 Task: Create a sub task Gather and Analyse Requirements for the task  Develop a new online voting system for elections in the project AgileEngine , assign it to team member softage.1@softage.net and update the status of the sub task to  Completed , set the priority of the sub task to High
Action: Mouse moved to (631, 319)
Screenshot: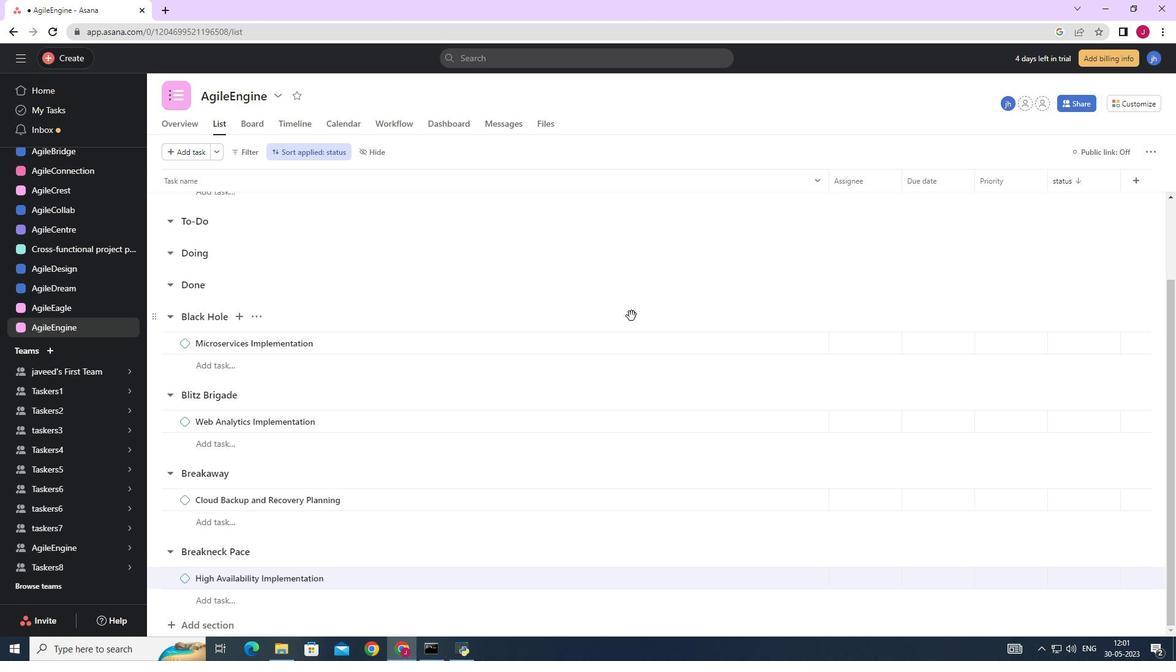 
Action: Mouse scrolled (631, 318) with delta (0, 0)
Screenshot: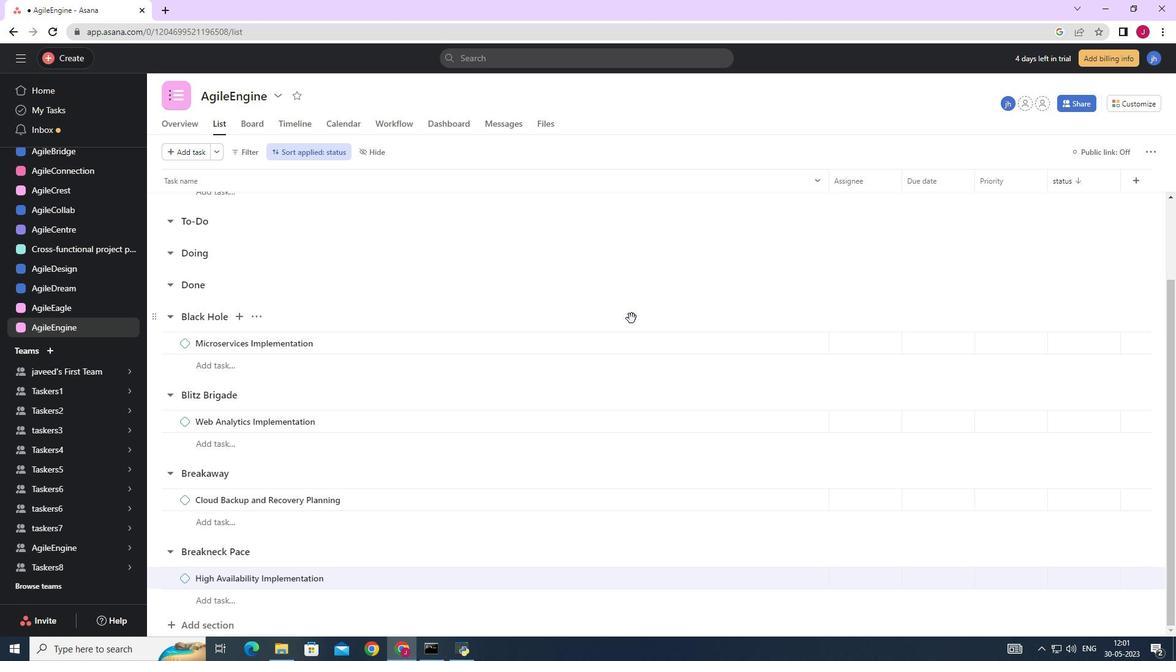
Action: Mouse moved to (631, 319)
Screenshot: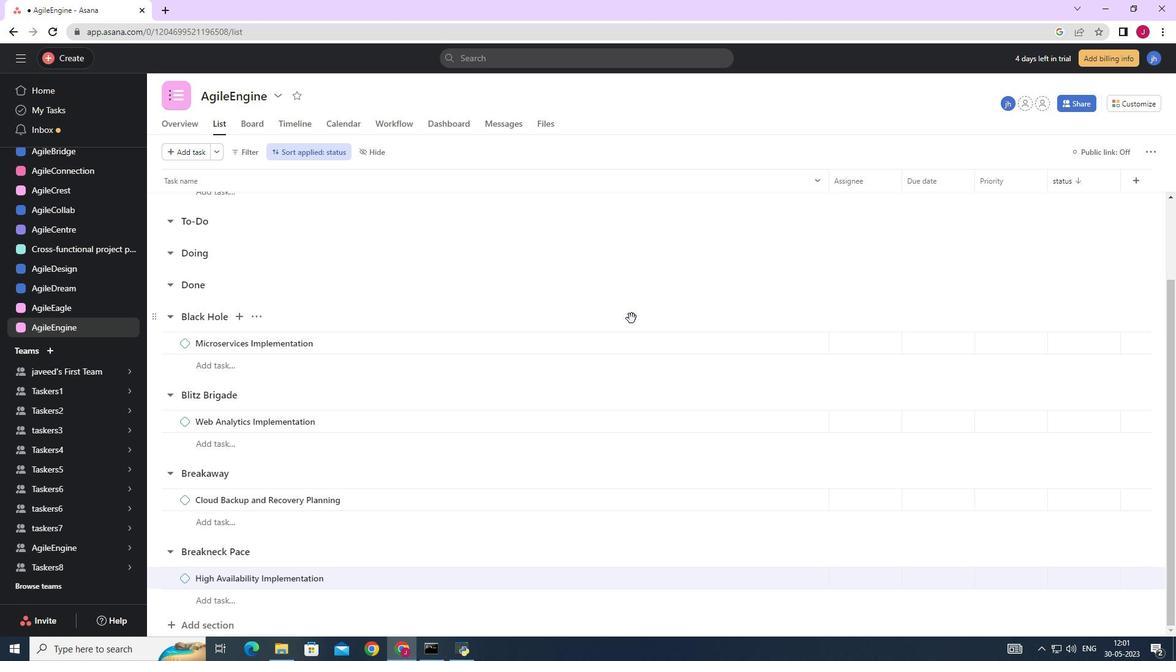 
Action: Mouse scrolled (631, 319) with delta (0, 0)
Screenshot: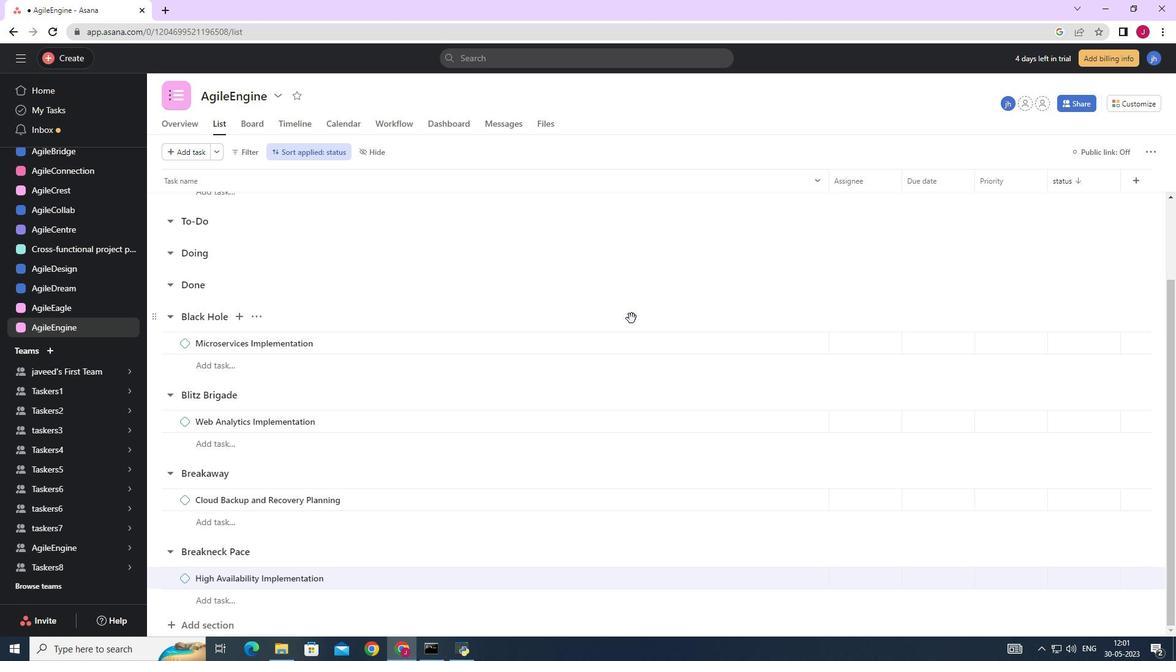 
Action: Mouse moved to (631, 320)
Screenshot: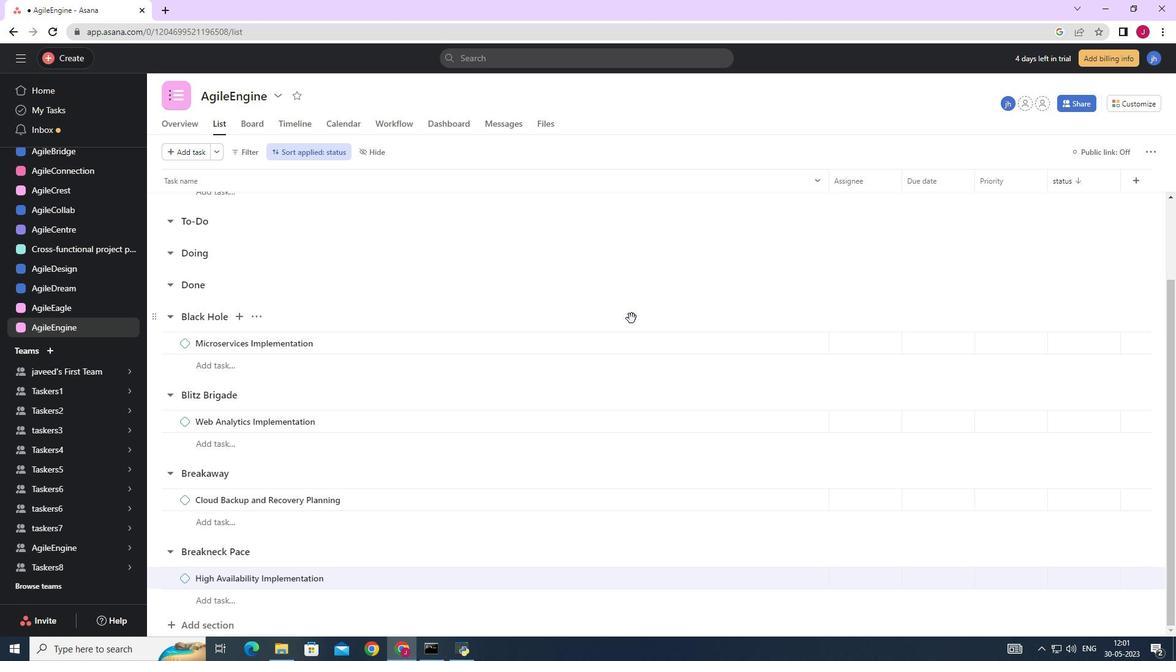 
Action: Mouse scrolled (631, 319) with delta (0, 0)
Screenshot: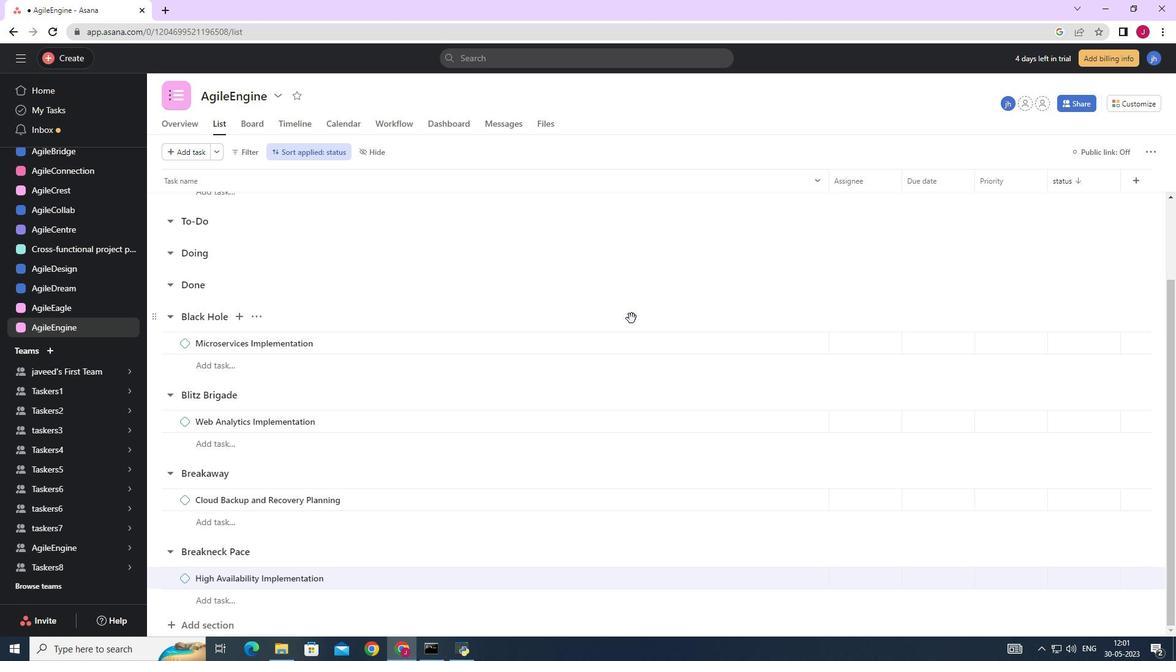 
Action: Mouse moved to (596, 330)
Screenshot: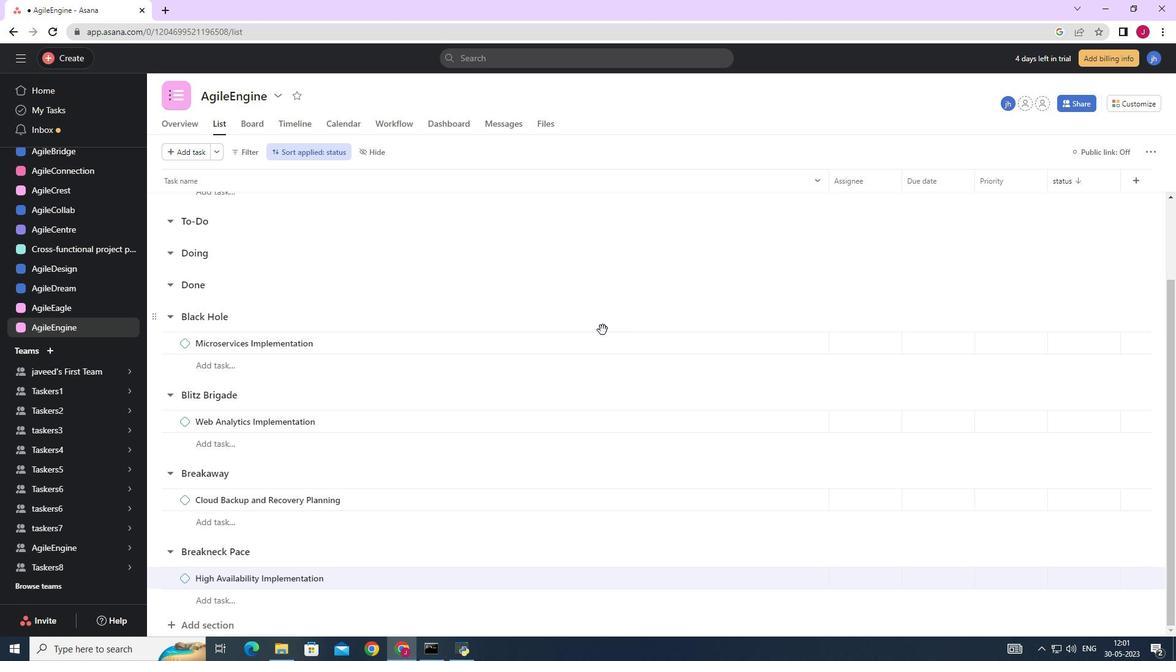 
Action: Mouse scrolled (596, 330) with delta (0, 0)
Screenshot: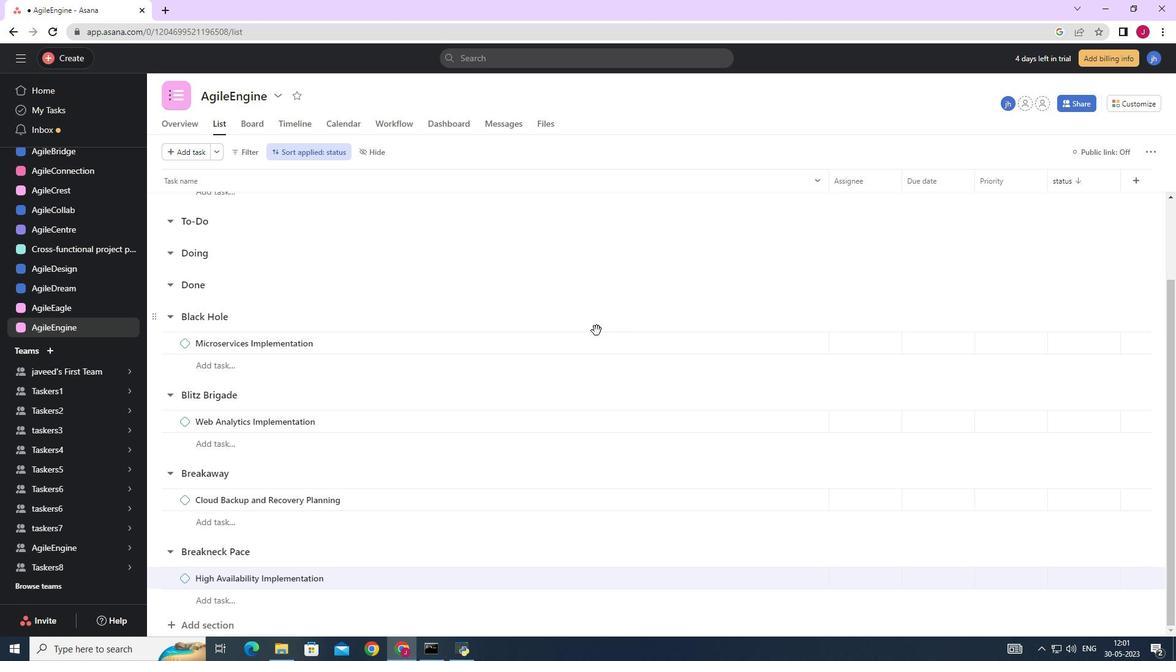 
Action: Mouse scrolled (596, 330) with delta (0, 0)
Screenshot: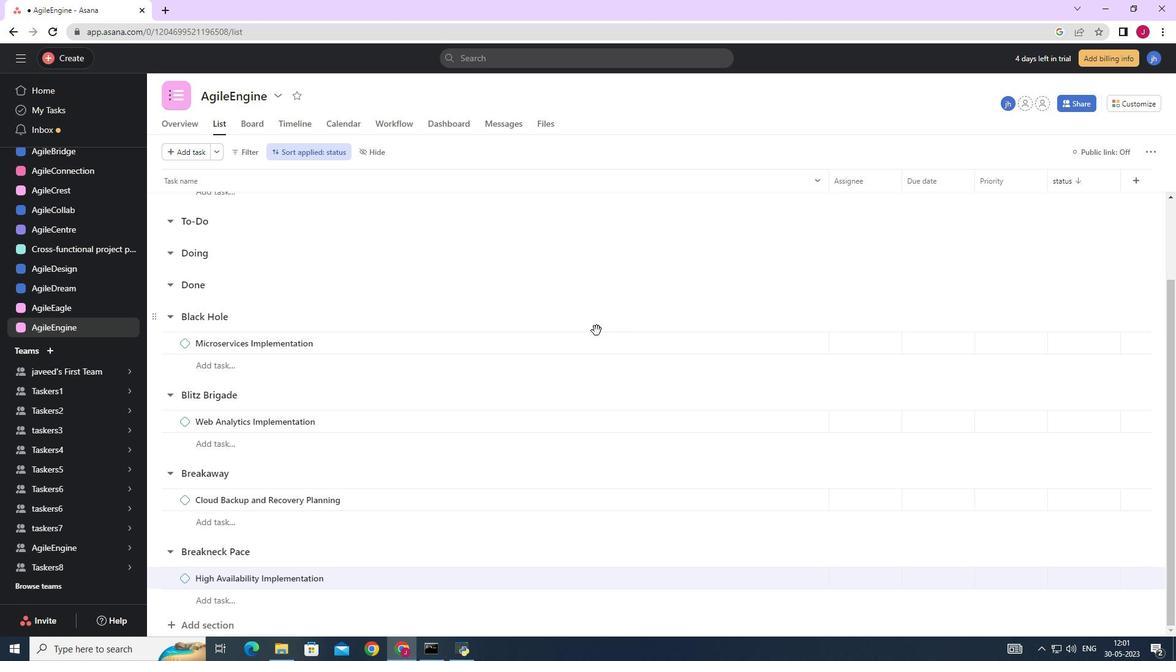 
Action: Mouse scrolled (596, 330) with delta (0, 0)
Screenshot: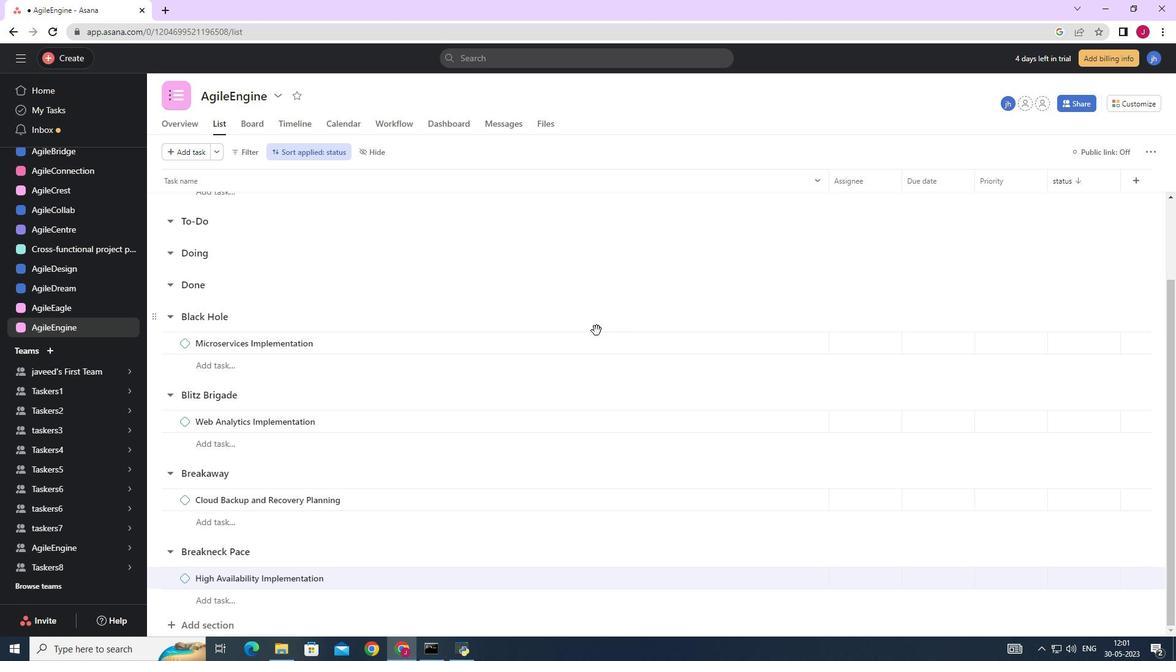 
Action: Mouse scrolled (596, 330) with delta (0, 0)
Screenshot: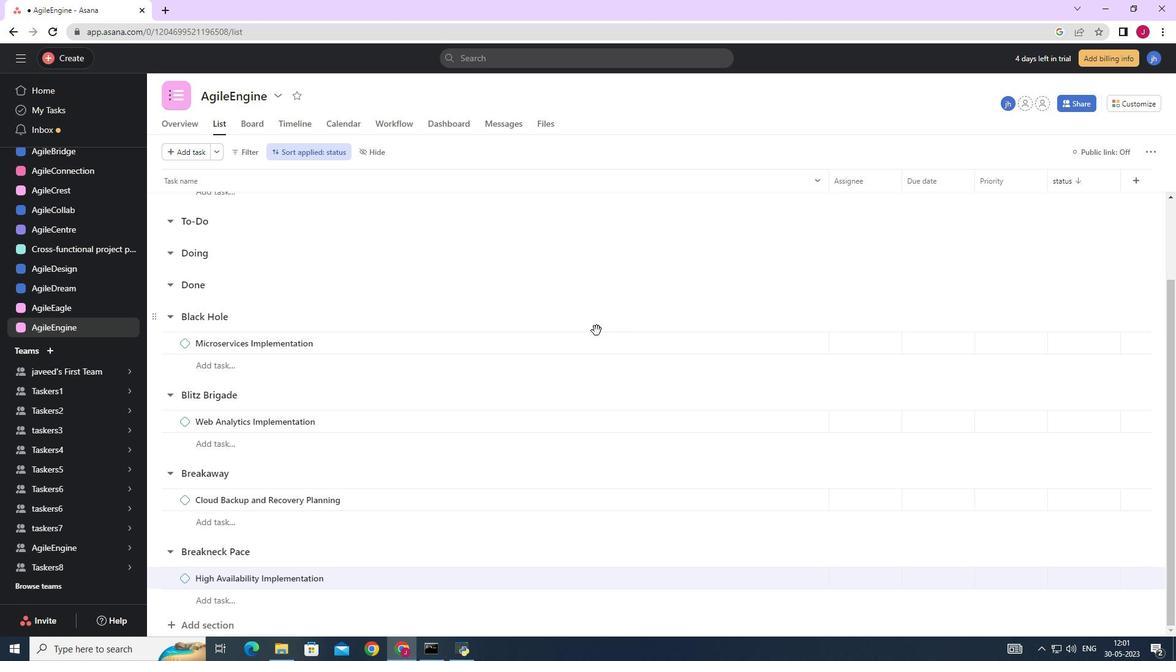 
Action: Mouse moved to (383, 362)
Screenshot: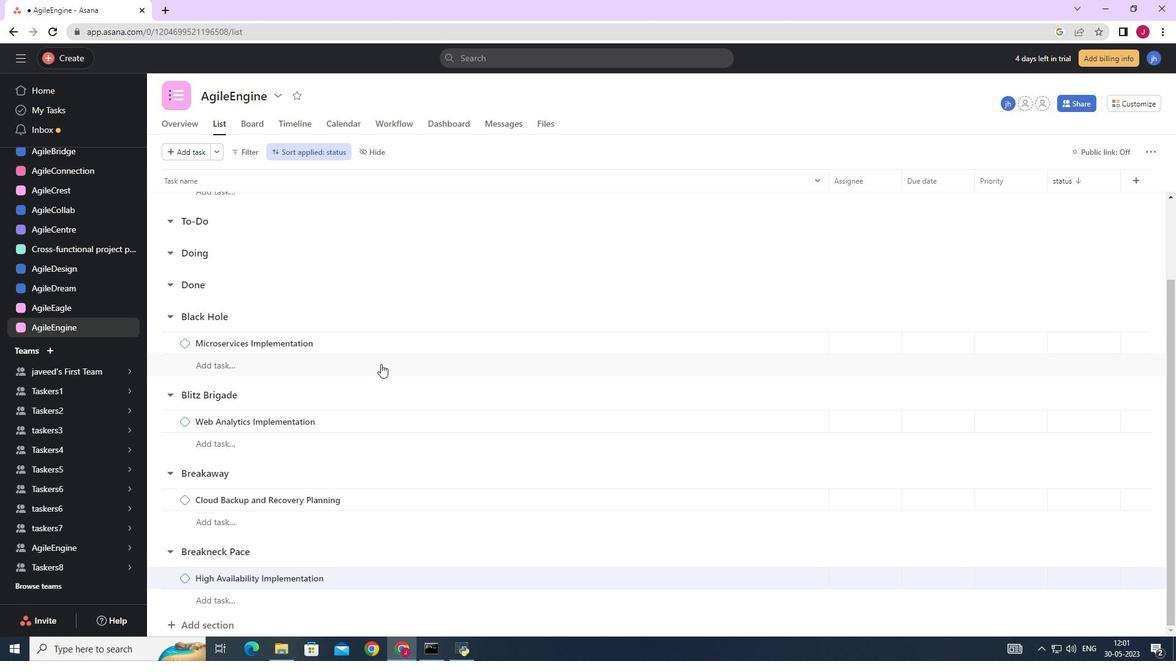 
Action: Mouse scrolled (383, 363) with delta (0, 0)
Screenshot: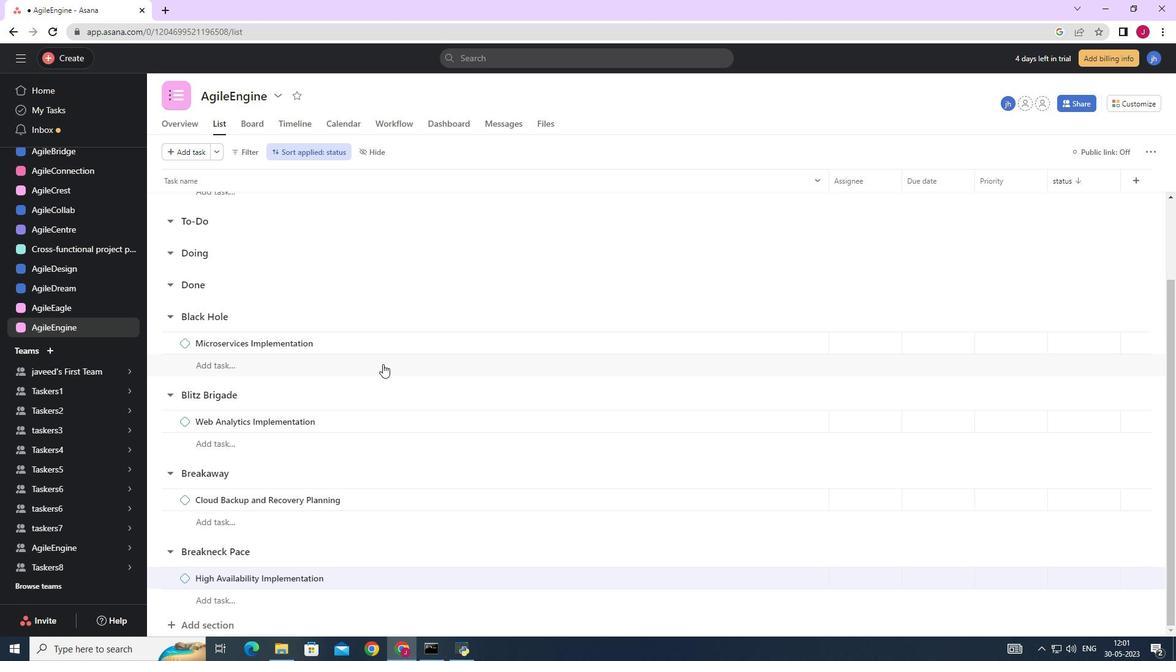 
Action: Mouse scrolled (383, 363) with delta (0, 0)
Screenshot: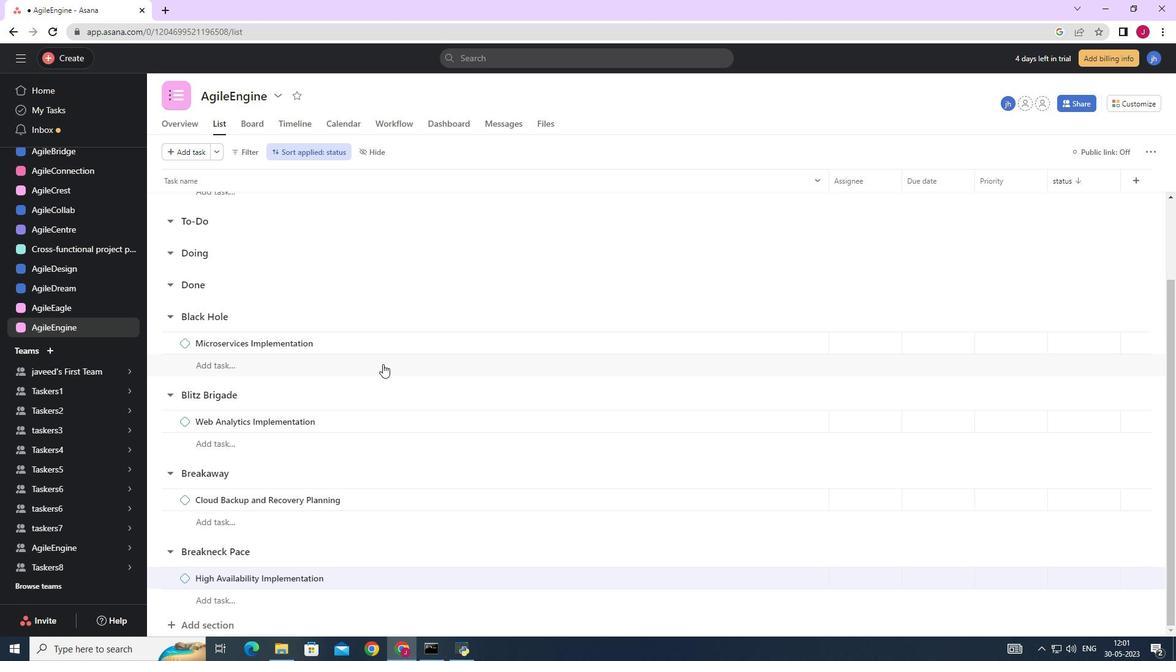 
Action: Mouse moved to (384, 362)
Screenshot: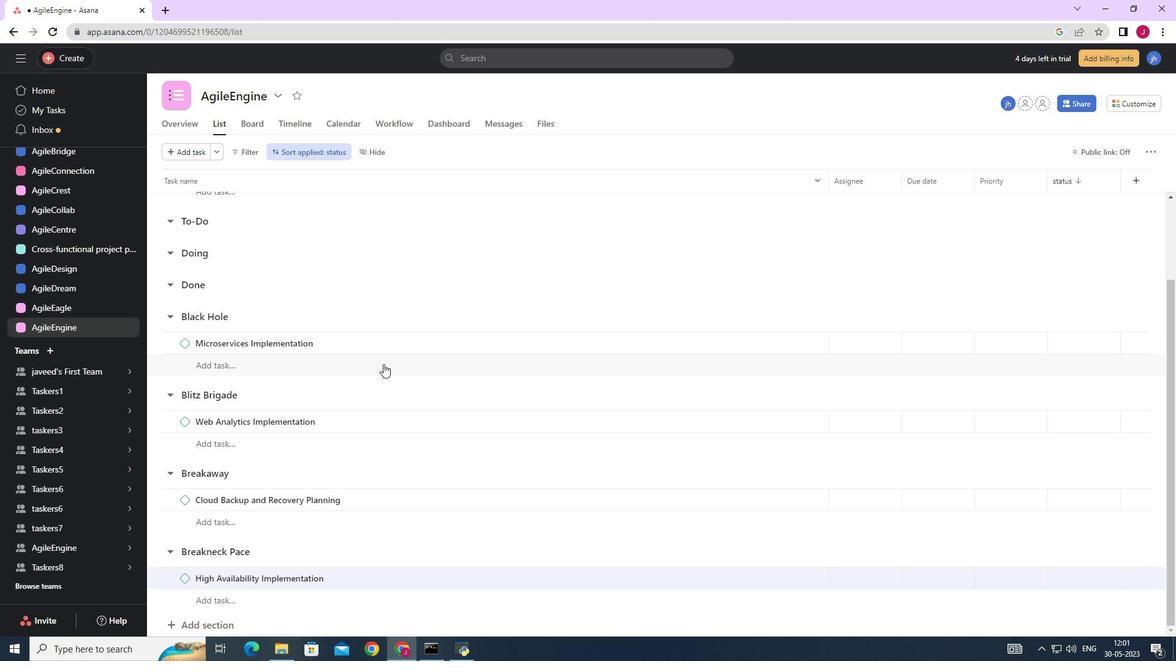 
Action: Mouse scrolled (384, 362) with delta (0, 0)
Screenshot: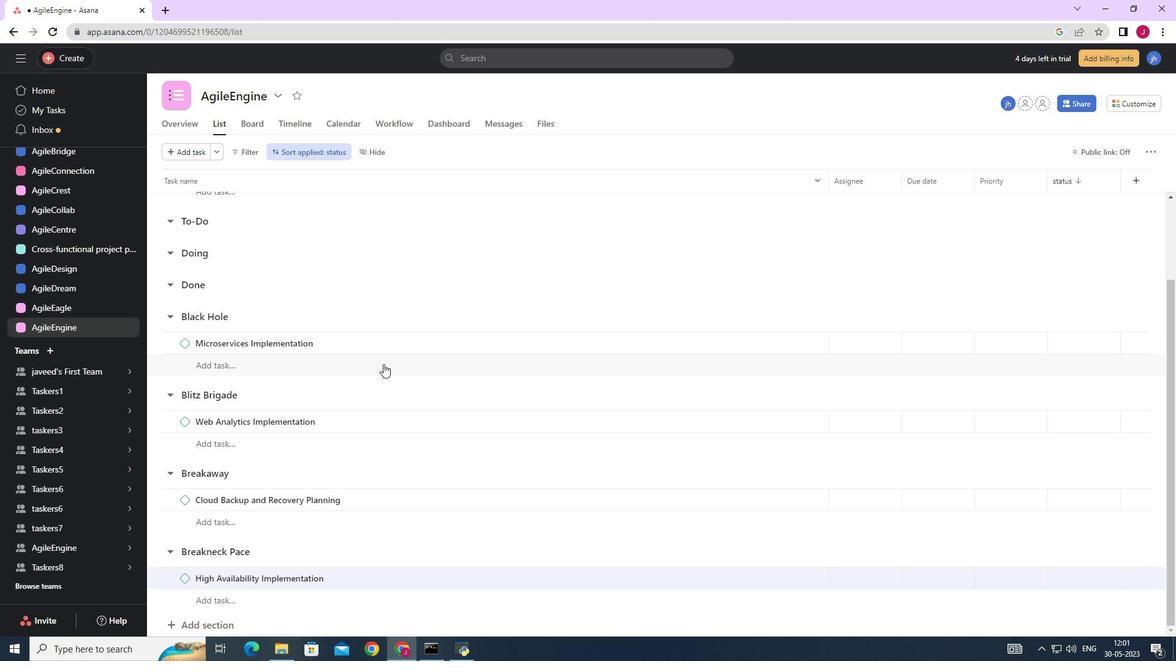 
Action: Mouse moved to (384, 361)
Screenshot: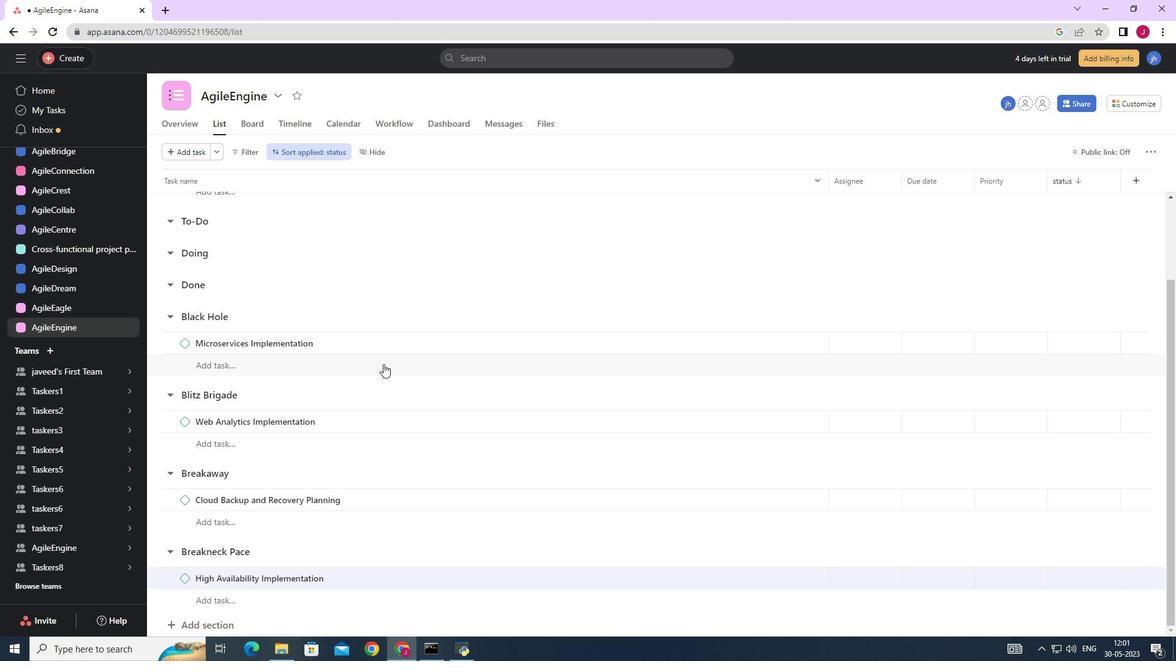 
Action: Mouse scrolled (384, 362) with delta (0, 0)
Screenshot: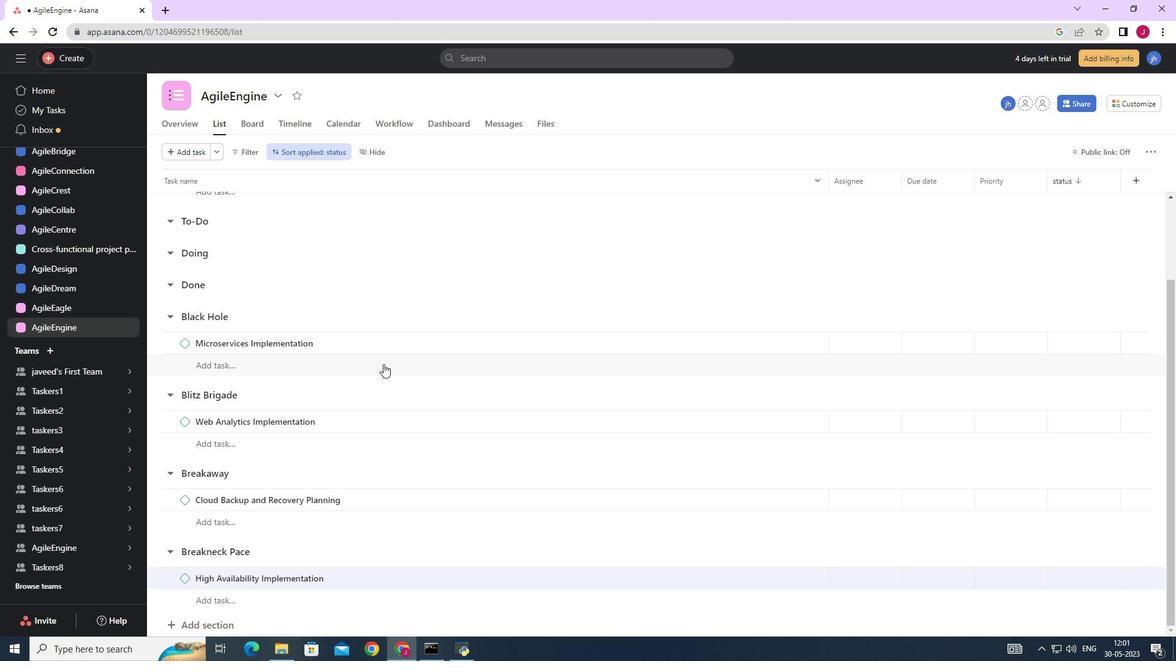 
Action: Mouse moved to (386, 359)
Screenshot: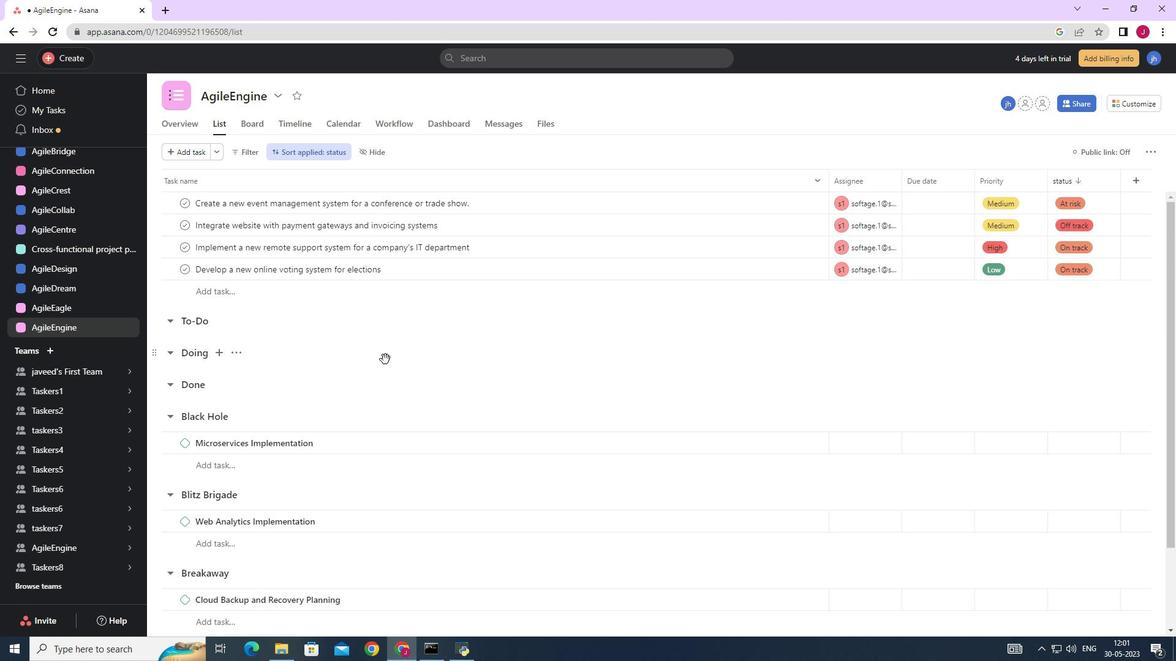 
Action: Mouse scrolled (386, 360) with delta (0, 0)
Screenshot: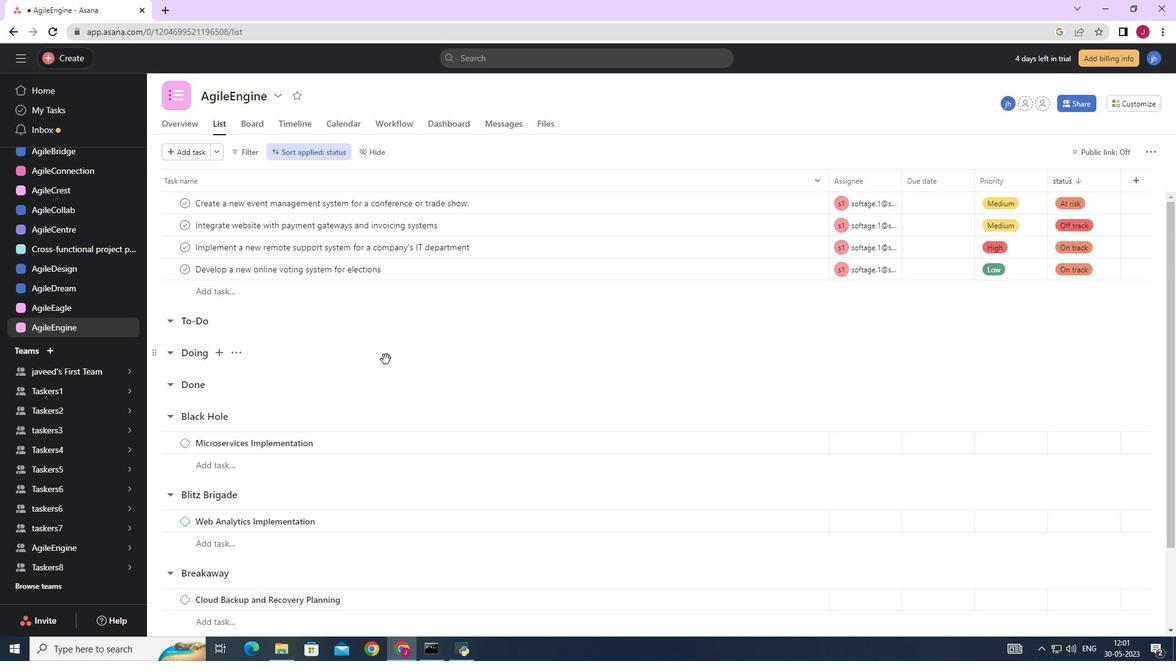 
Action: Mouse moved to (386, 359)
Screenshot: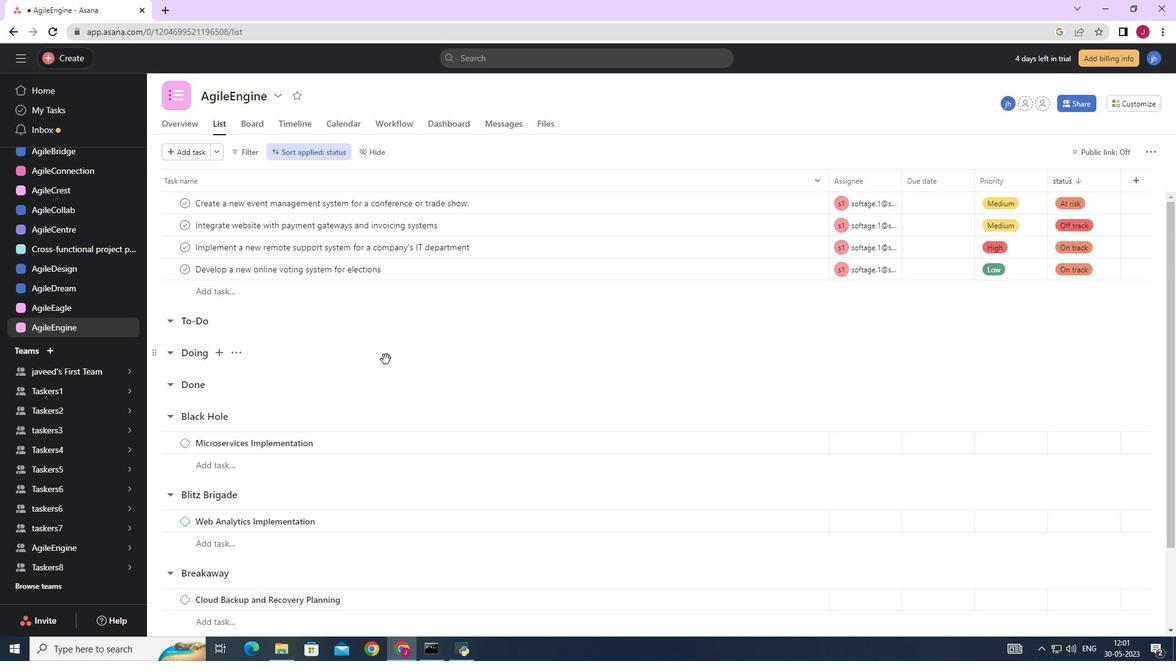 
Action: Mouse scrolled (386, 359) with delta (0, 0)
Screenshot: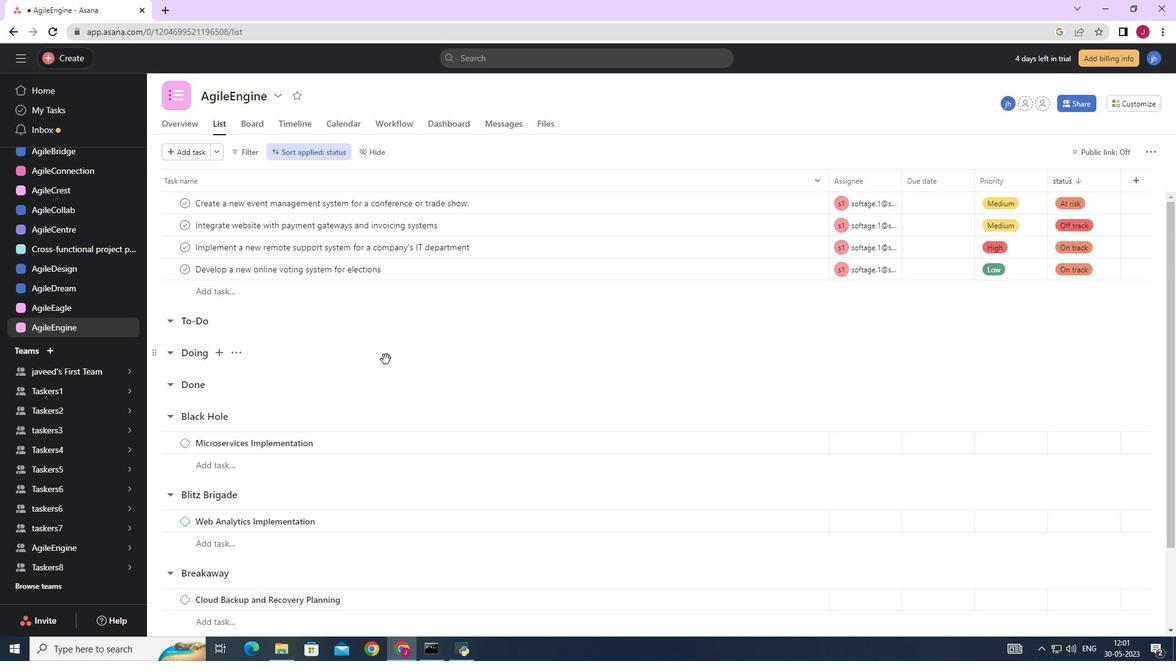 
Action: Mouse moved to (740, 267)
Screenshot: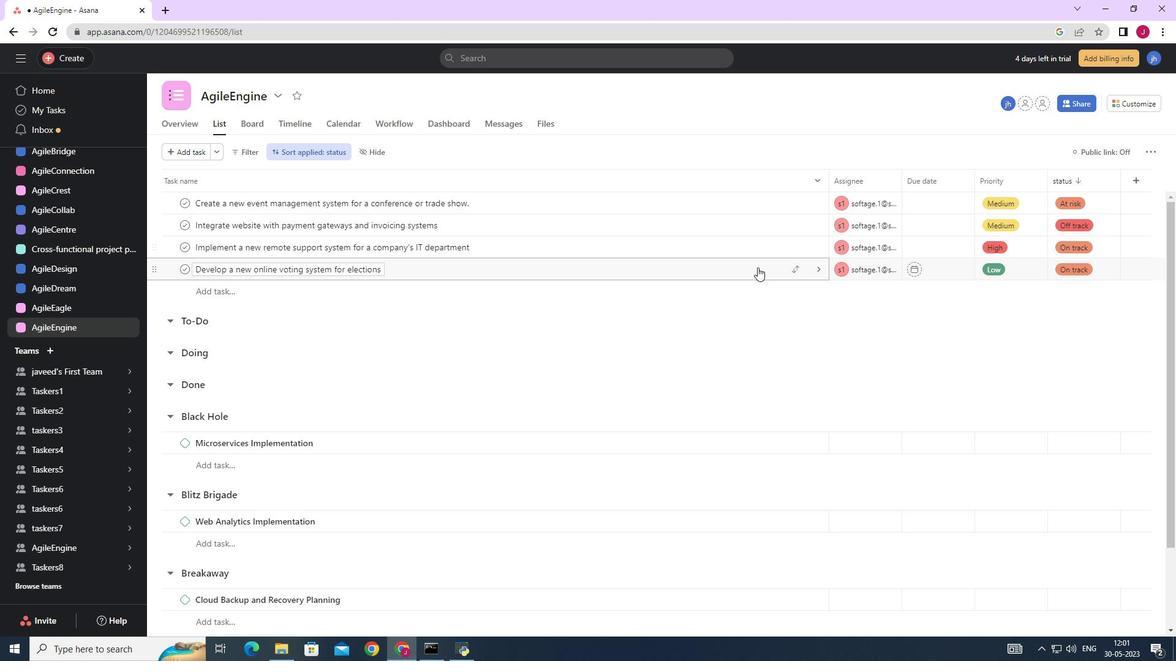 
Action: Mouse pressed left at (740, 267)
Screenshot: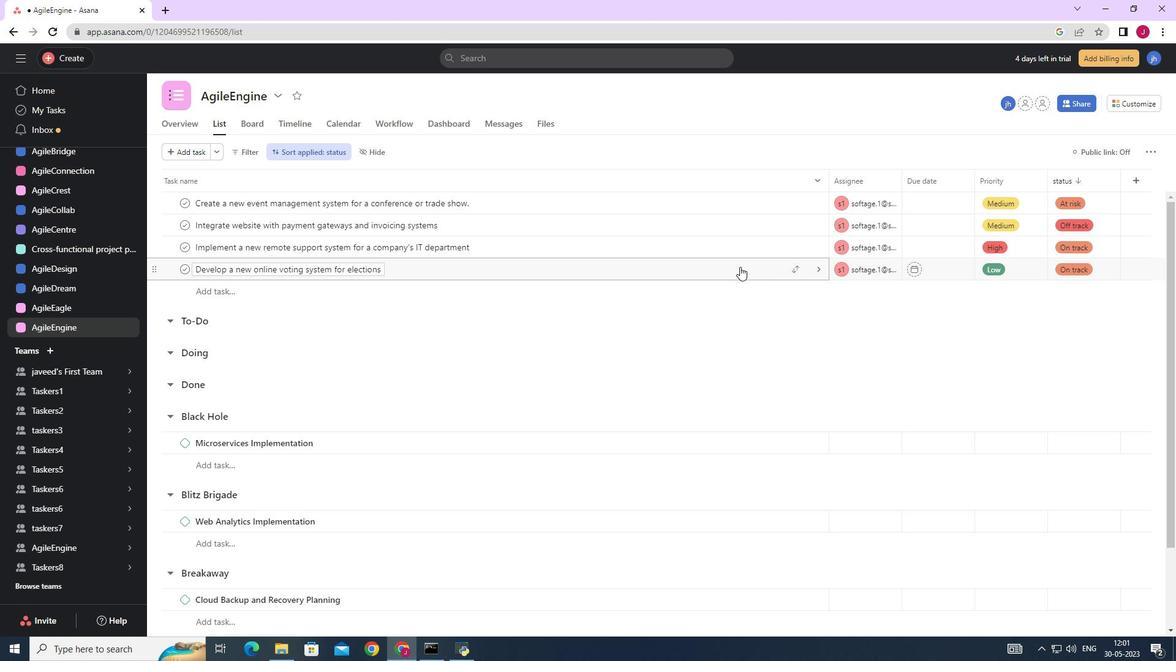 
Action: Mouse moved to (870, 400)
Screenshot: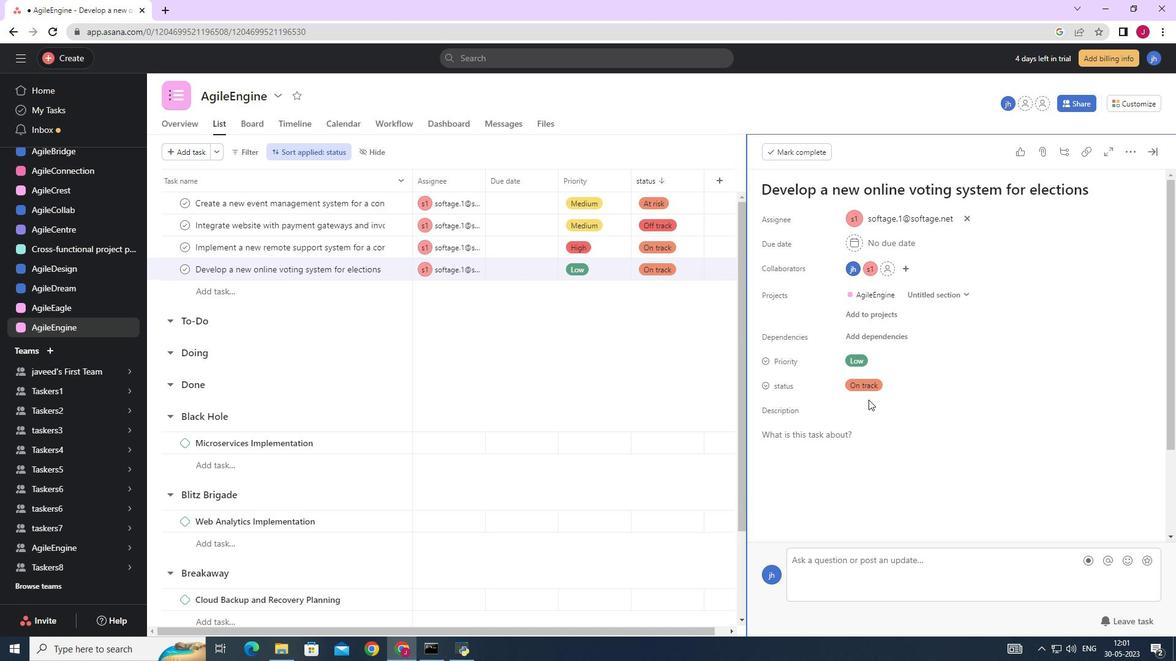 
Action: Mouse scrolled (870, 400) with delta (0, 0)
Screenshot: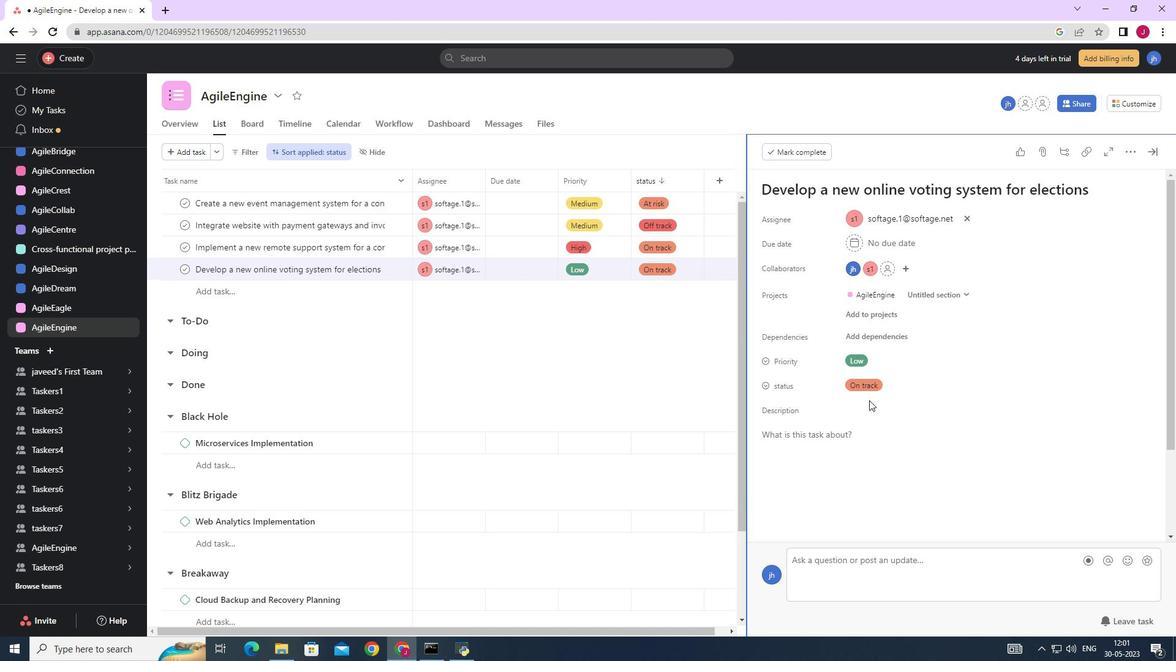 
Action: Mouse scrolled (870, 400) with delta (0, 0)
Screenshot: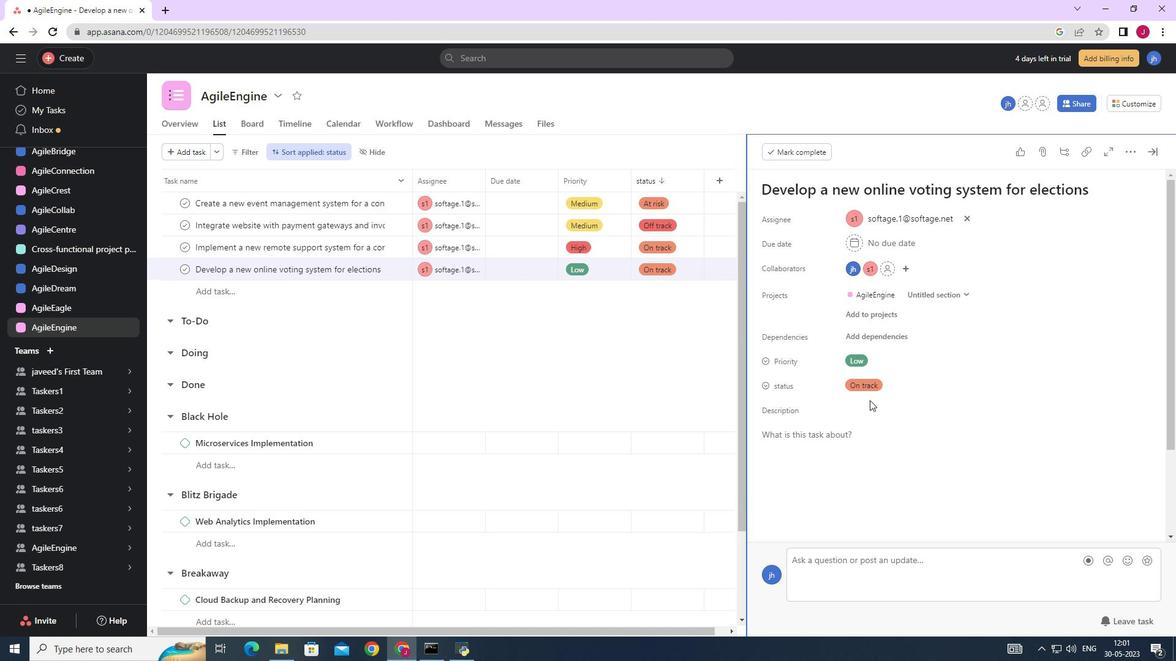 
Action: Mouse scrolled (870, 400) with delta (0, 0)
Screenshot: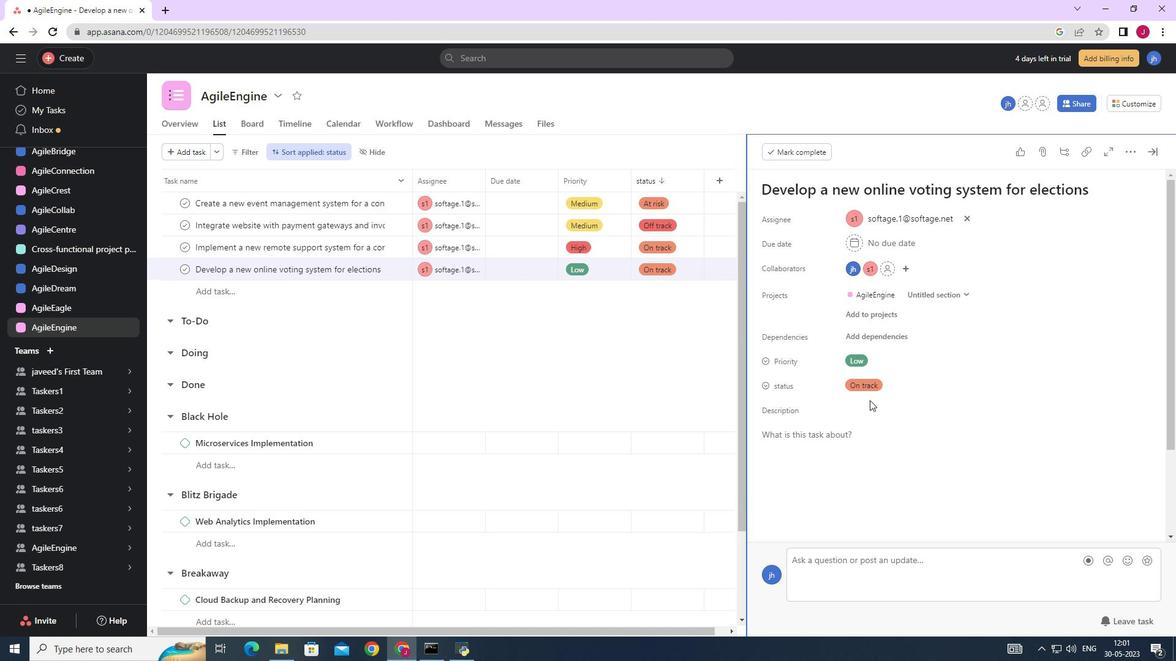 
Action: Mouse moved to (874, 397)
Screenshot: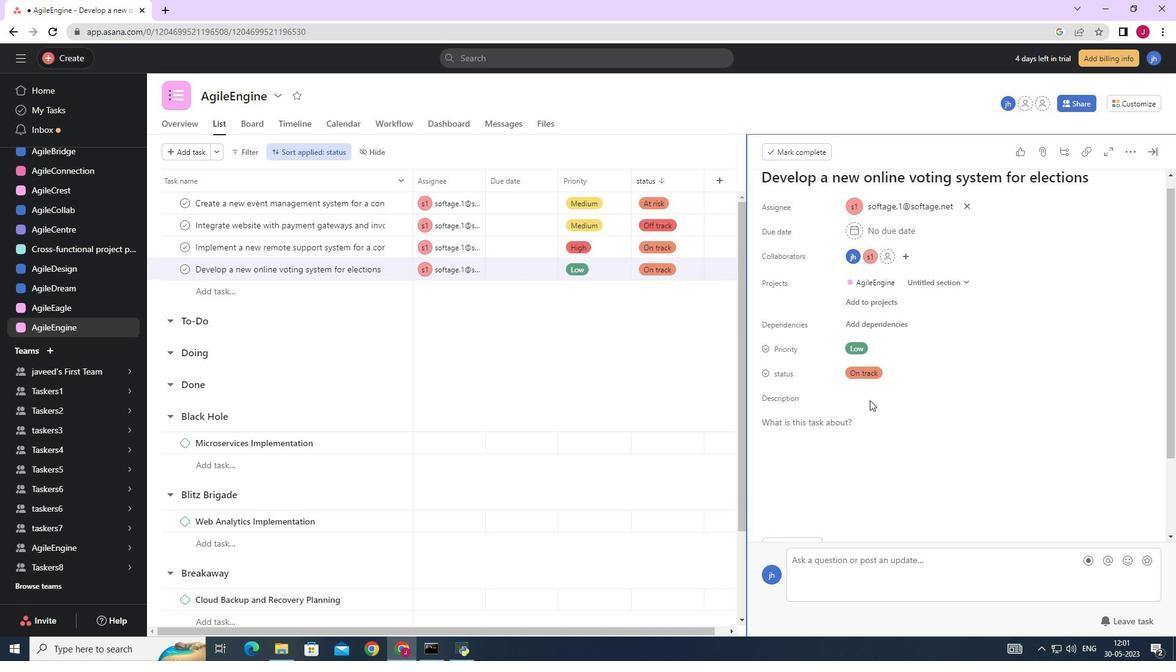 
Action: Mouse scrolled (874, 397) with delta (0, 0)
Screenshot: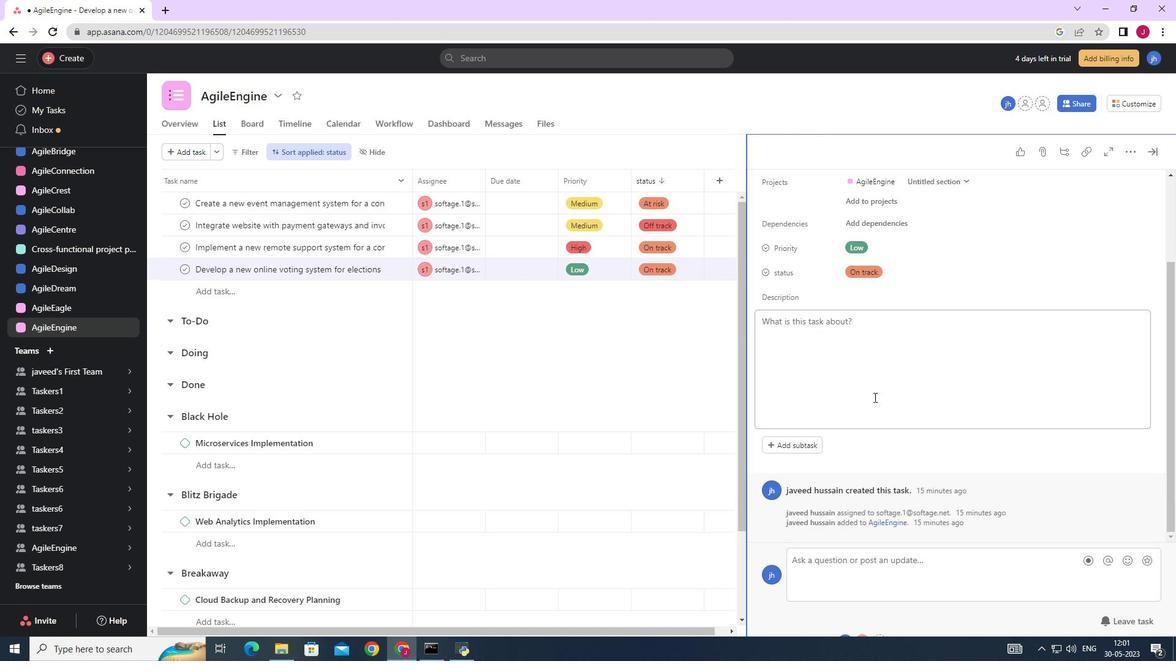 
Action: Mouse scrolled (874, 397) with delta (0, 0)
Screenshot: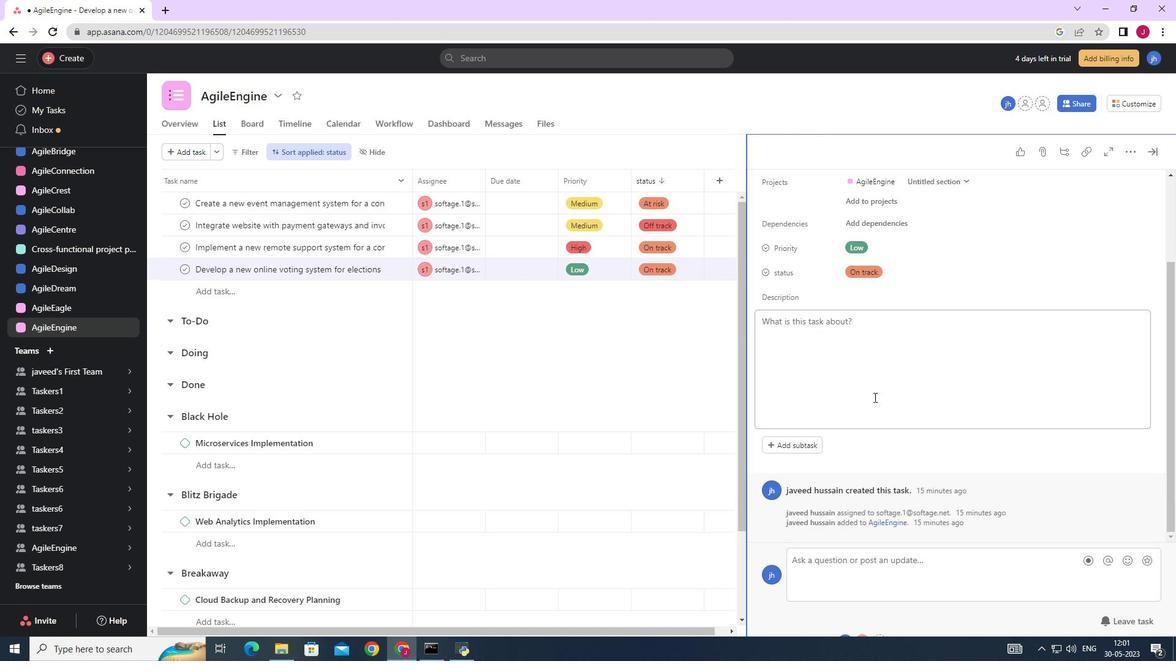 
Action: Mouse scrolled (874, 397) with delta (0, 0)
Screenshot: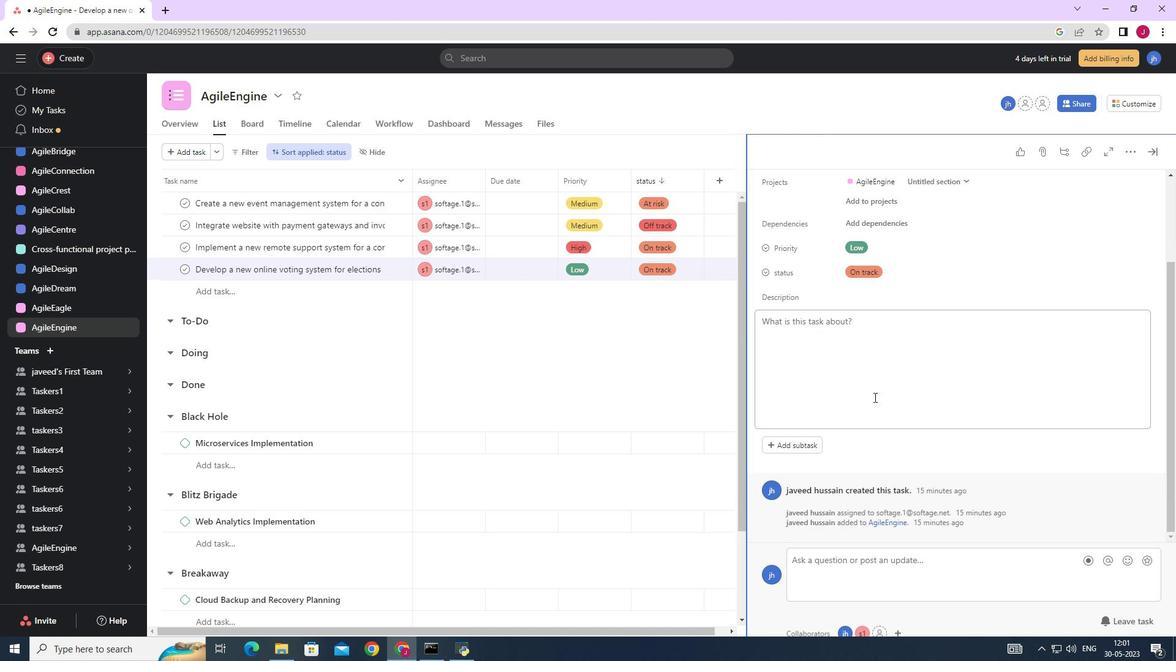 
Action: Mouse scrolled (874, 397) with delta (0, 0)
Screenshot: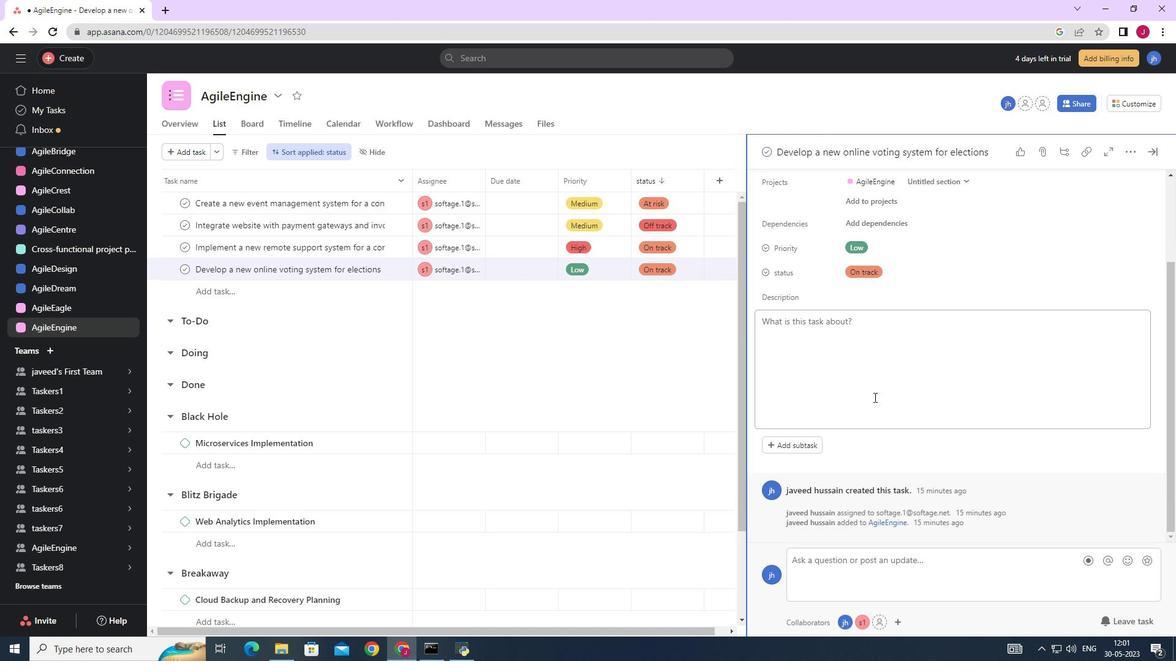 
Action: Mouse moved to (806, 446)
Screenshot: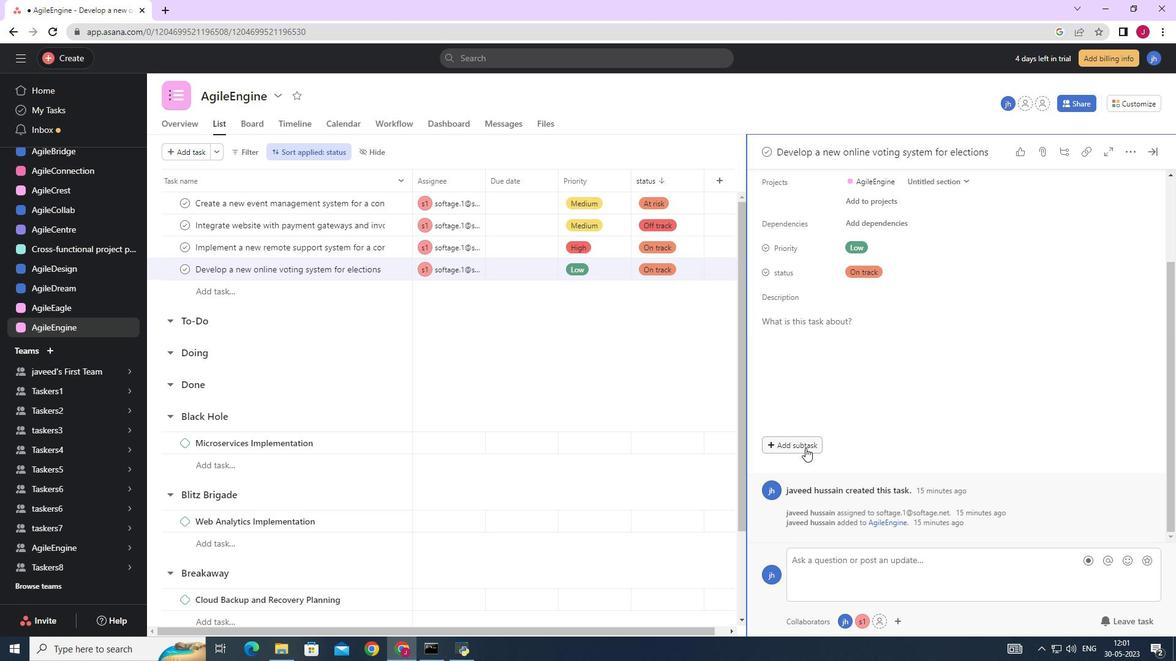 
Action: Mouse pressed left at (806, 446)
Screenshot: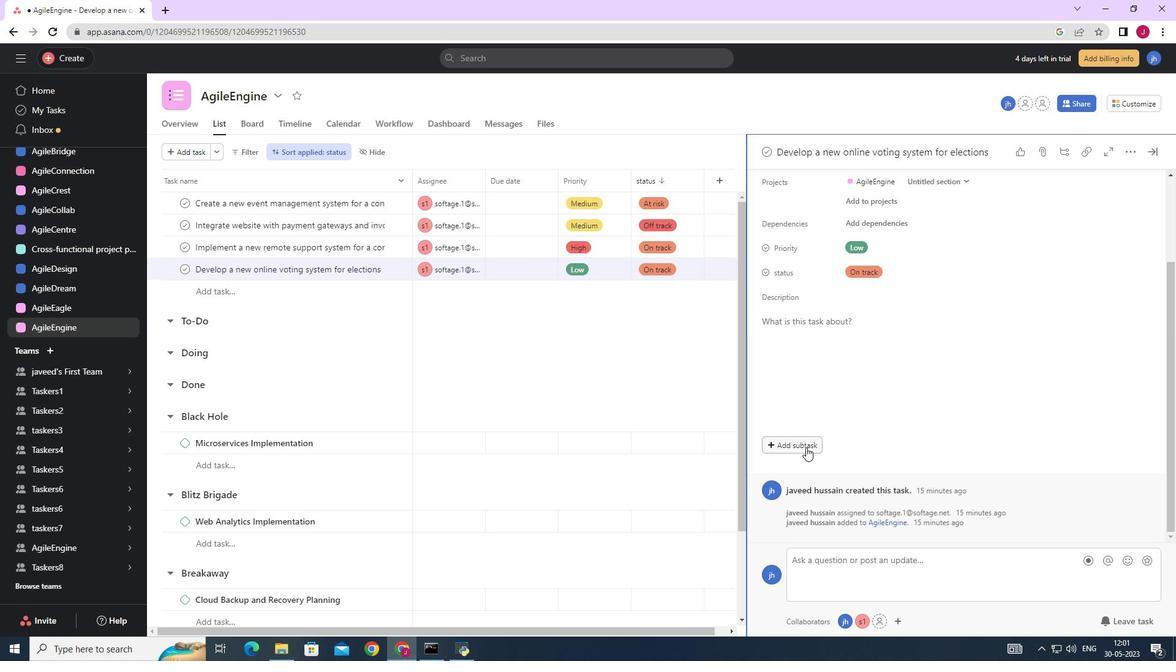 
Action: Mouse moved to (796, 421)
Screenshot: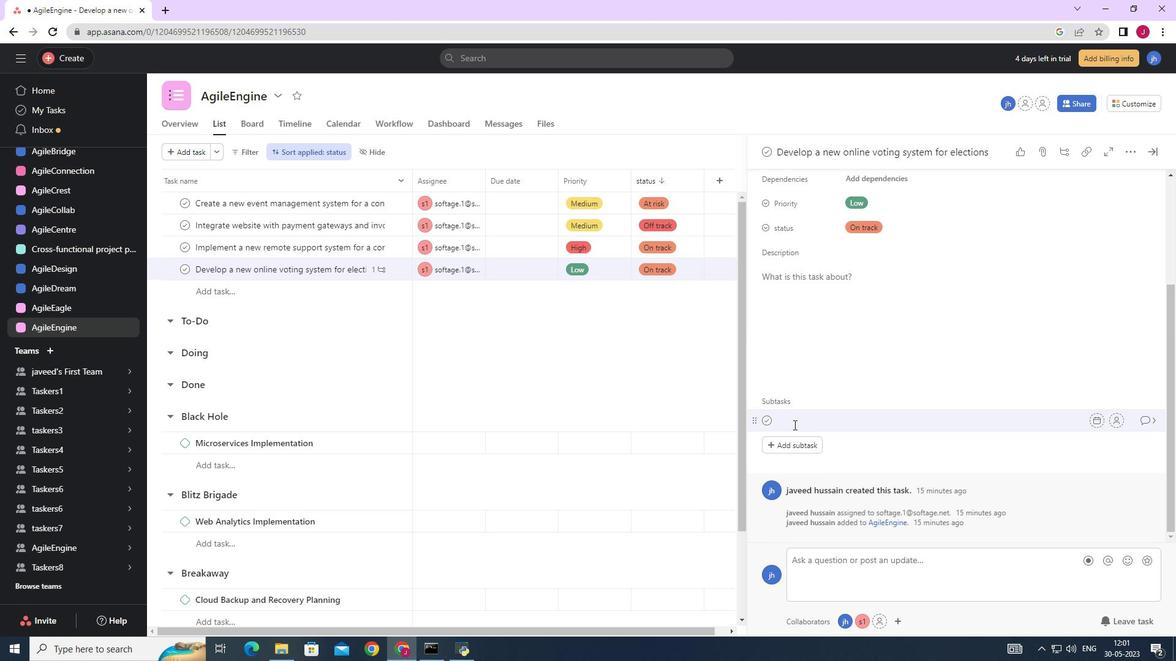 
Action: Key pressed <Key.caps_lock>G<Key.caps_lock>ather<Key.space>and<Key.space><Key.caps_lock>A<Key.caps_lock>nalyse<Key.space><Key.caps_lock>R<Key.caps_lock>equirements<Key.space>
Screenshot: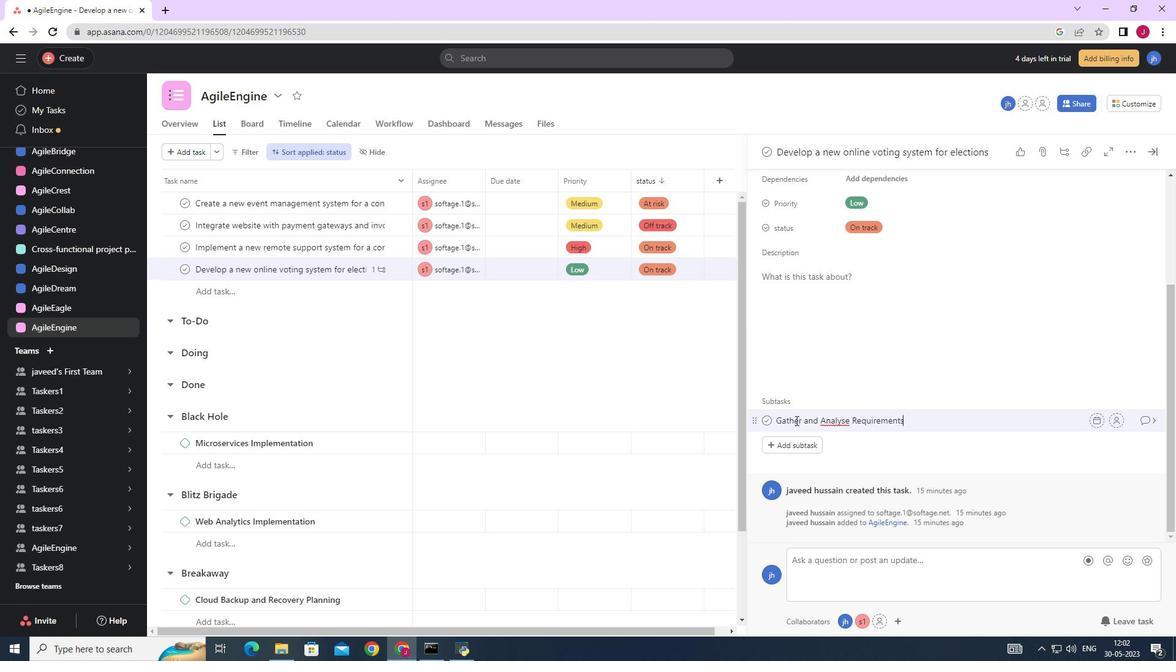
Action: Mouse moved to (1118, 421)
Screenshot: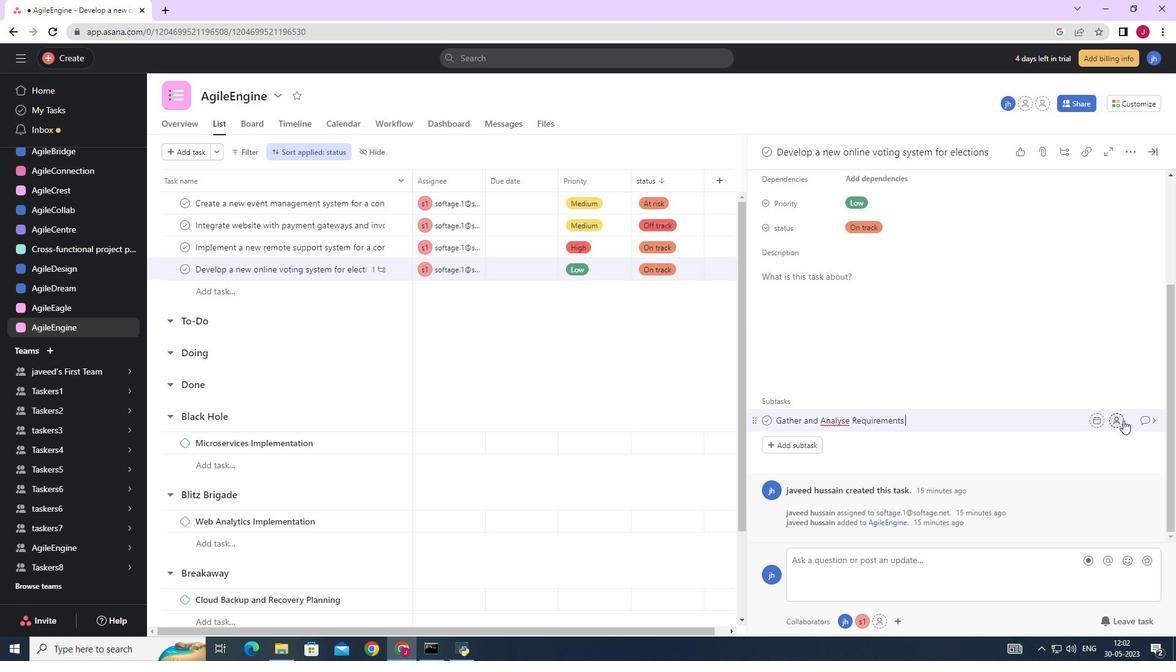 
Action: Mouse pressed left at (1118, 421)
Screenshot: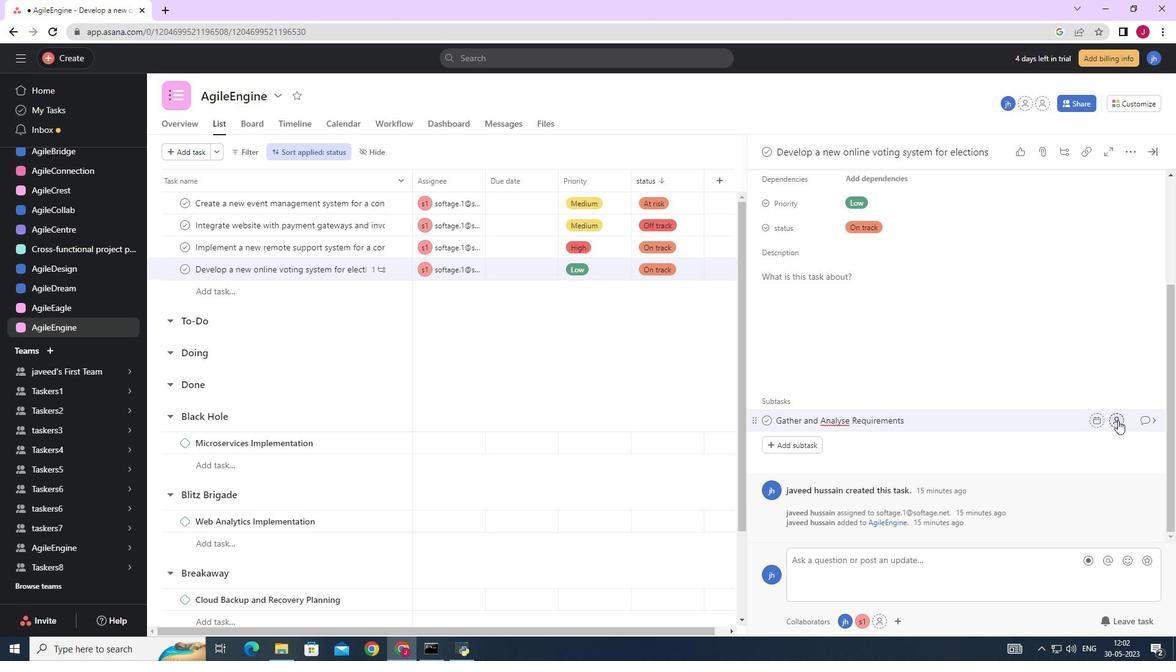 
Action: Mouse moved to (983, 456)
Screenshot: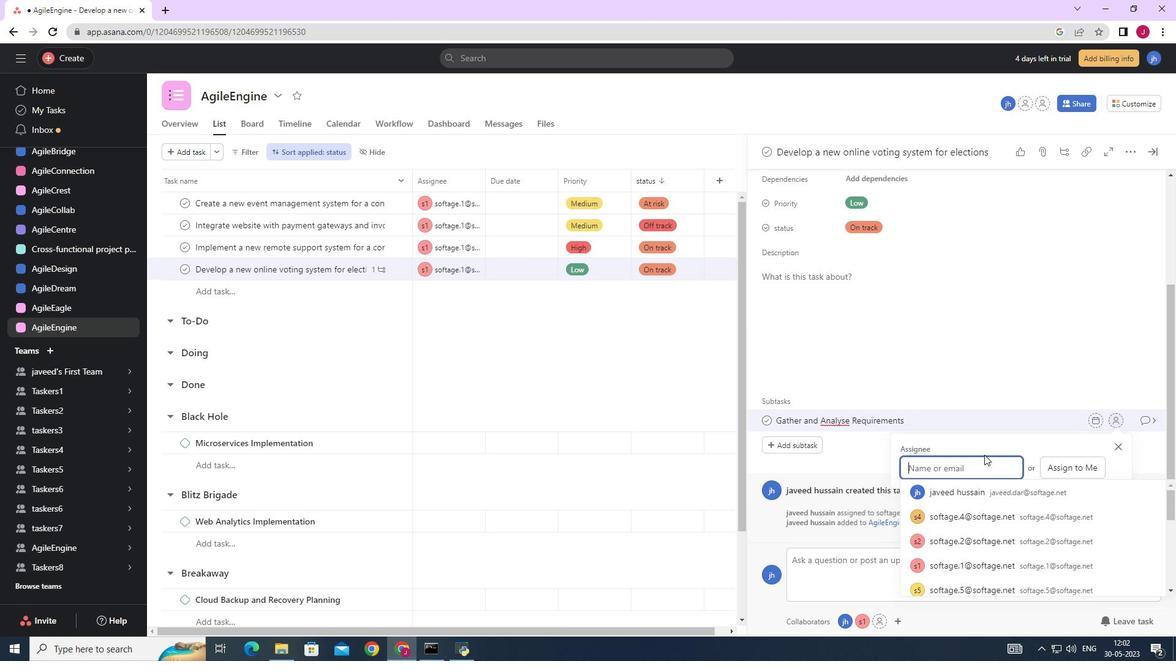 
Action: Key pressed softage.<Key.backspace><Key.backspace><Key.backspace>ge.1
Screenshot: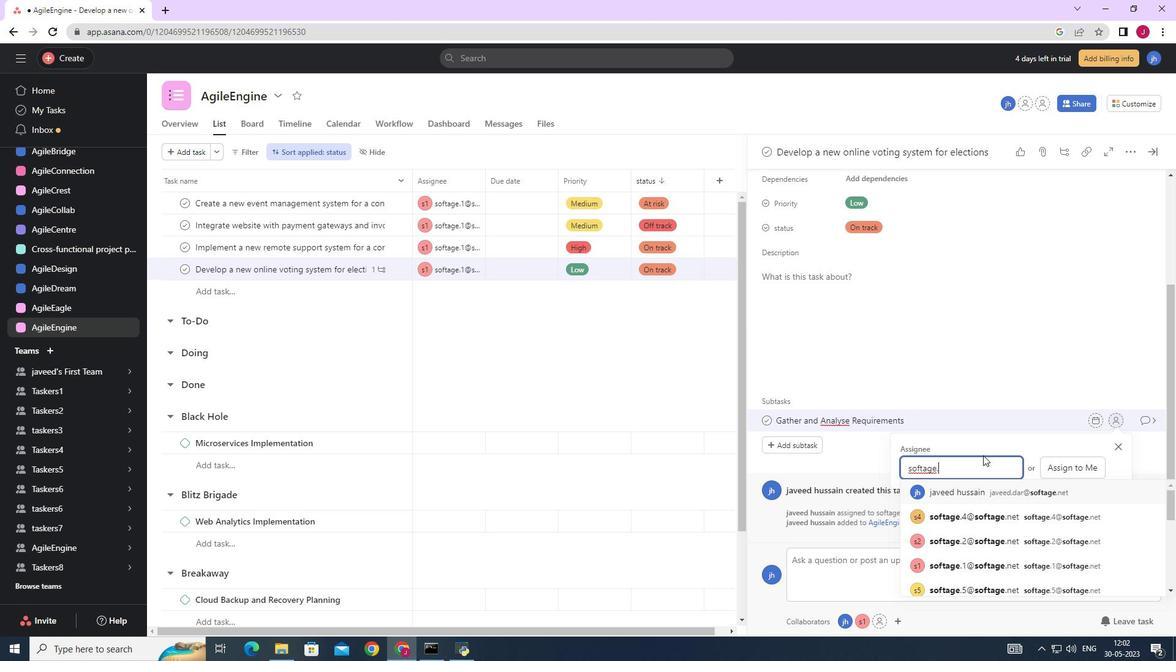 
Action: Mouse moved to (989, 490)
Screenshot: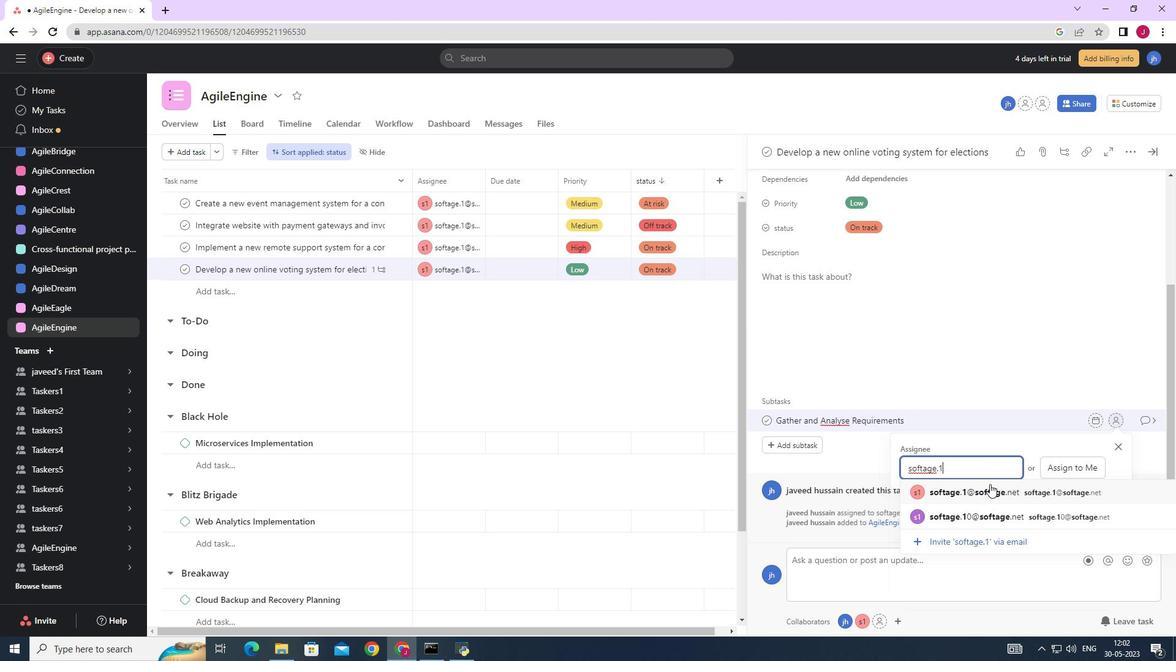 
Action: Mouse pressed left at (989, 490)
Screenshot: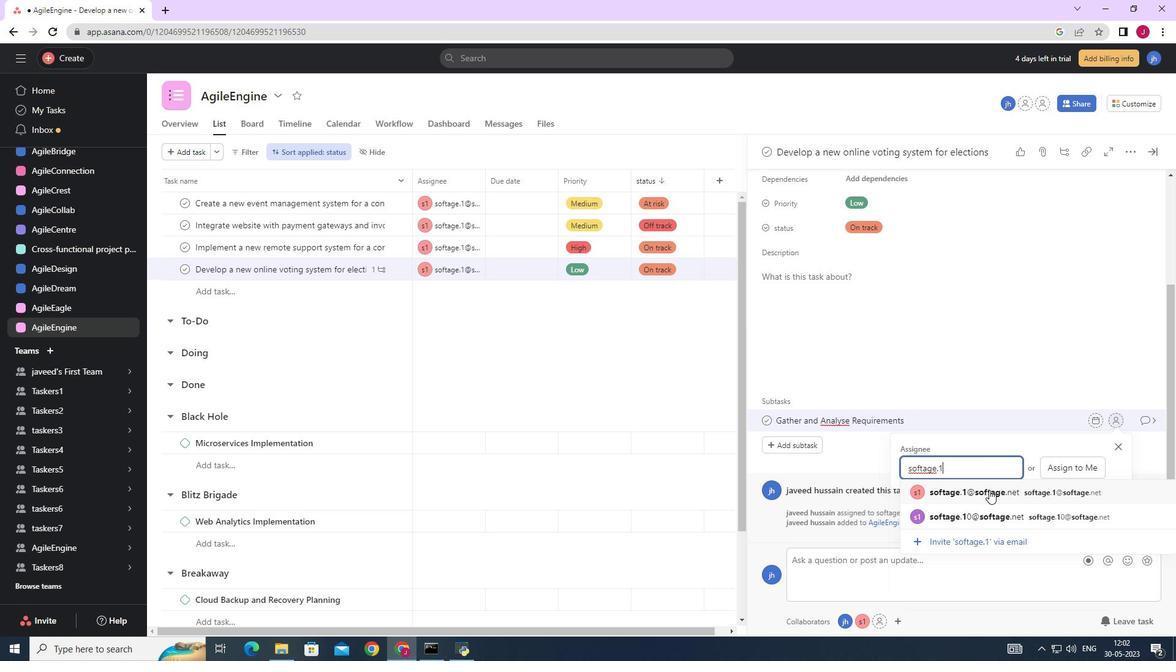 
Action: Mouse moved to (1151, 416)
Screenshot: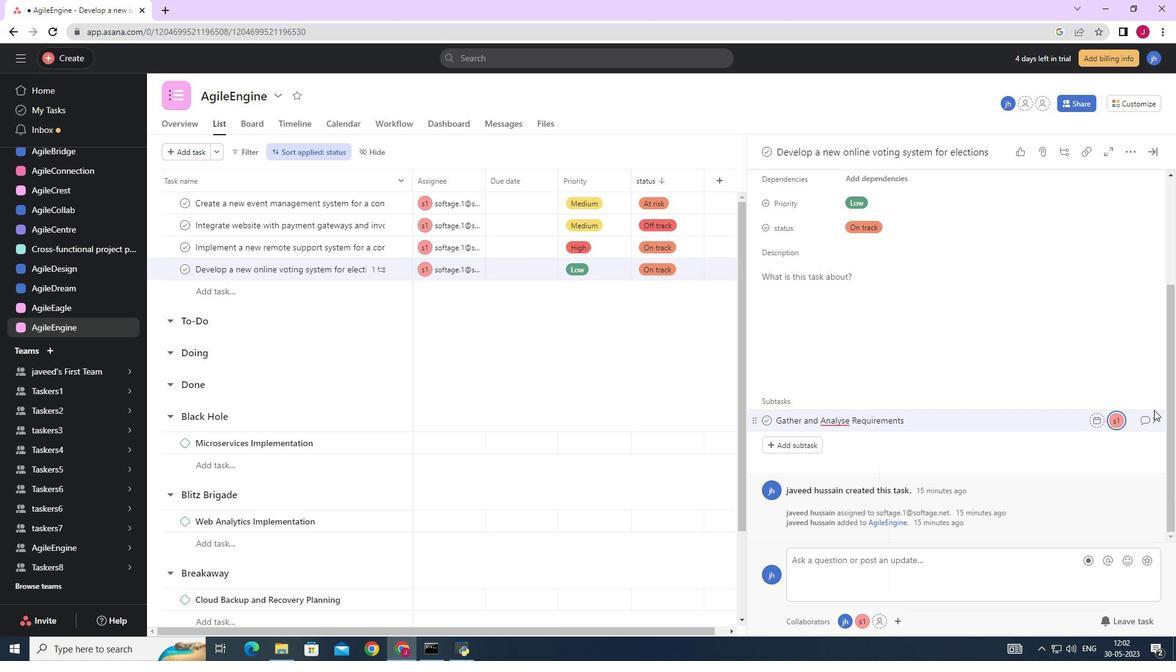 
Action: Mouse pressed left at (1151, 416)
Screenshot: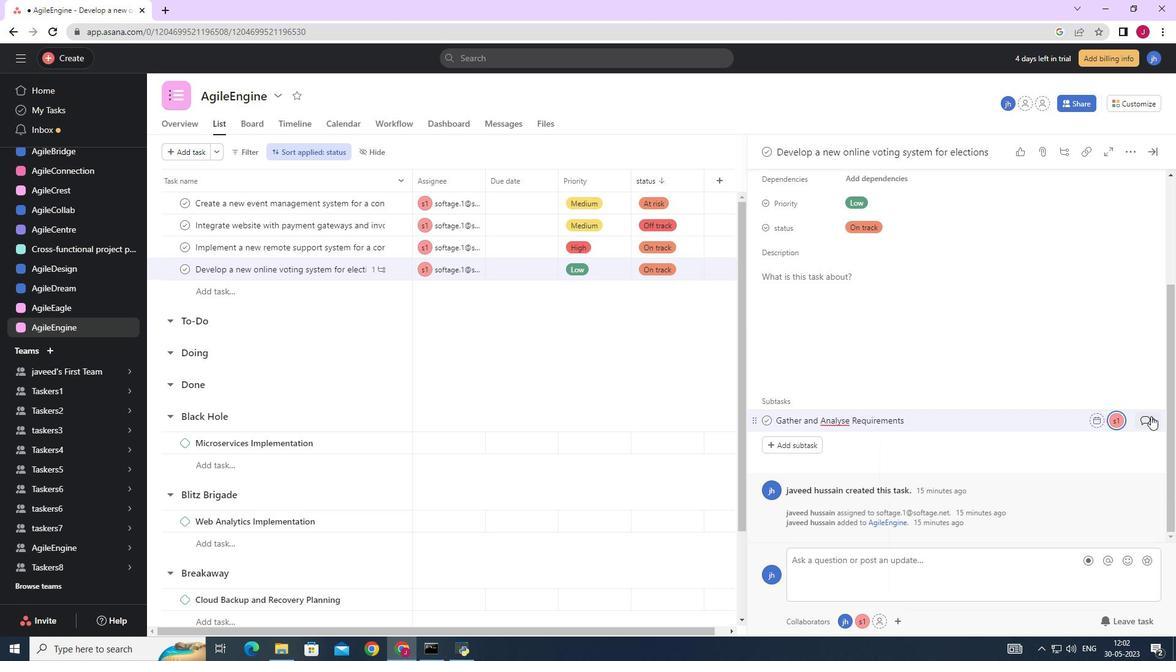 
Action: Mouse moved to (802, 468)
Screenshot: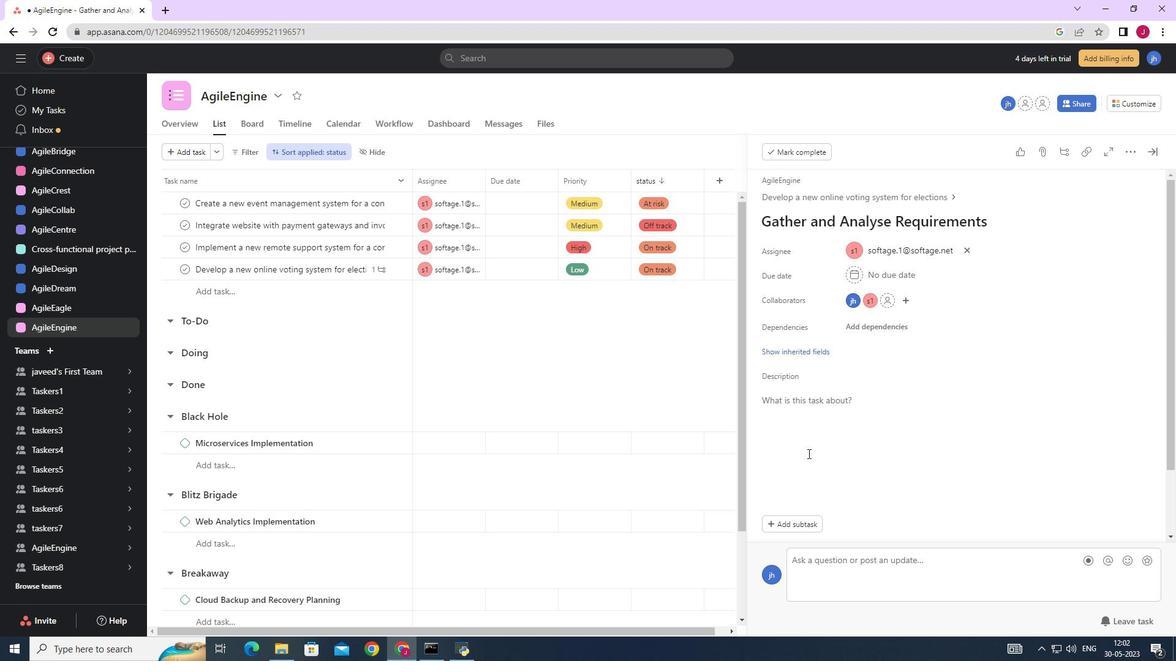 
Action: Mouse scrolled (802, 468) with delta (0, 0)
Screenshot: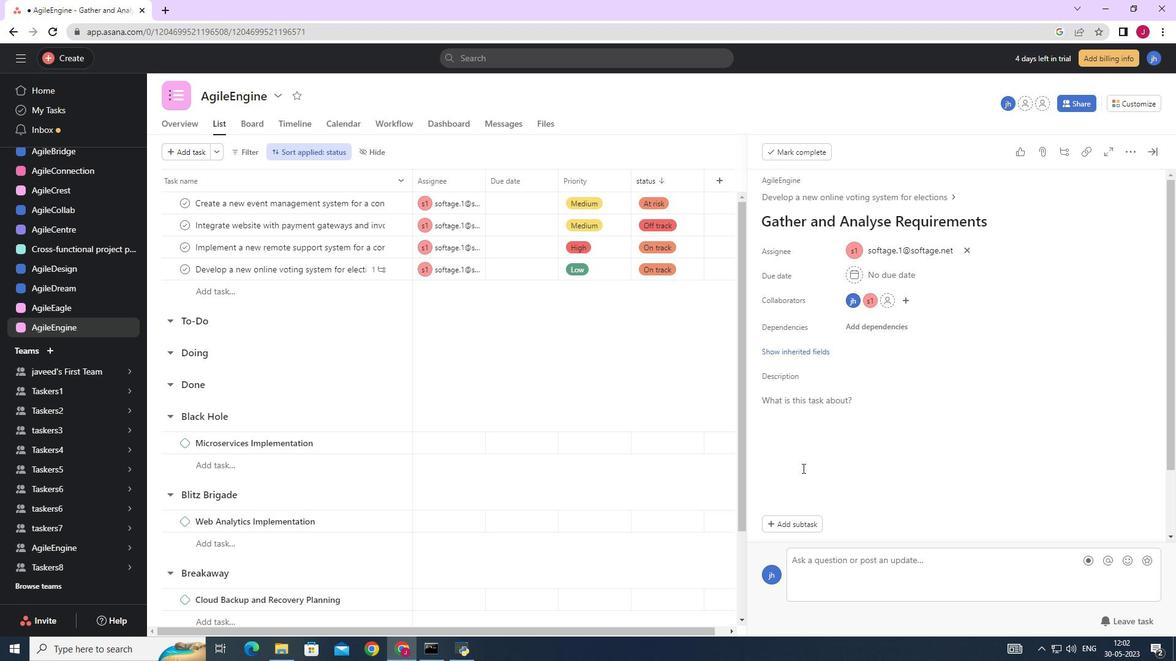 
Action: Mouse scrolled (802, 468) with delta (0, 0)
Screenshot: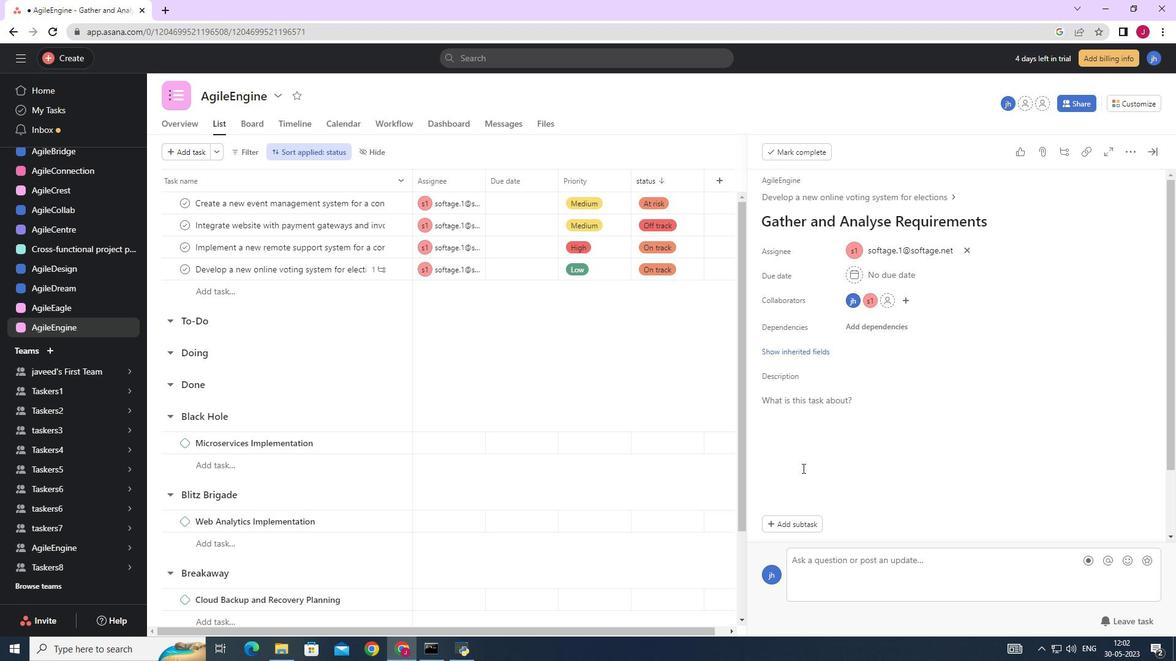
Action: Mouse scrolled (802, 468) with delta (0, 0)
Screenshot: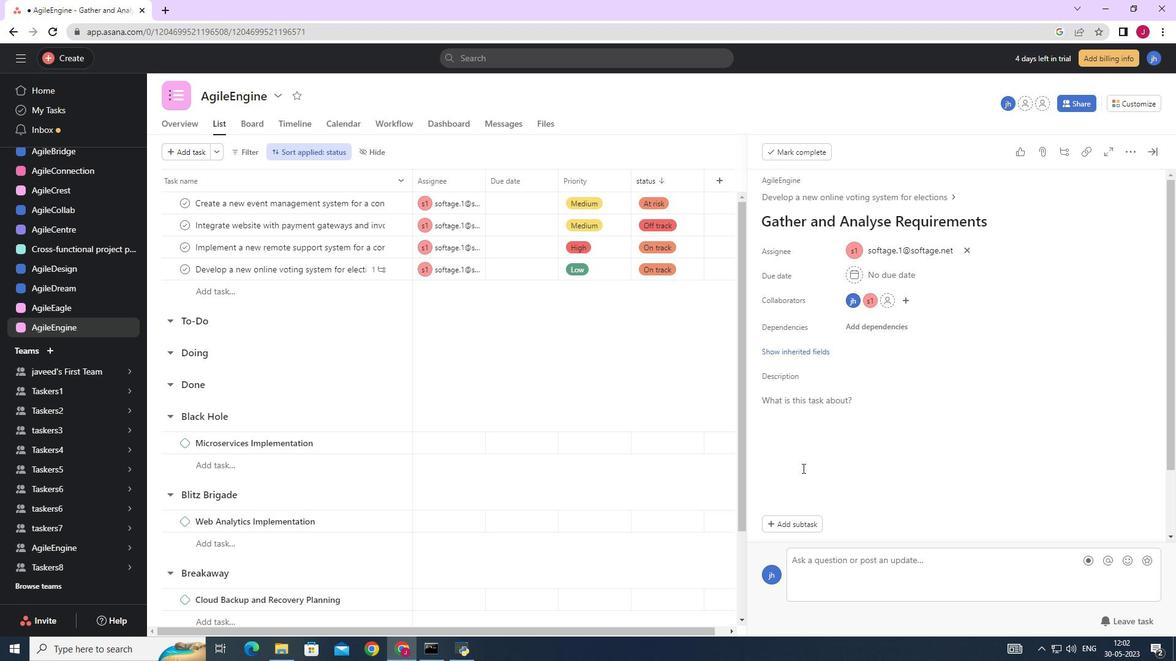 
Action: Mouse scrolled (802, 468) with delta (0, 0)
Screenshot: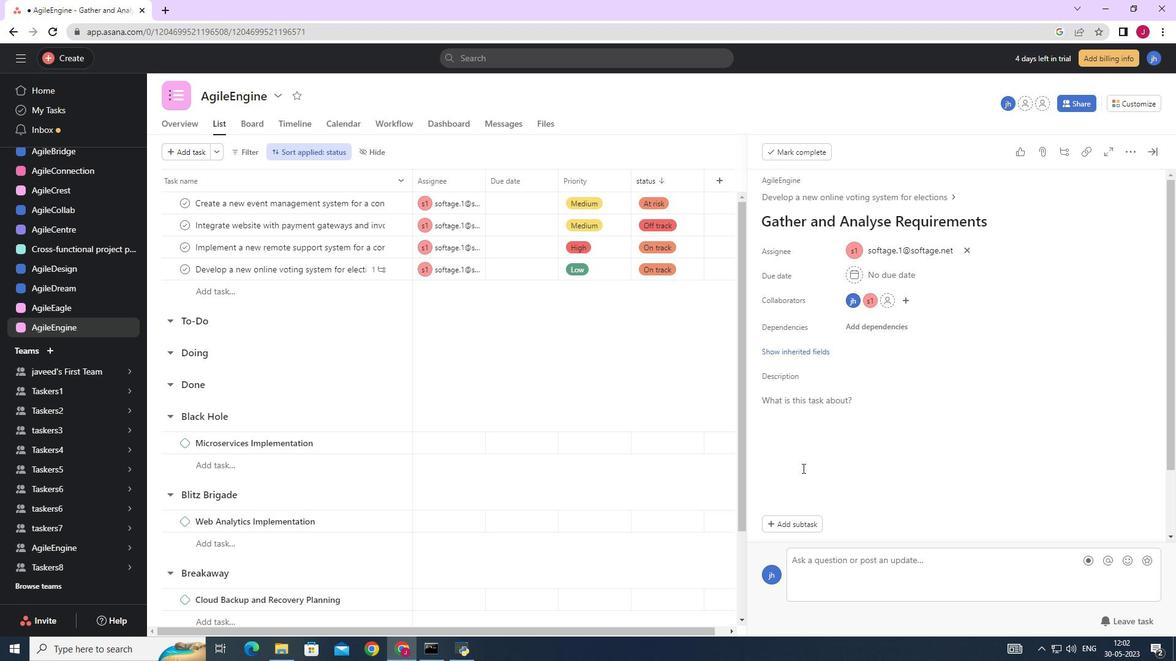 
Action: Mouse scrolled (802, 468) with delta (0, 0)
Screenshot: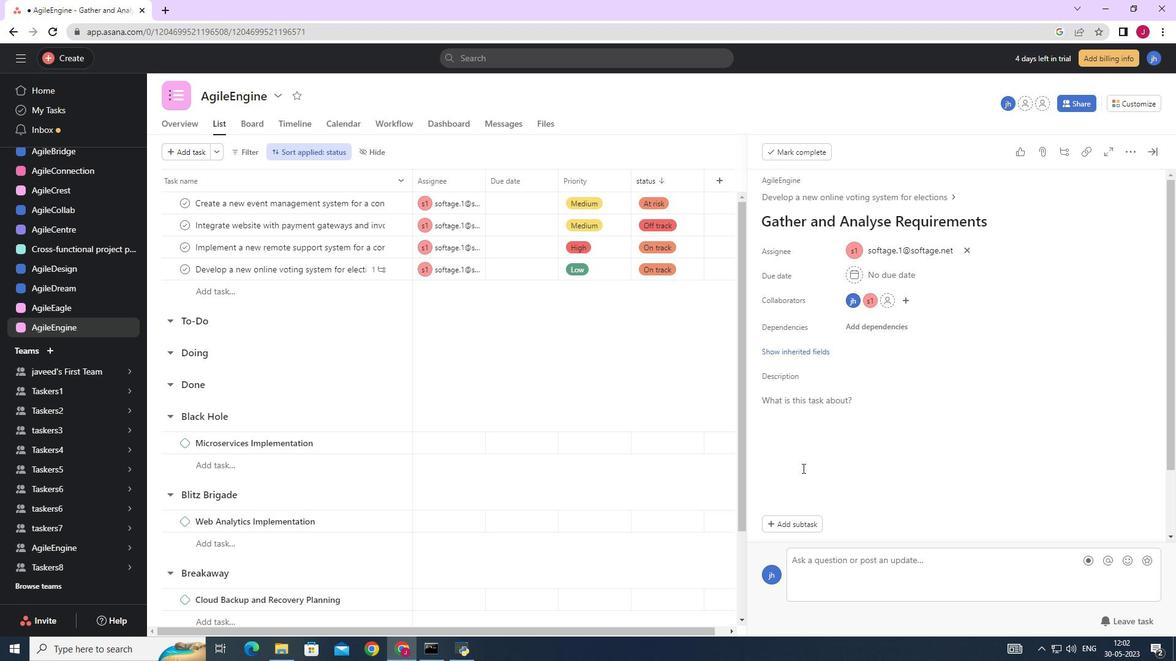 
Action: Mouse moved to (815, 444)
Screenshot: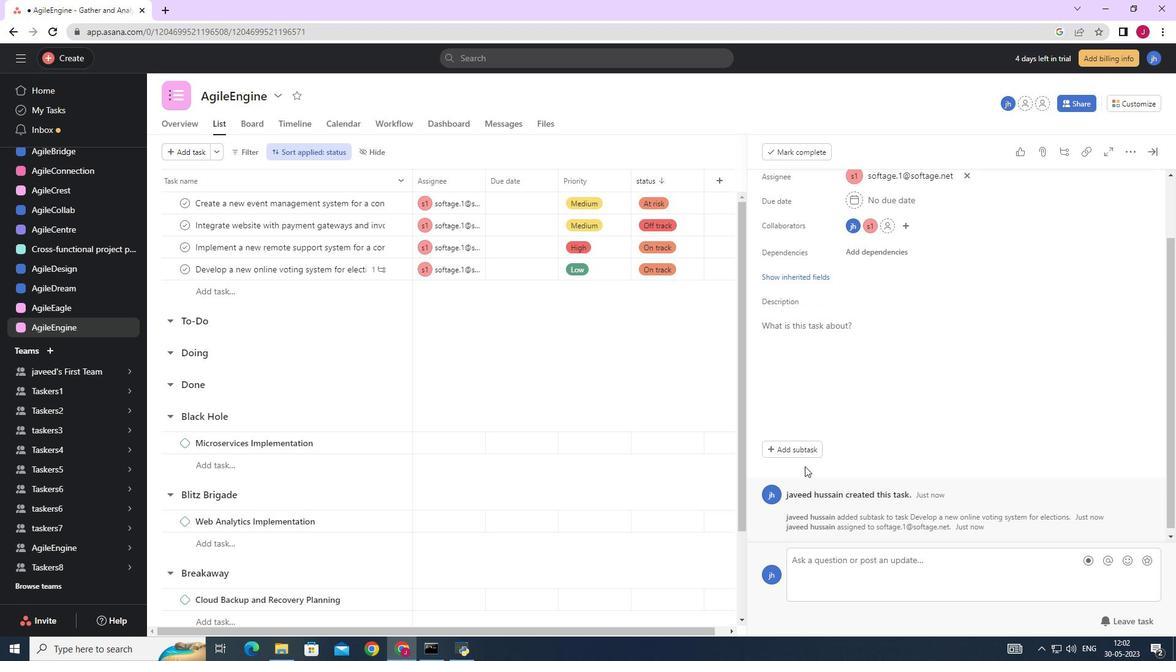 
Action: Mouse scrolled (815, 443) with delta (0, 0)
Screenshot: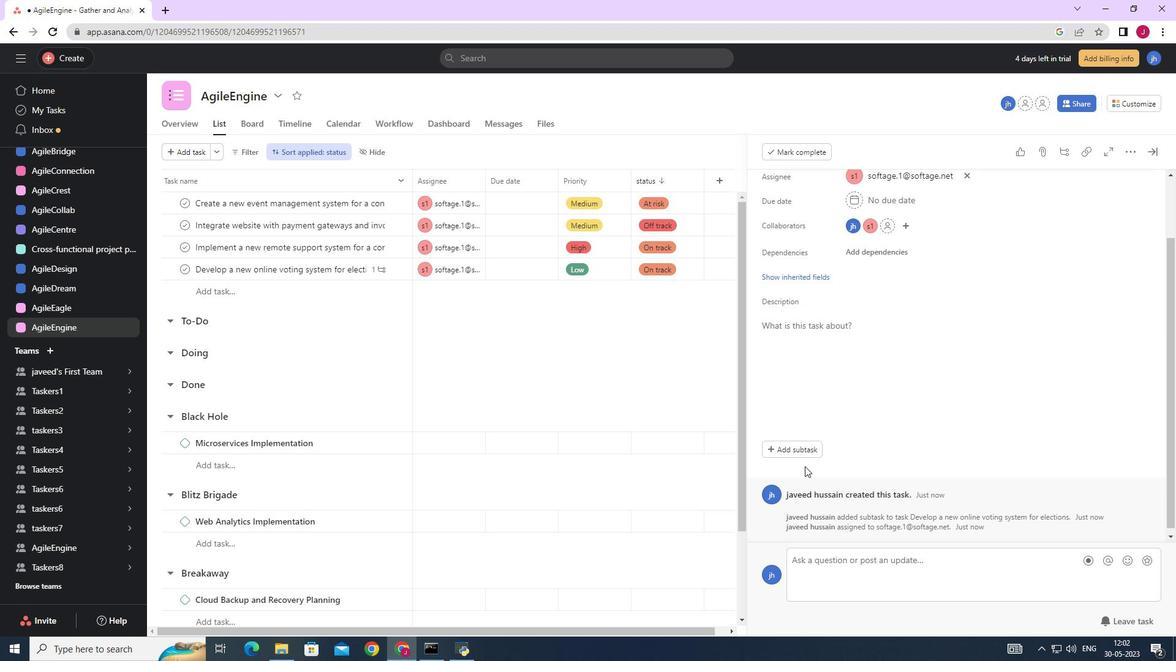 
Action: Mouse scrolled (815, 443) with delta (0, 0)
Screenshot: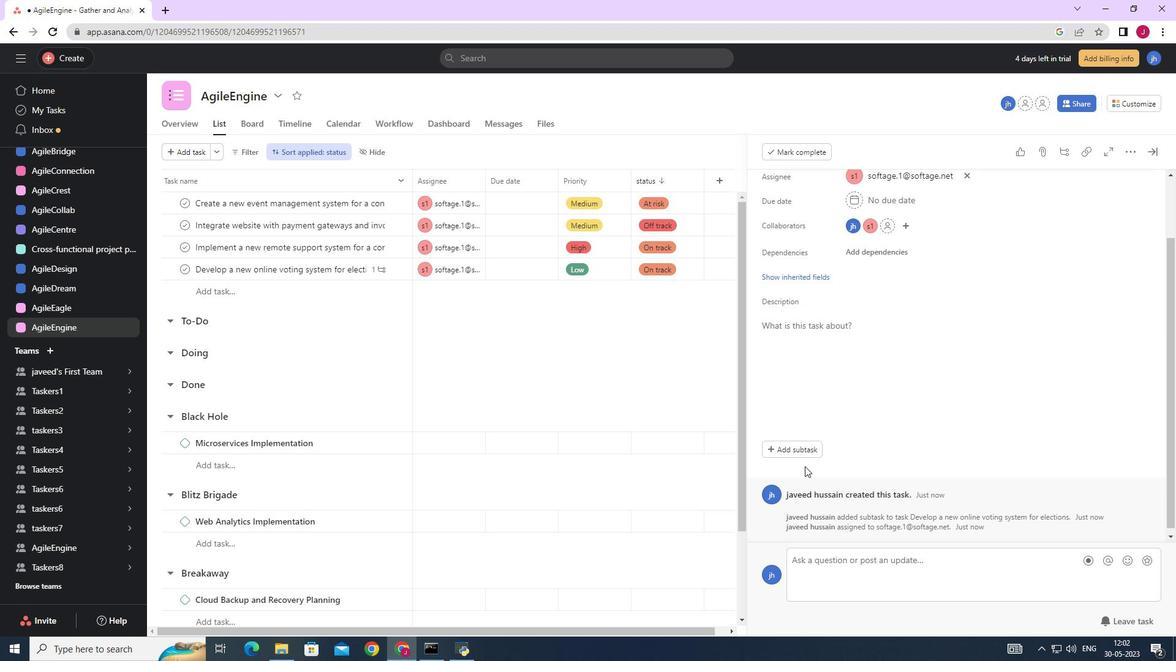 
Action: Mouse scrolled (815, 443) with delta (0, 0)
Screenshot: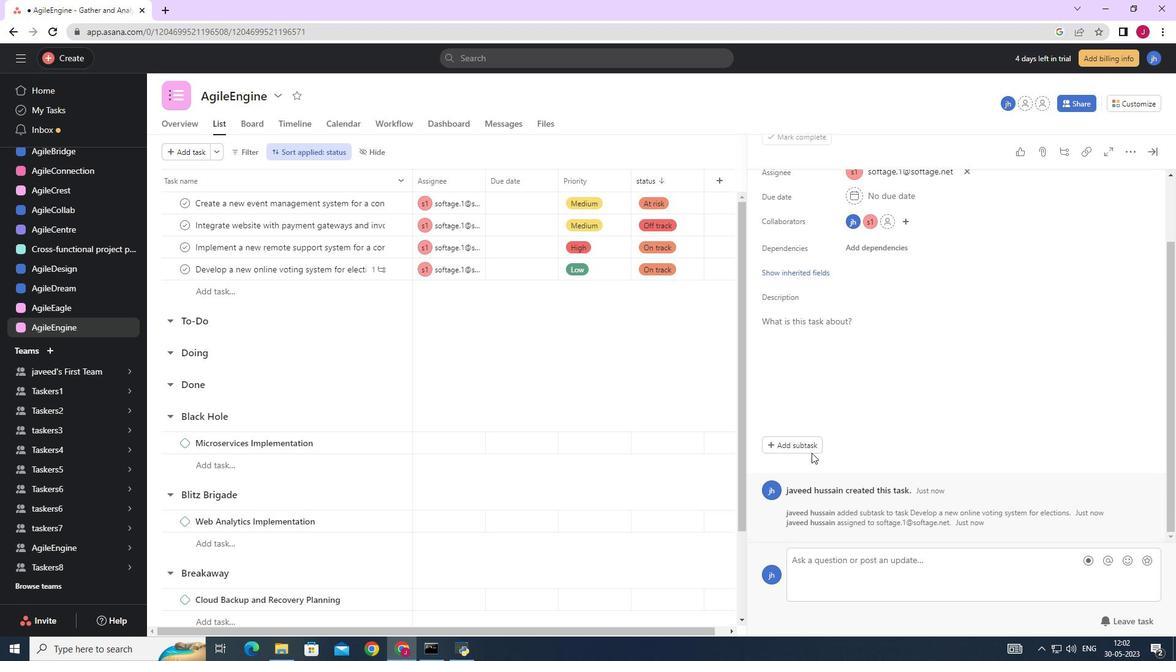 
Action: Mouse scrolled (815, 443) with delta (0, 0)
Screenshot: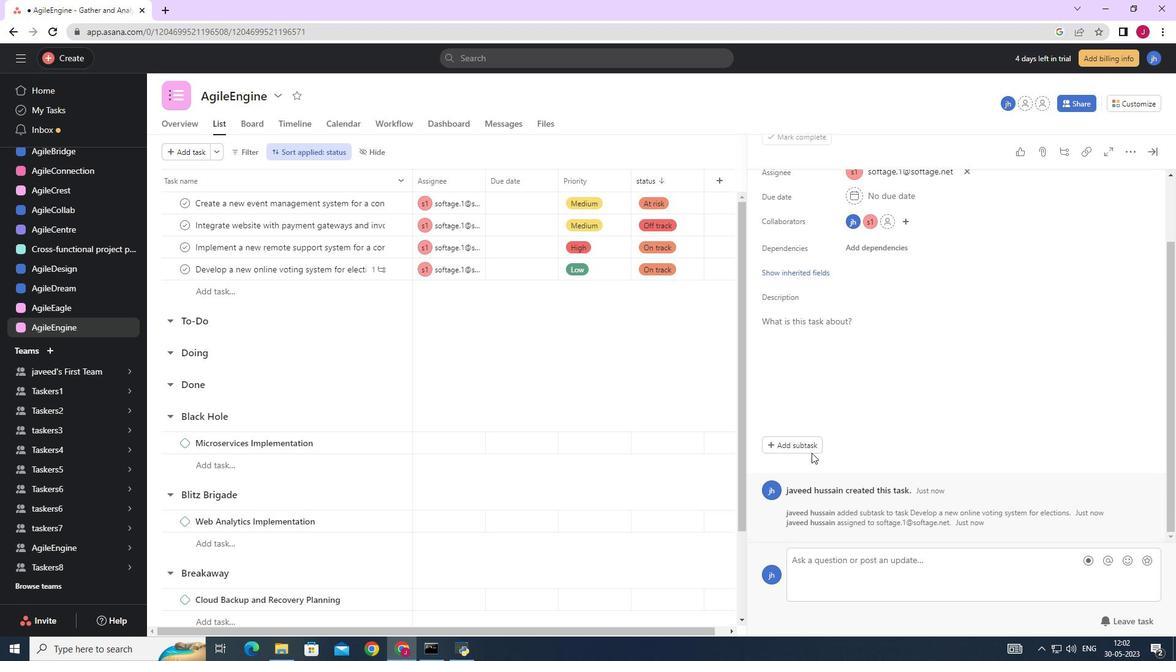 
Action: Mouse scrolled (815, 443) with delta (0, 0)
Screenshot: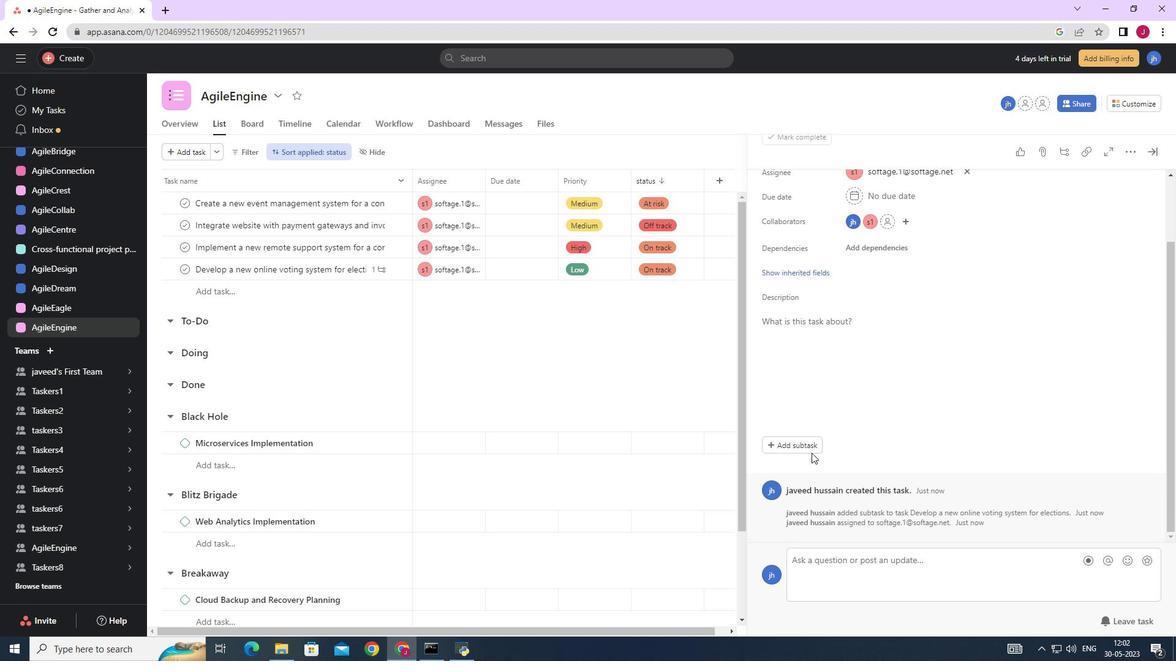 
Action: Mouse moved to (814, 273)
Screenshot: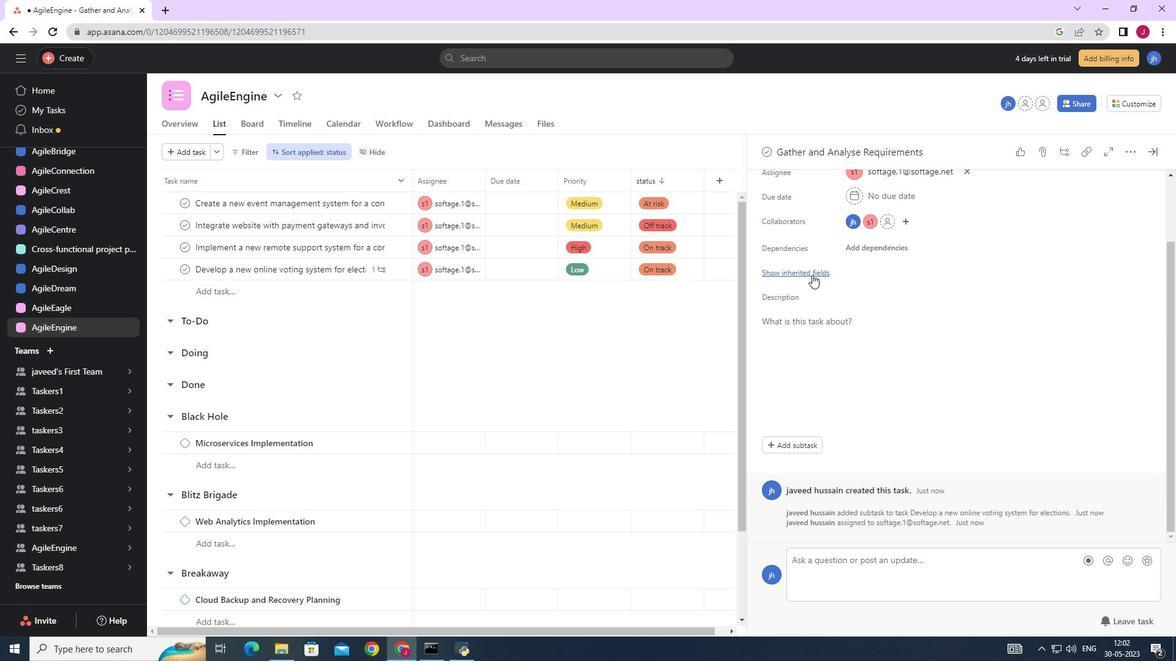 
Action: Mouse pressed left at (814, 273)
Screenshot: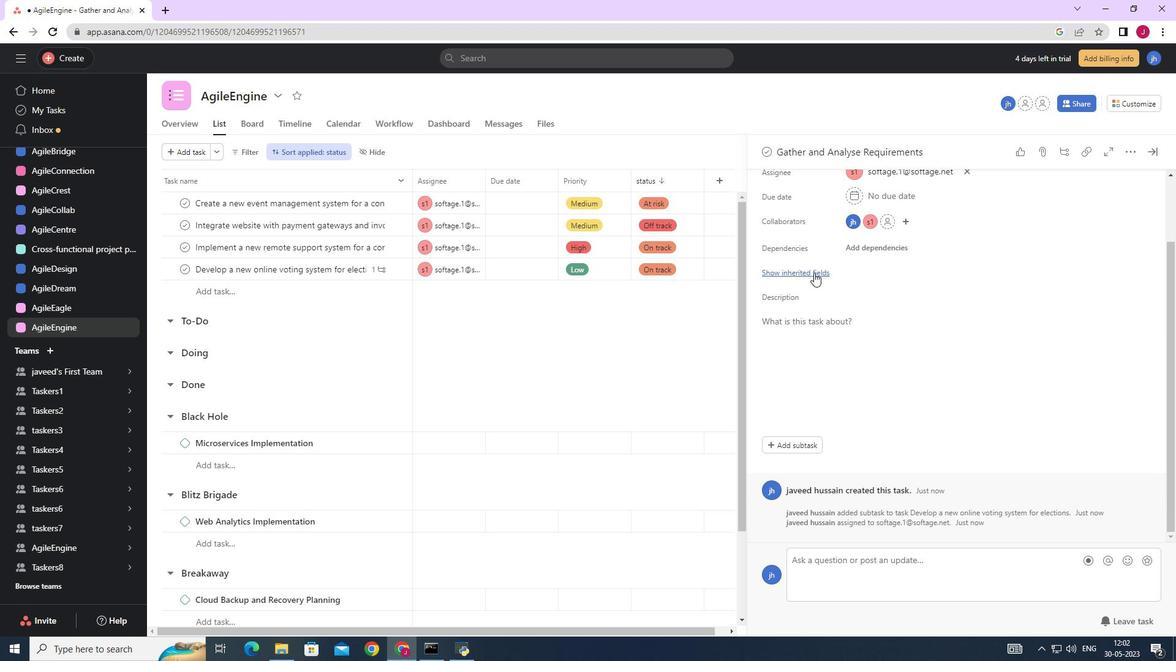 
Action: Mouse moved to (831, 323)
Screenshot: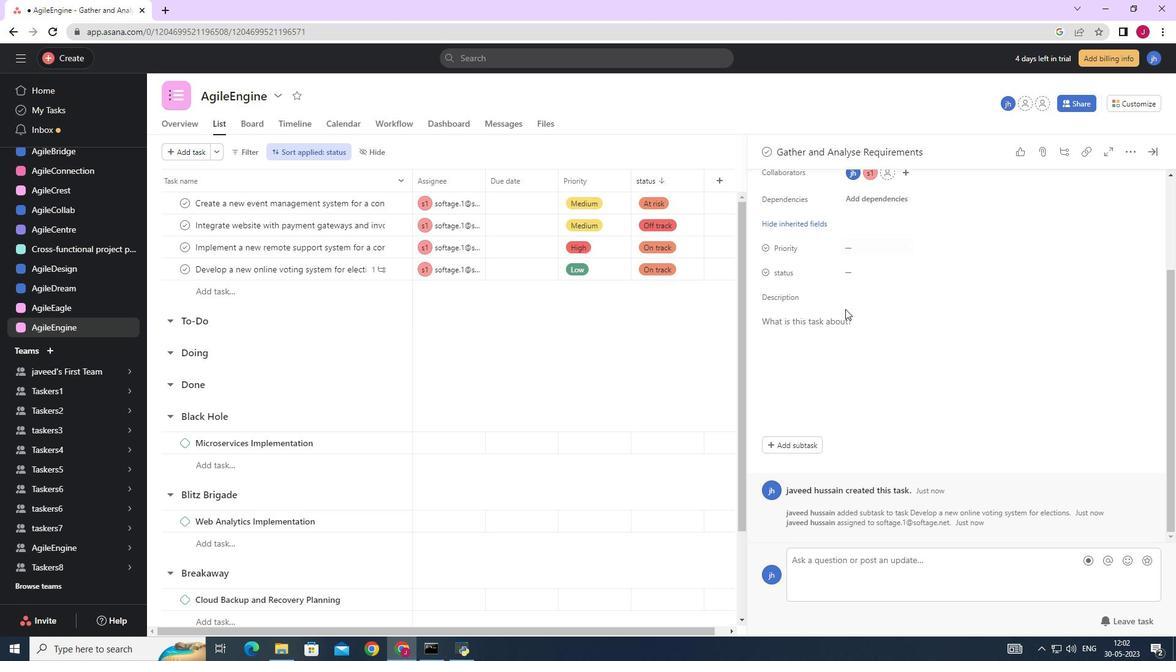 
Action: Mouse scrolled (831, 324) with delta (0, 0)
Screenshot: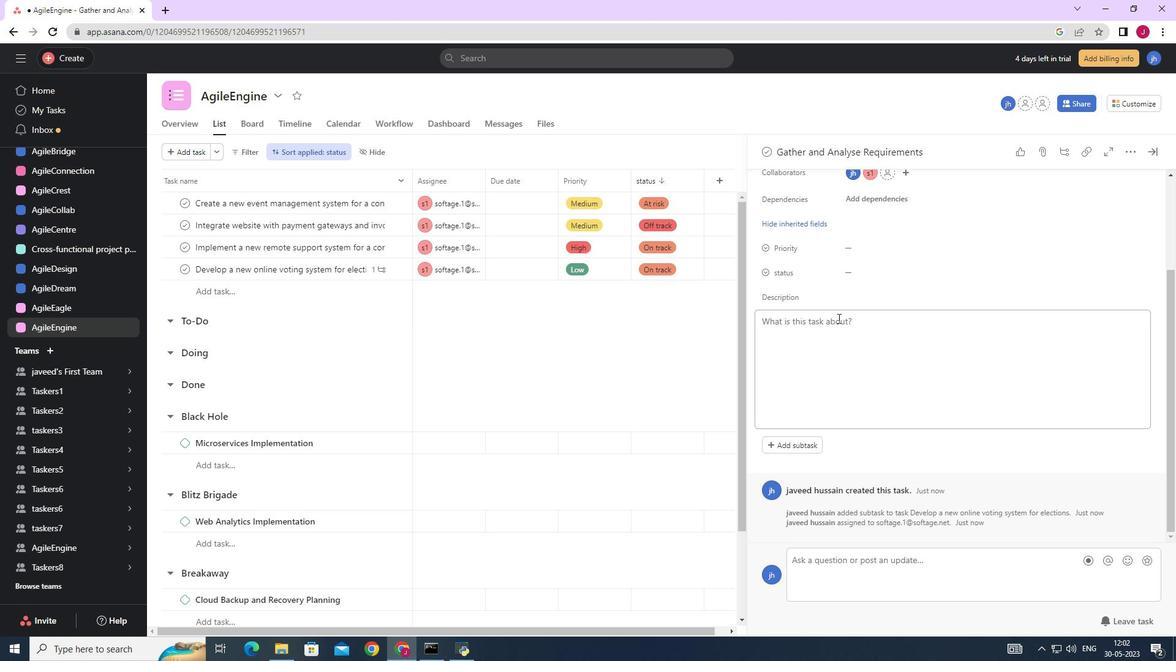 
Action: Mouse scrolled (831, 324) with delta (0, 0)
Screenshot: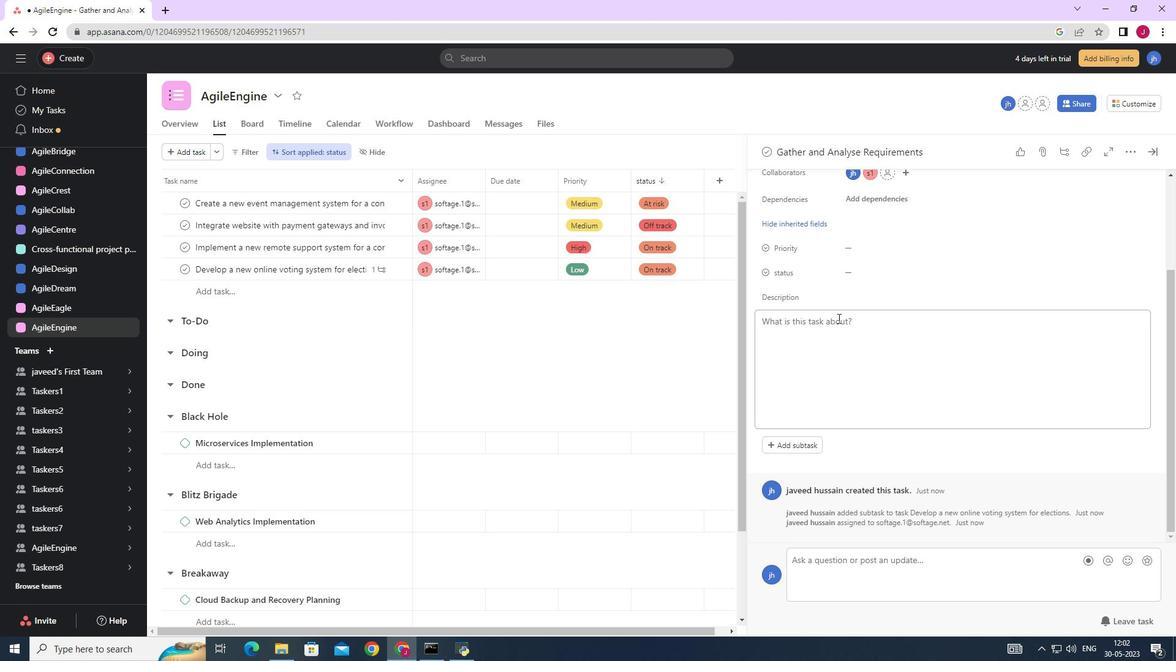 
Action: Mouse scrolled (831, 324) with delta (0, 0)
Screenshot: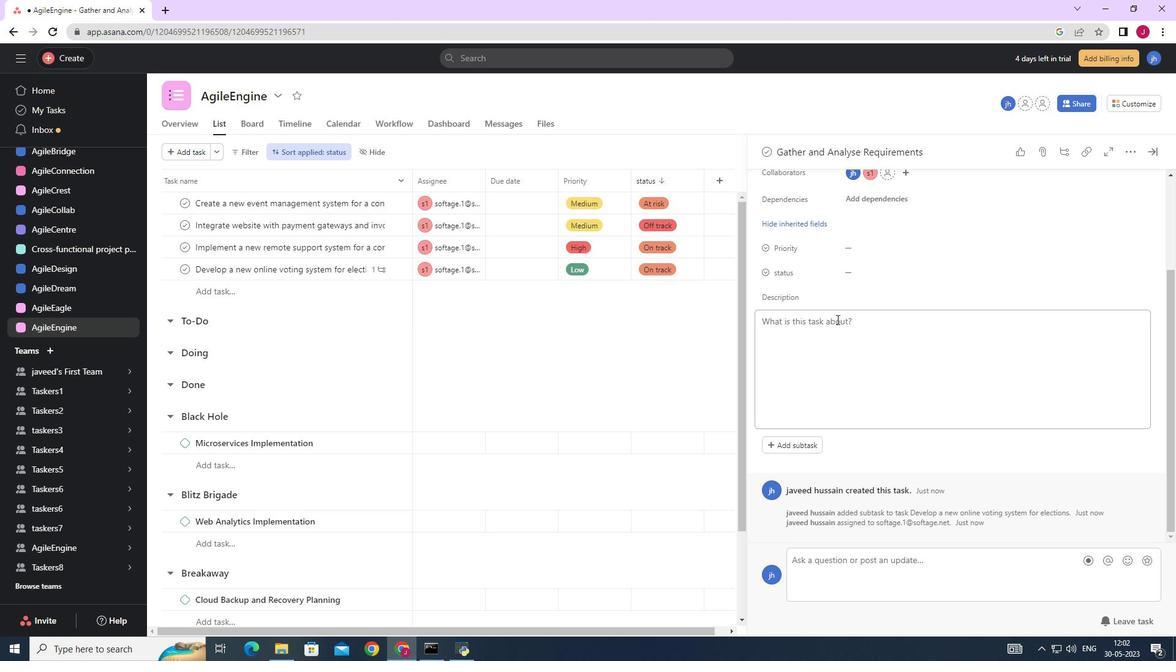 
Action: Mouse scrolled (831, 324) with delta (0, 0)
Screenshot: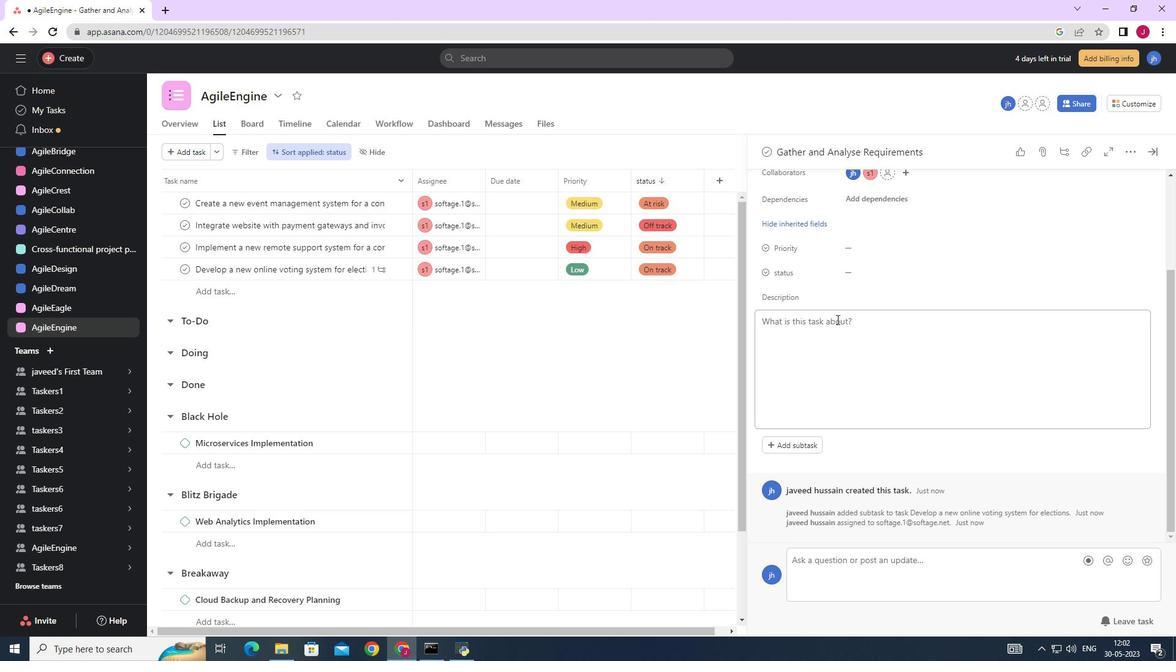 
Action: Mouse moved to (804, 352)
Screenshot: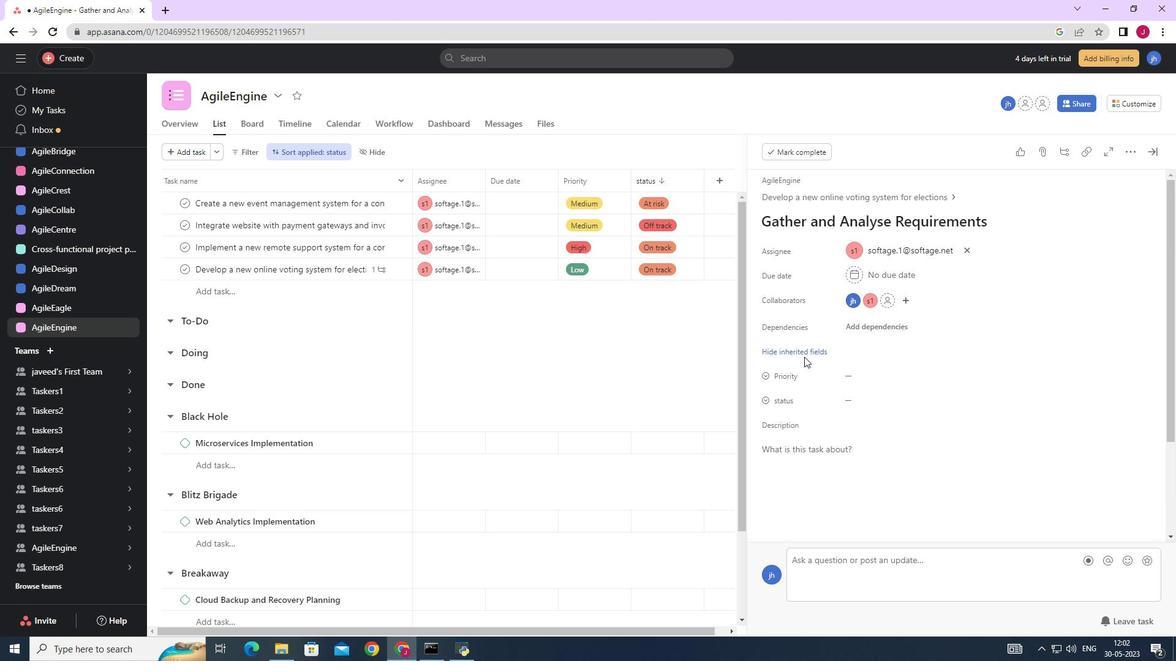 
Action: Mouse pressed left at (804, 352)
Screenshot: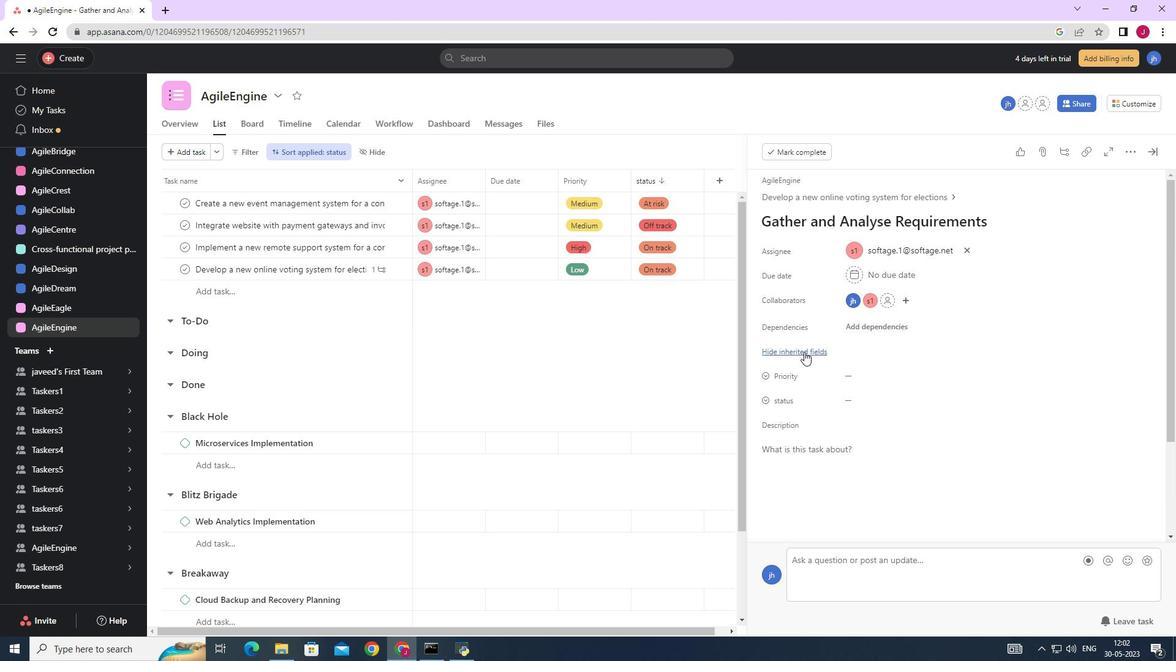 
Action: Mouse moved to (805, 354)
Screenshot: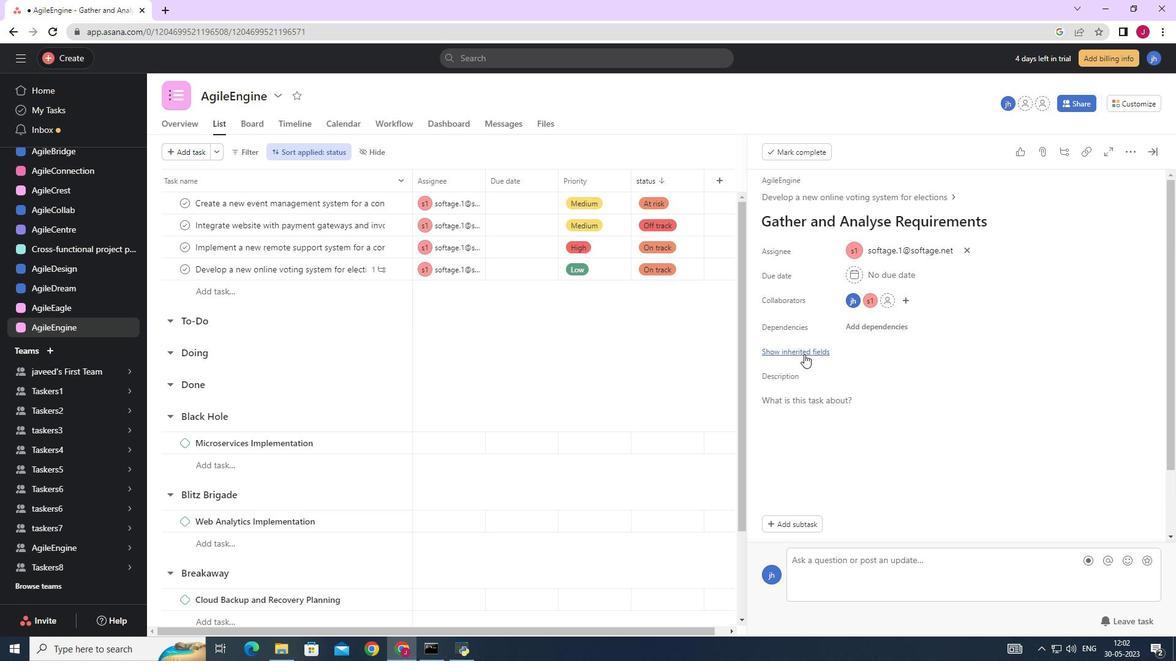 
Action: Mouse pressed left at (805, 354)
Screenshot: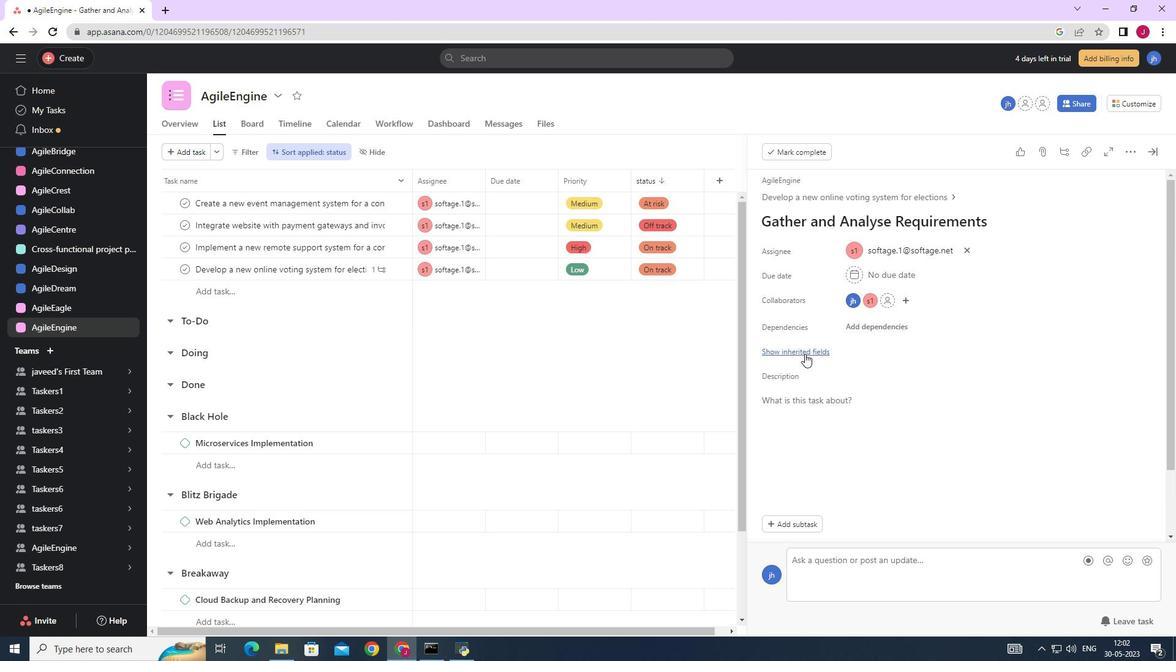 
Action: Mouse moved to (851, 373)
Screenshot: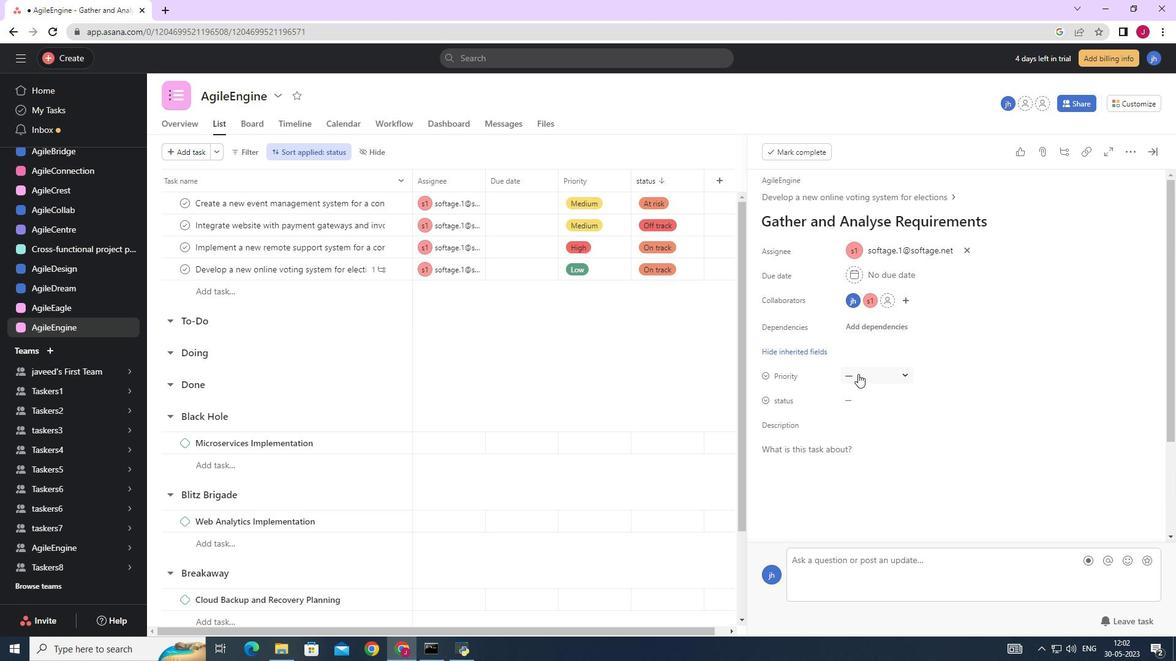 
Action: Mouse pressed left at (851, 373)
Screenshot: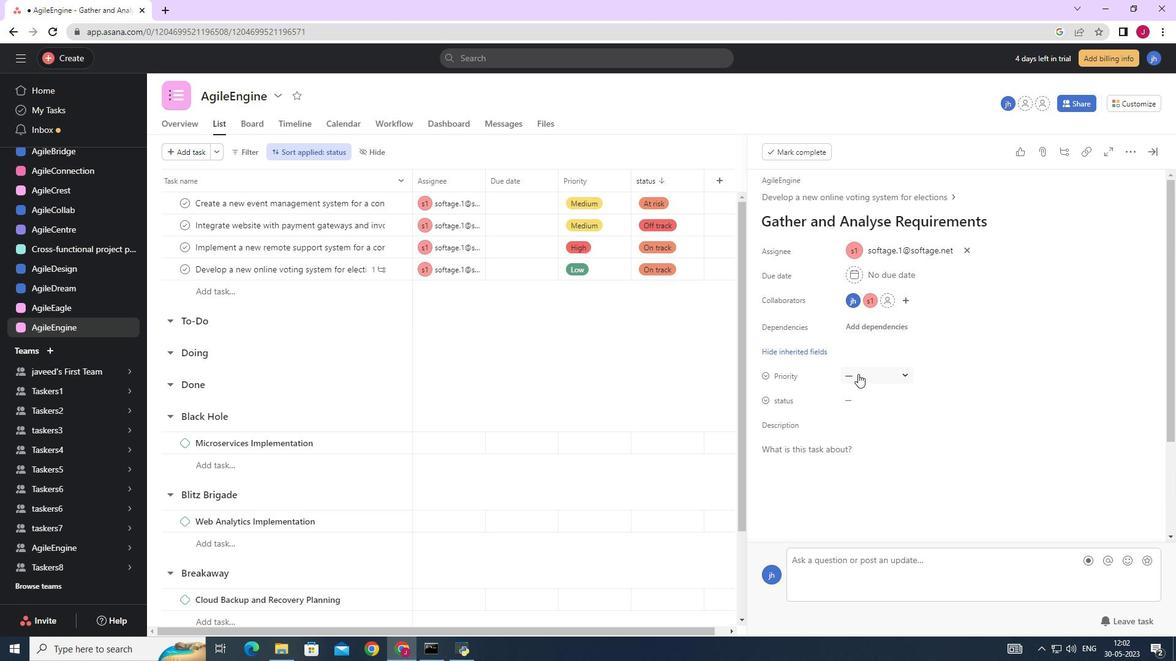
Action: Mouse moved to (879, 415)
Screenshot: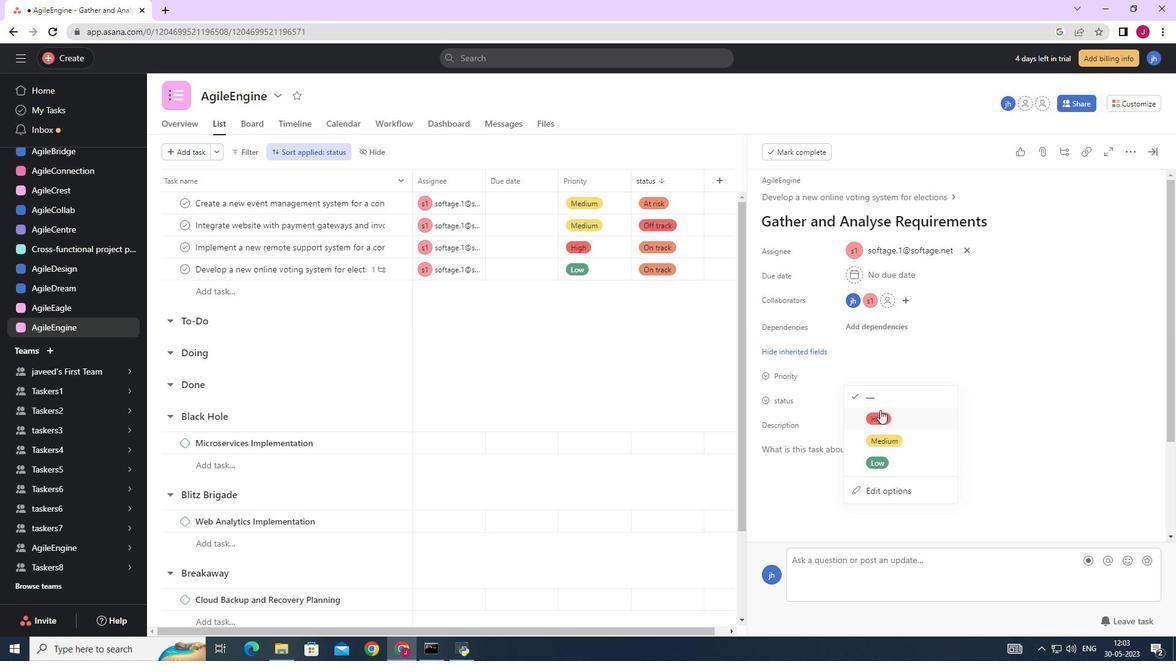 
Action: Mouse pressed left at (879, 415)
Screenshot: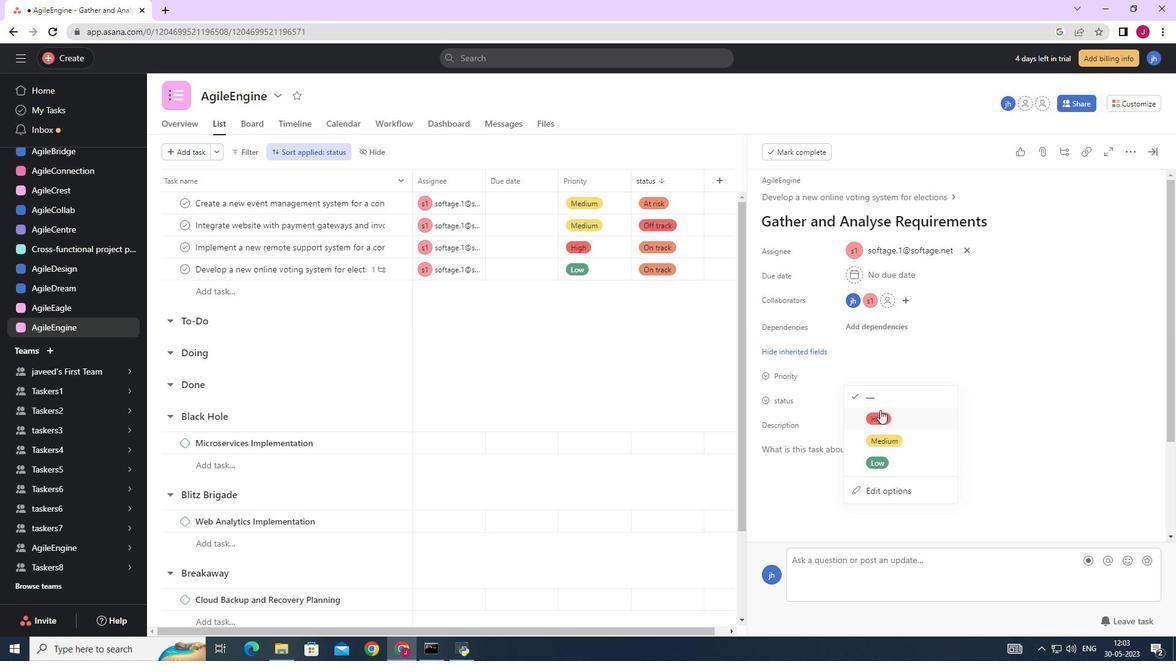 
Action: Mouse moved to (839, 399)
Screenshot: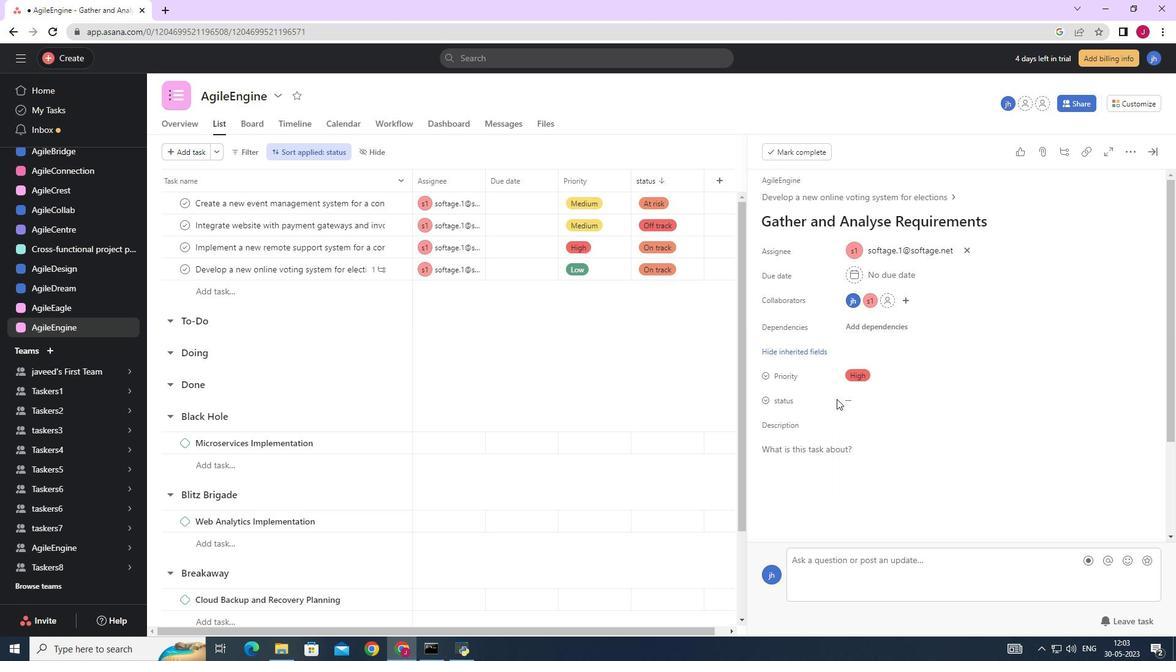 
Action: Mouse pressed left at (839, 399)
Screenshot: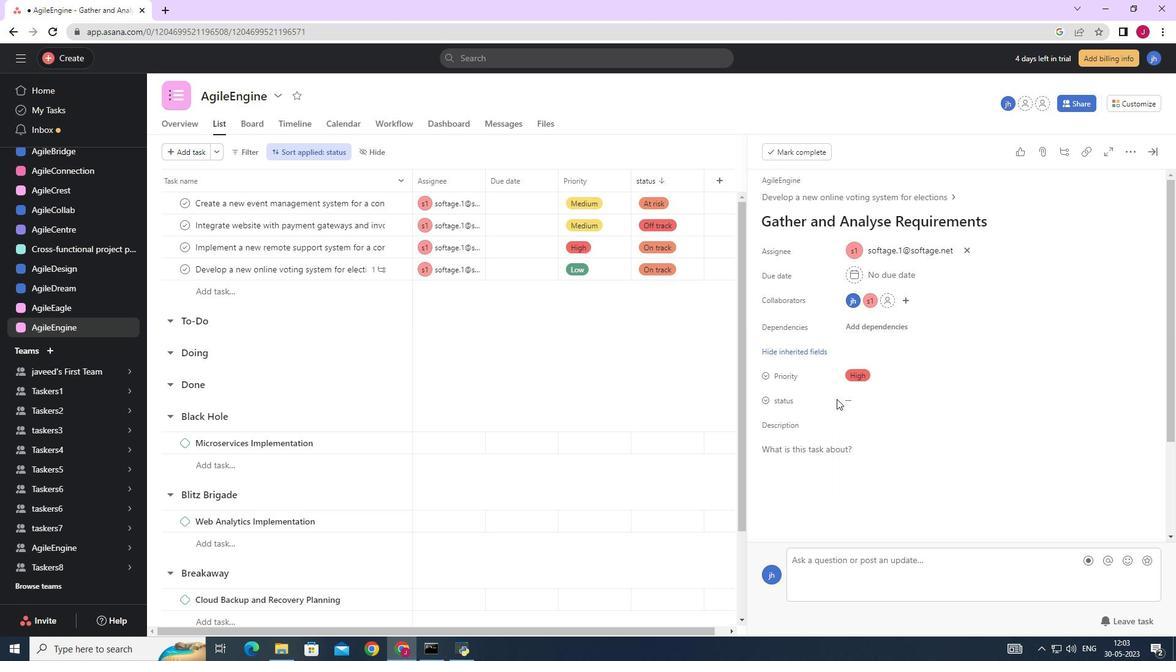 
Action: Mouse moved to (857, 398)
Screenshot: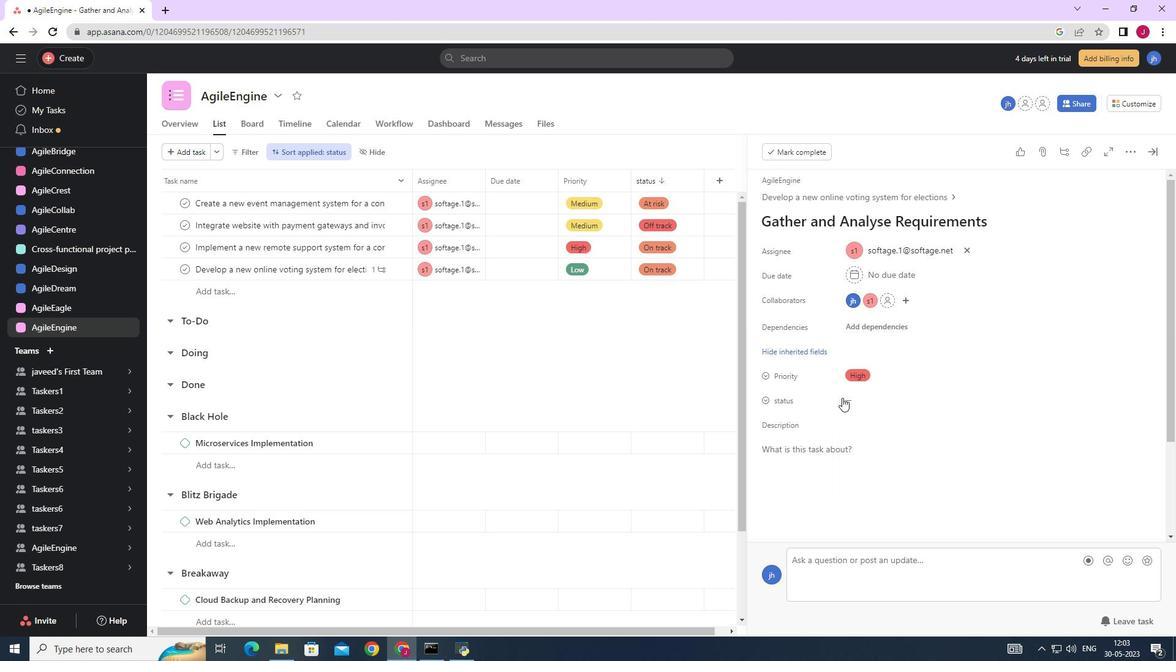 
Action: Mouse pressed left at (857, 398)
Screenshot: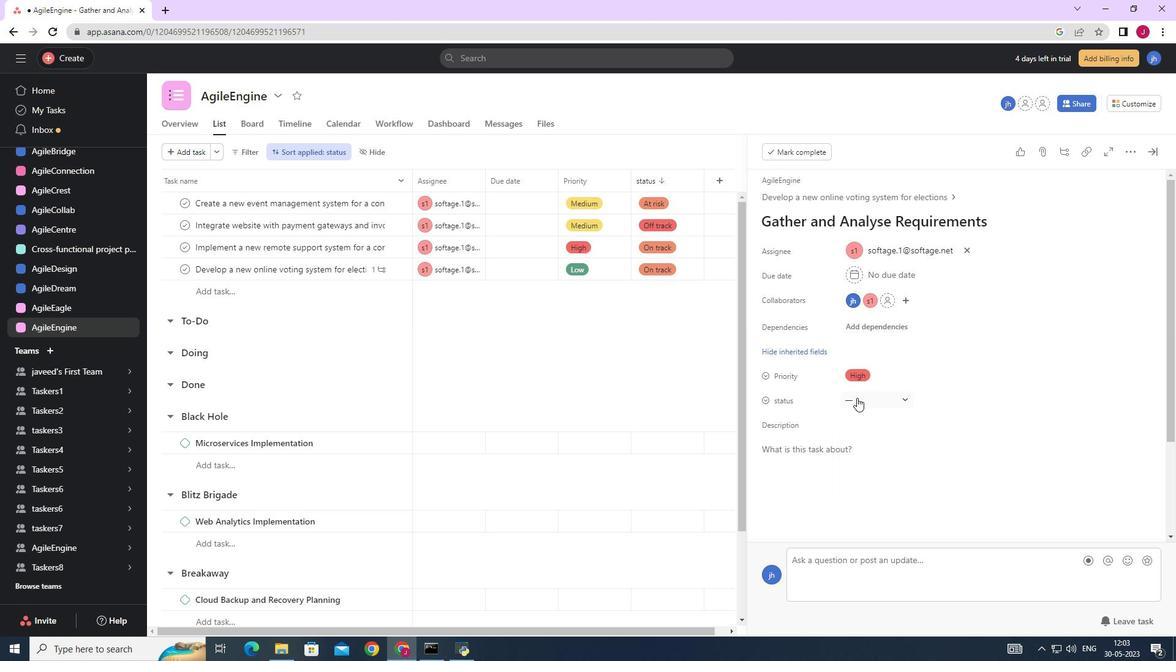 
Action: Mouse moved to (891, 509)
Screenshot: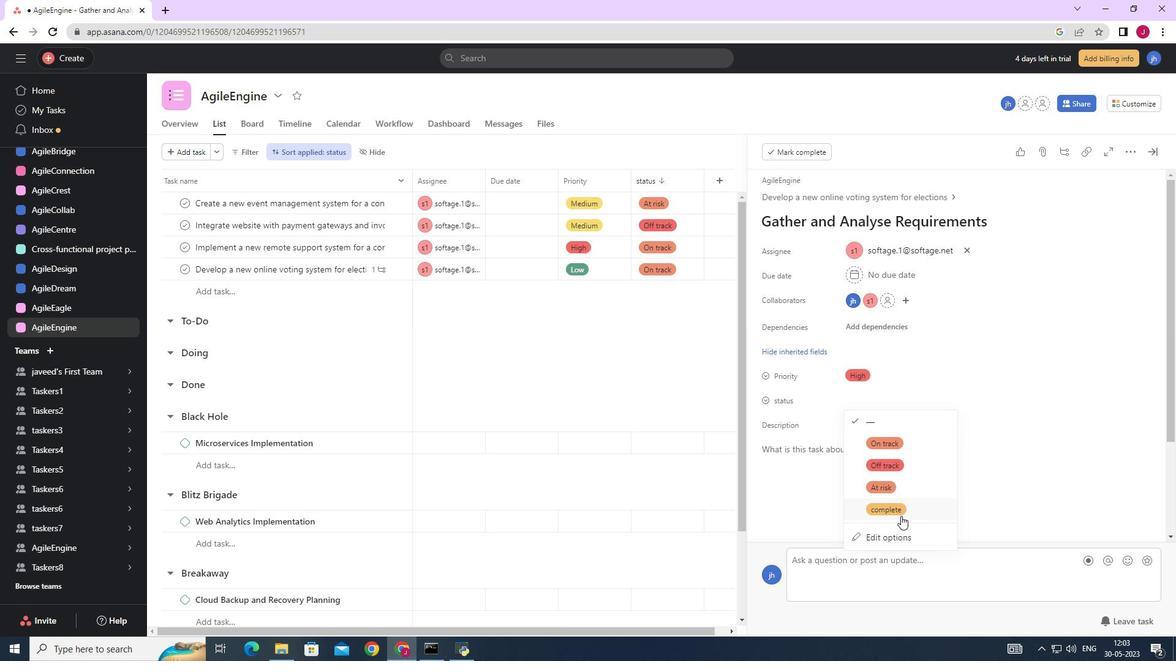 
Action: Mouse pressed left at (891, 509)
Screenshot: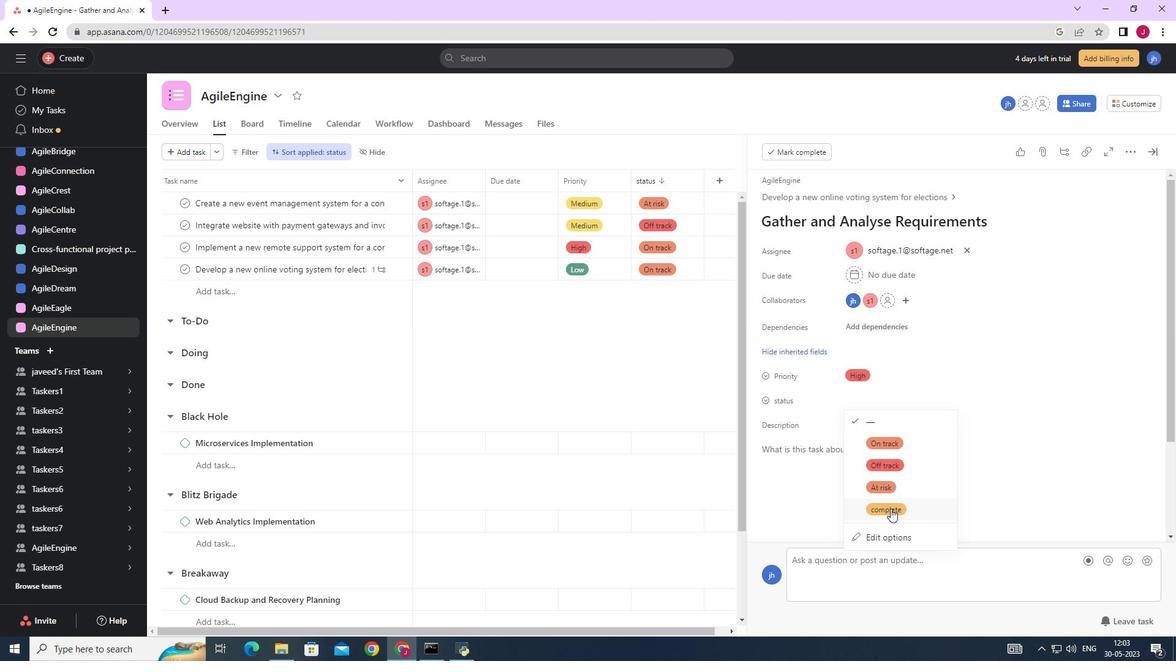 
Action: Mouse moved to (897, 376)
Screenshot: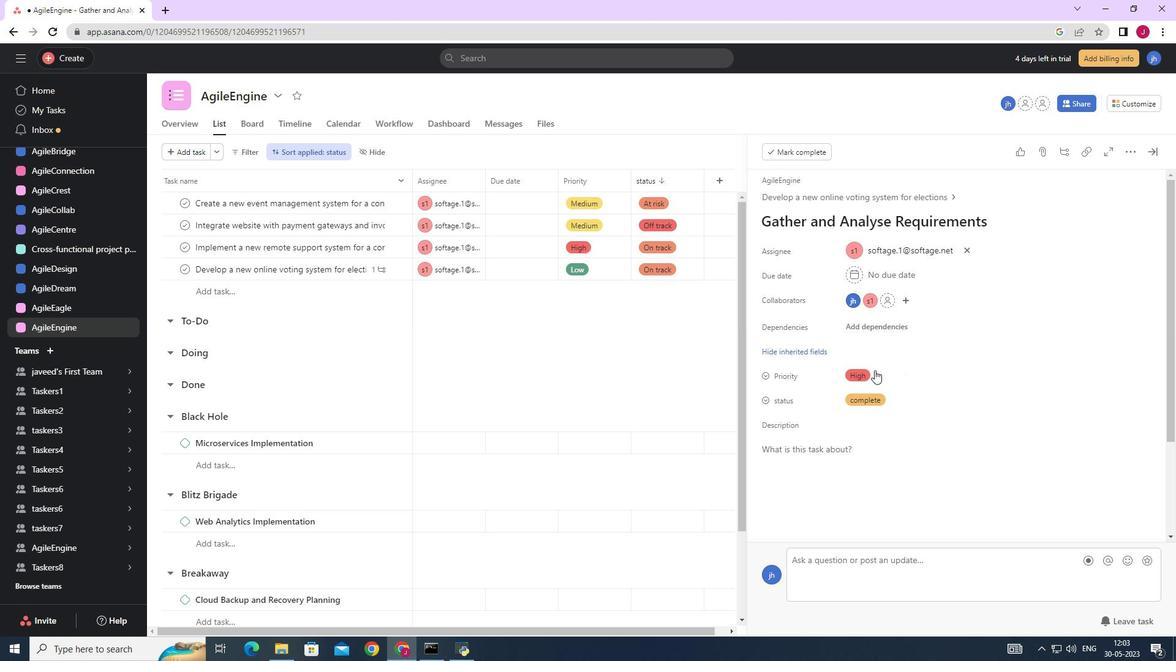 
Action: Mouse scrolled (897, 375) with delta (0, 0)
Screenshot: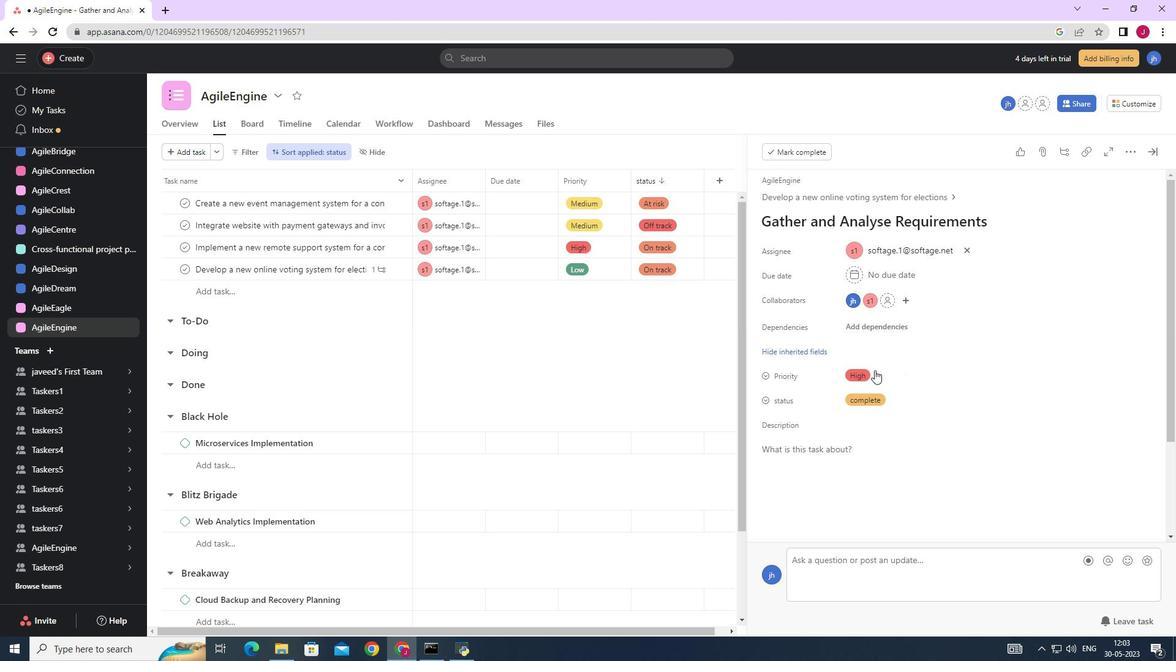 
Action: Mouse moved to (900, 380)
Screenshot: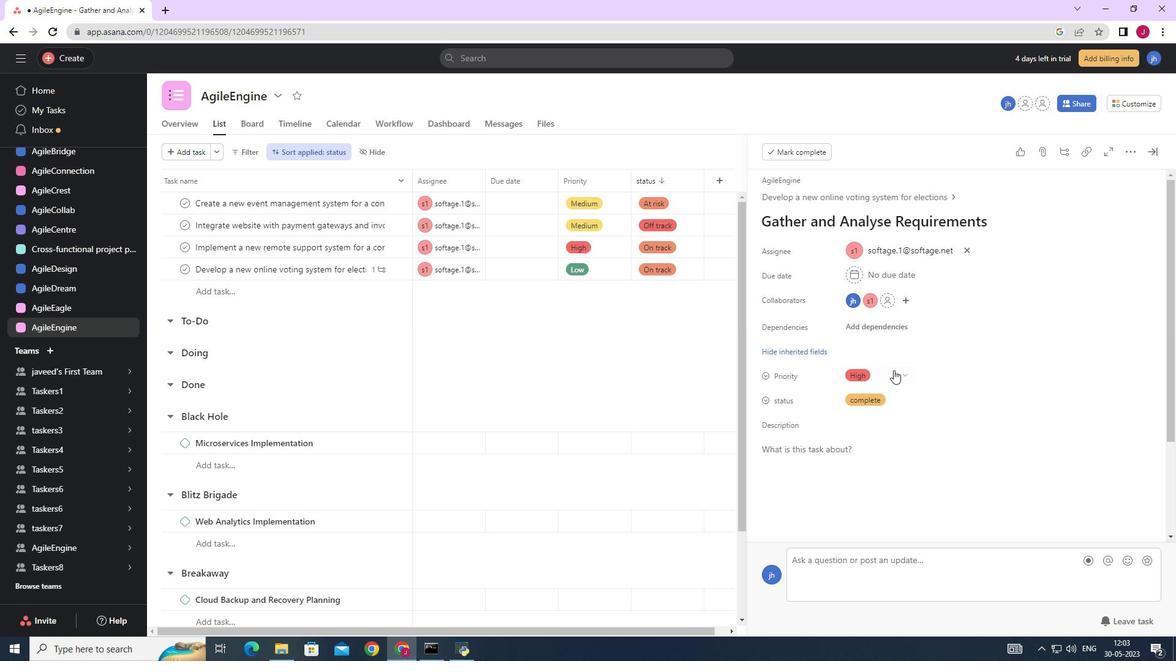 
Action: Mouse scrolled (900, 380) with delta (0, 0)
Screenshot: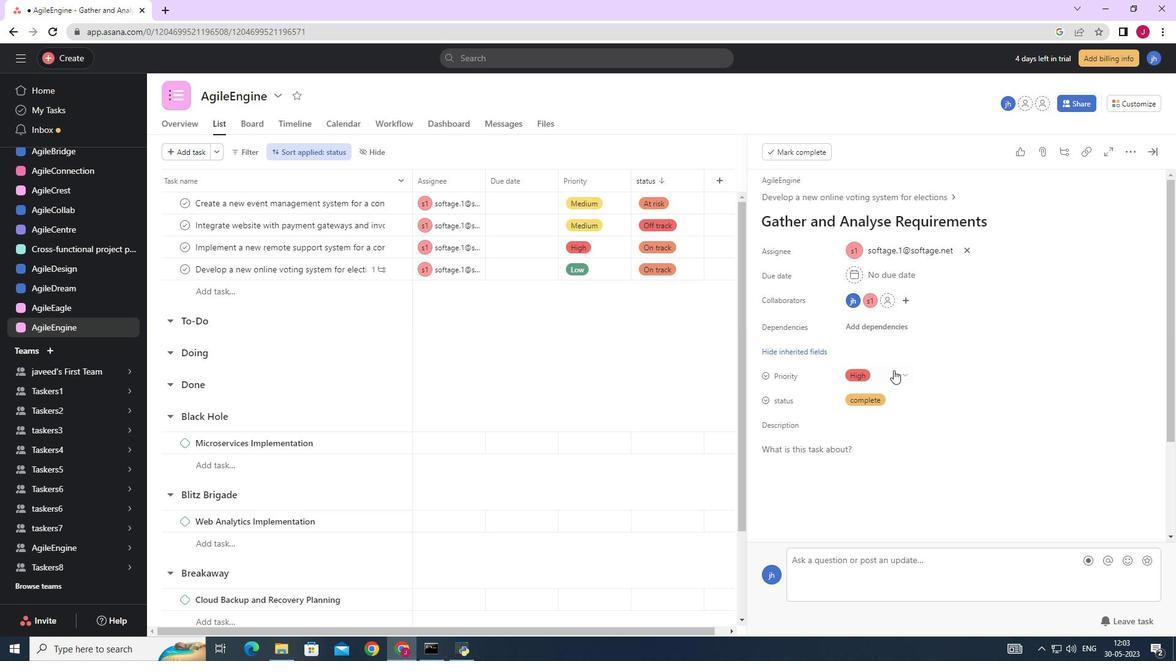 
Action: Mouse moved to (903, 384)
Screenshot: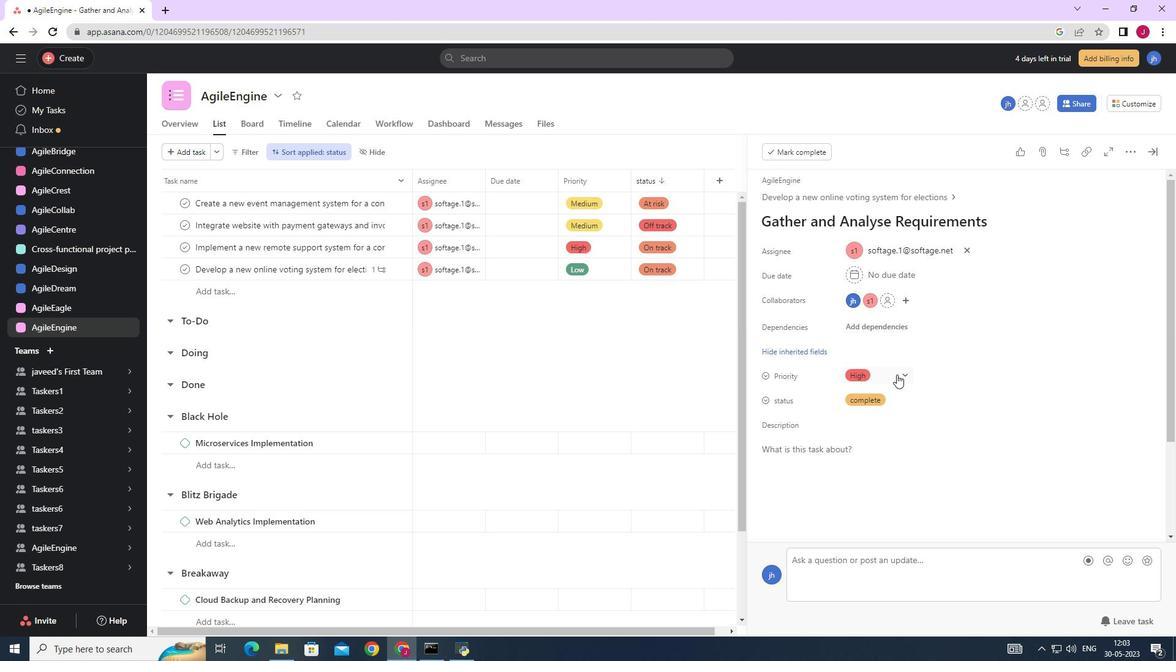 
Action: Mouse scrolled (903, 383) with delta (0, 0)
Screenshot: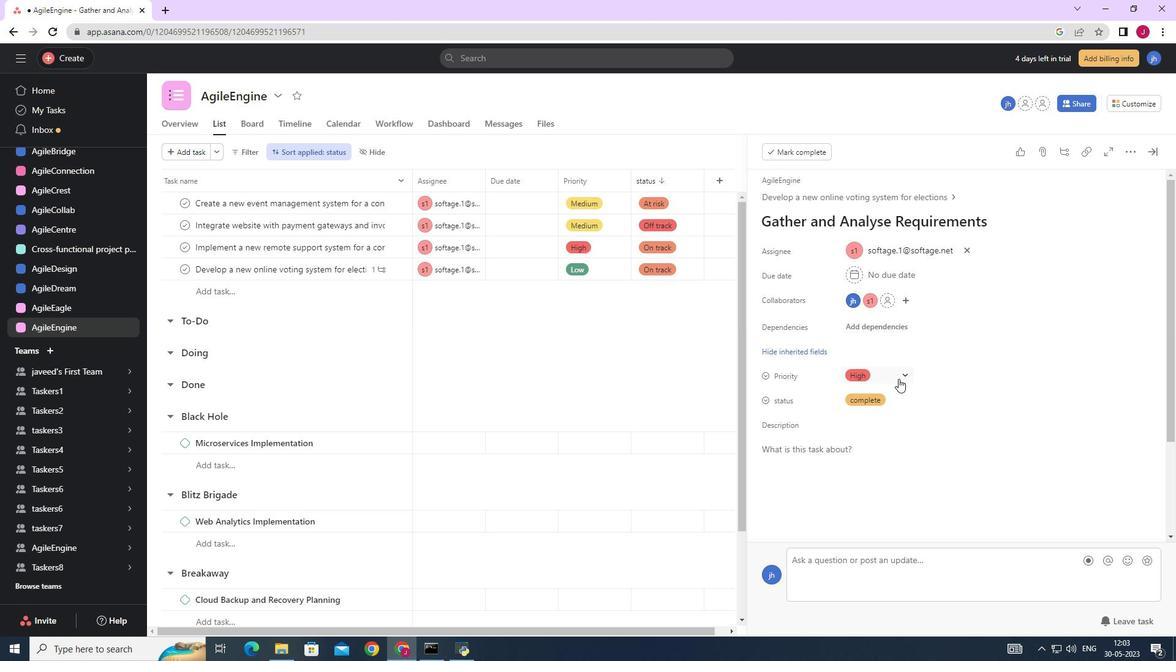 
Action: Mouse moved to (905, 386)
Screenshot: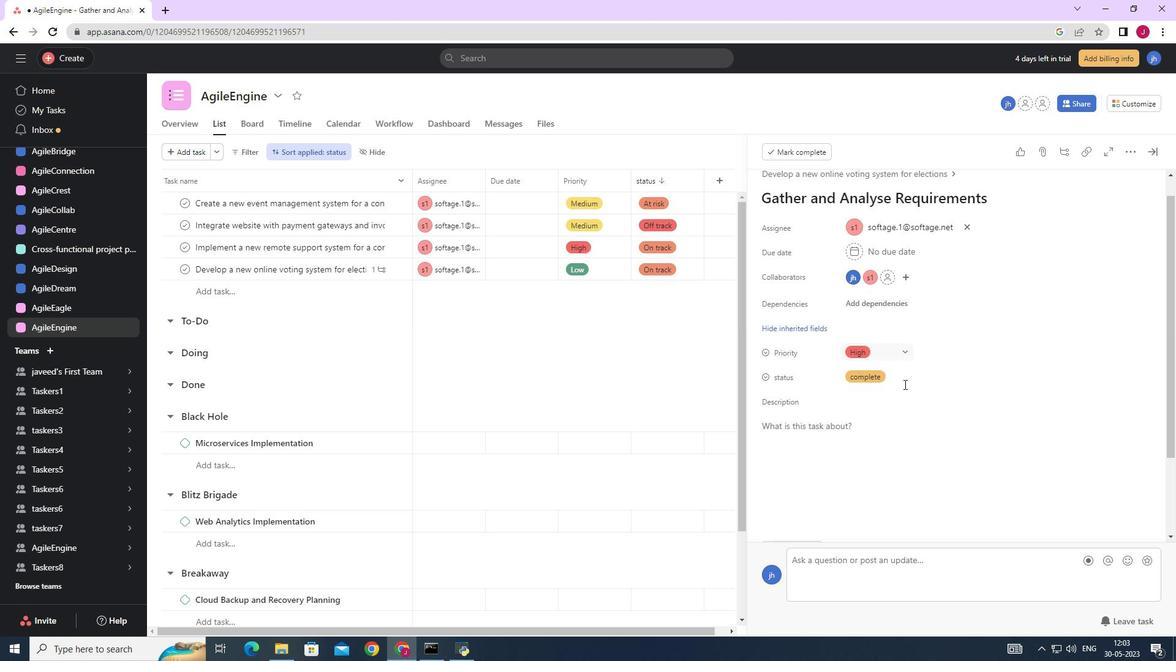 
Action: Mouse scrolled (905, 387) with delta (0, 0)
Screenshot: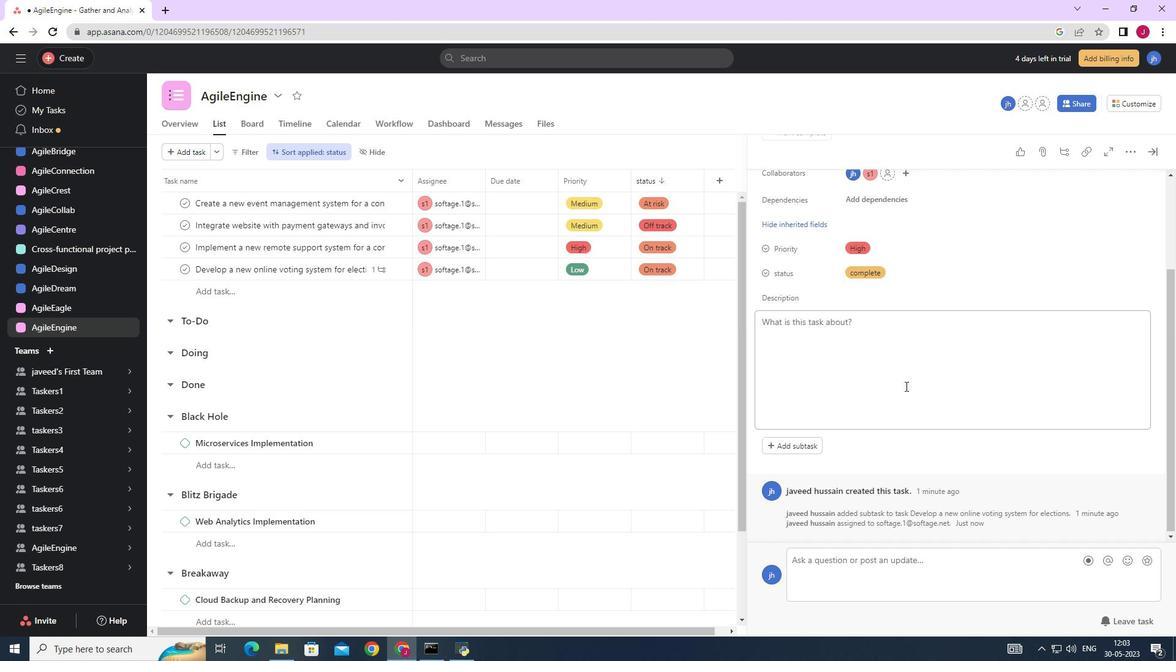 
Action: Mouse scrolled (905, 387) with delta (0, 0)
Screenshot: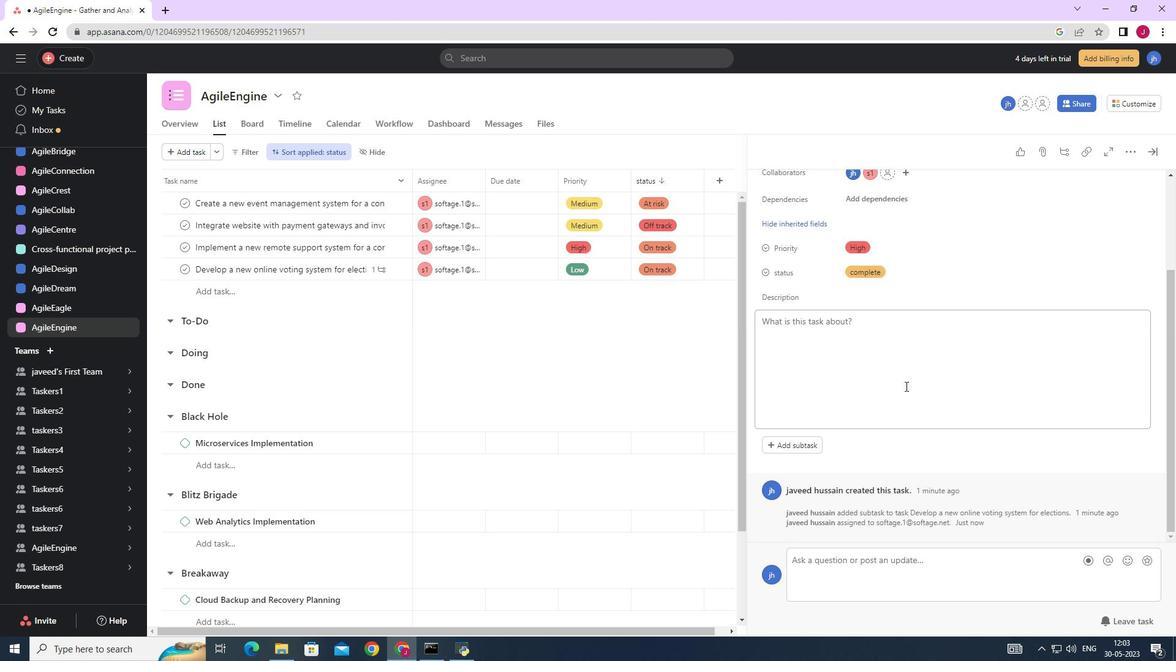 
Action: Mouse scrolled (905, 387) with delta (0, 0)
Screenshot: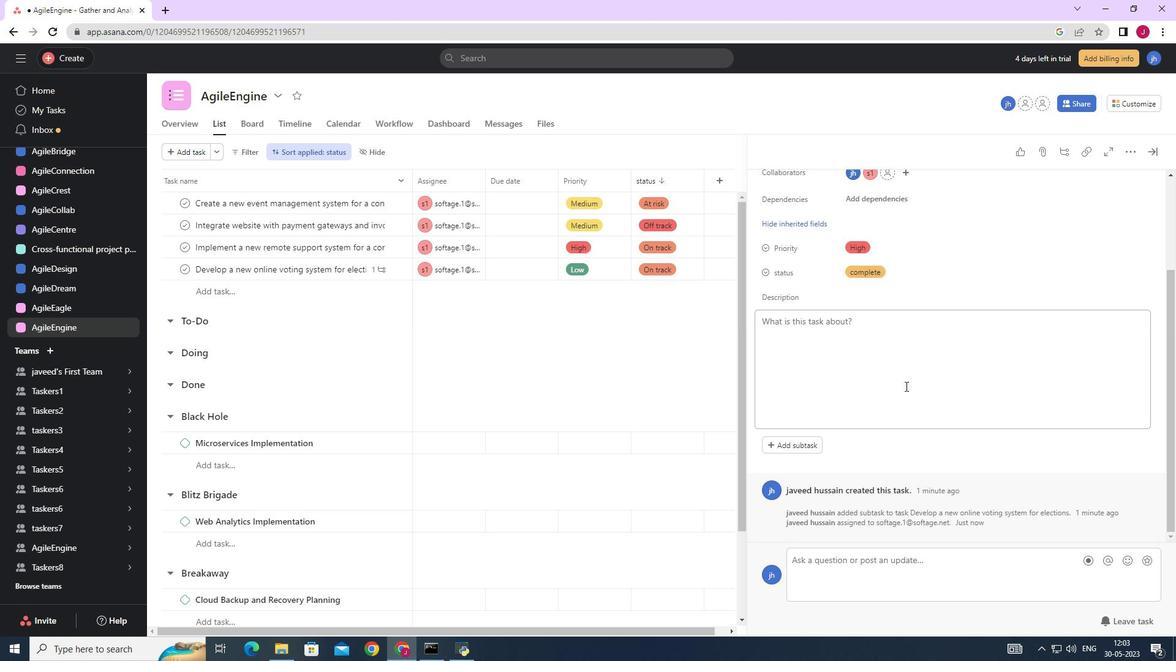 
Action: Mouse scrolled (905, 387) with delta (0, 0)
Screenshot: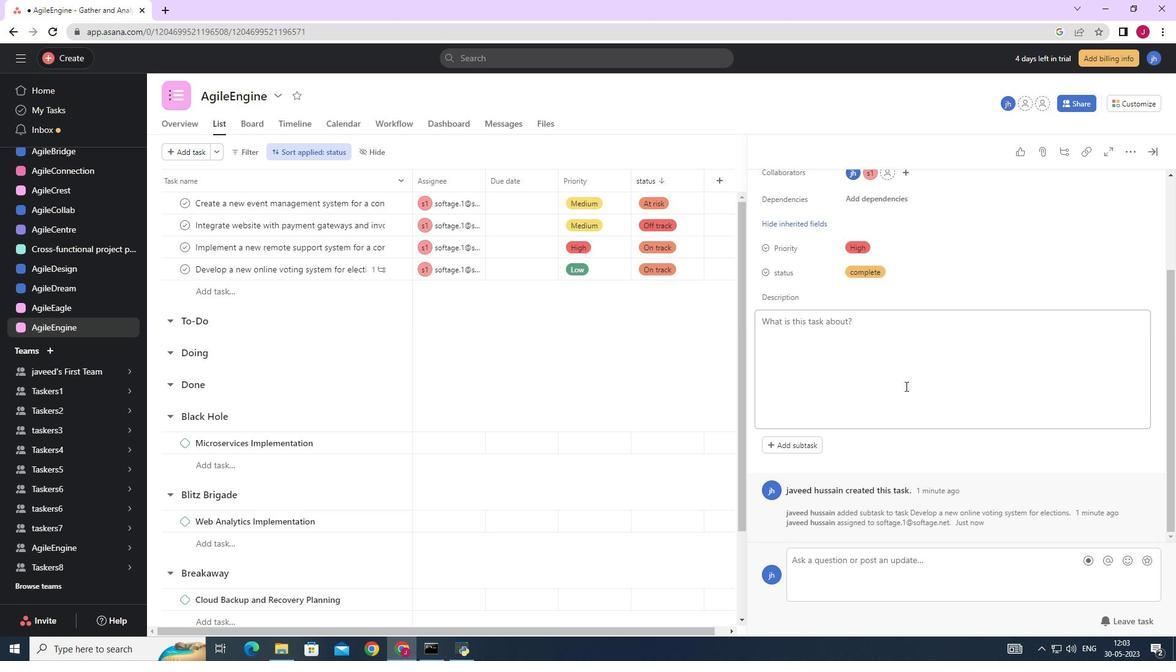 
Action: Mouse moved to (906, 384)
Screenshot: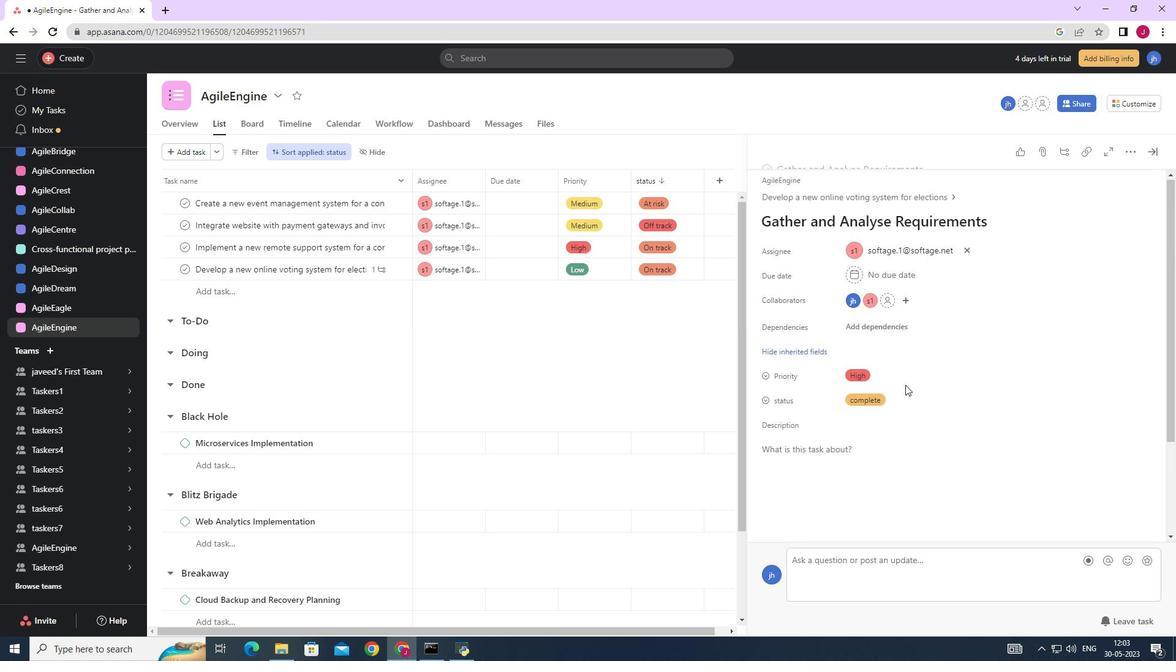 
Action: Mouse scrolled (906, 385) with delta (0, 0)
Screenshot: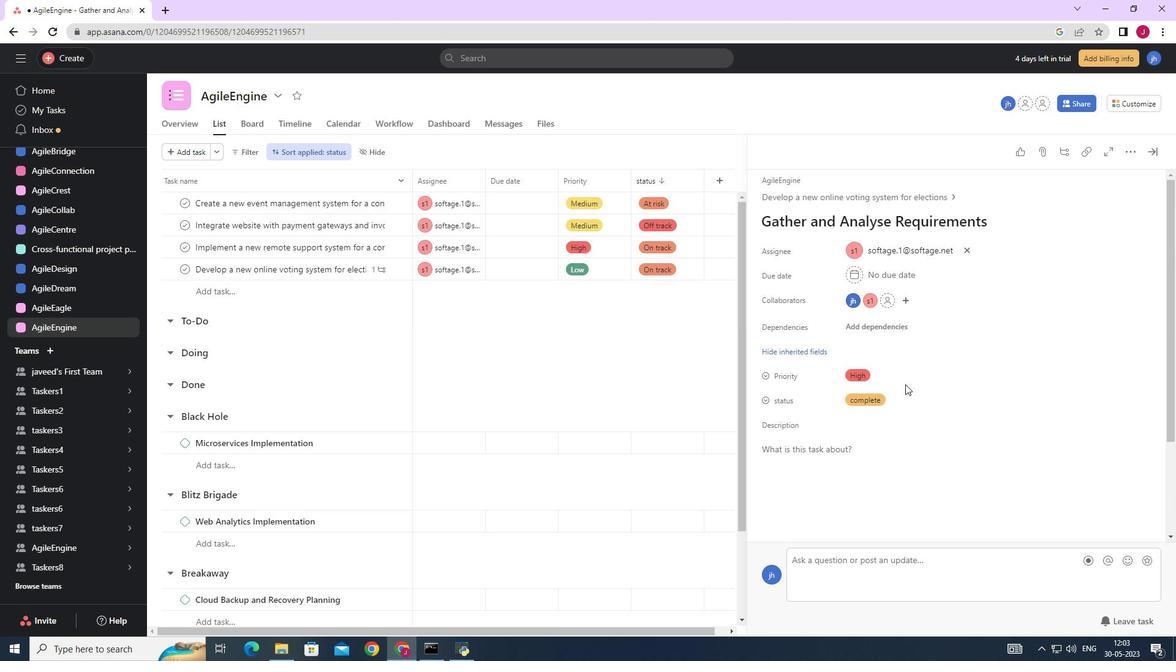 
Action: Mouse scrolled (906, 385) with delta (0, 0)
Screenshot: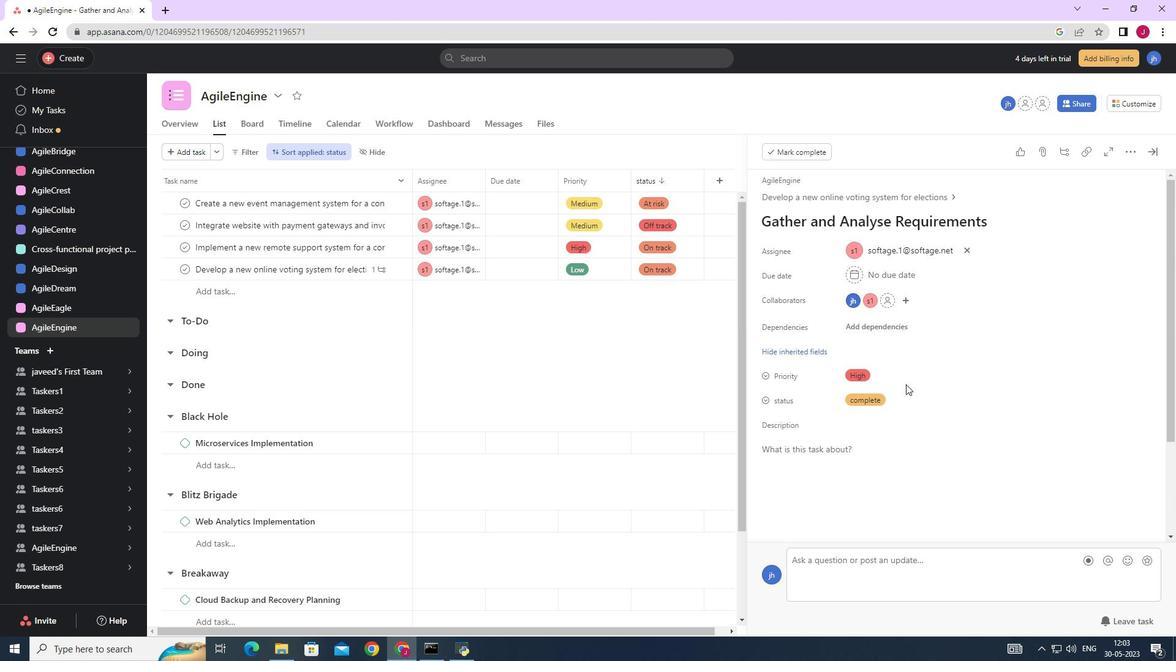 
Action: Mouse scrolled (906, 385) with delta (0, 0)
Screenshot: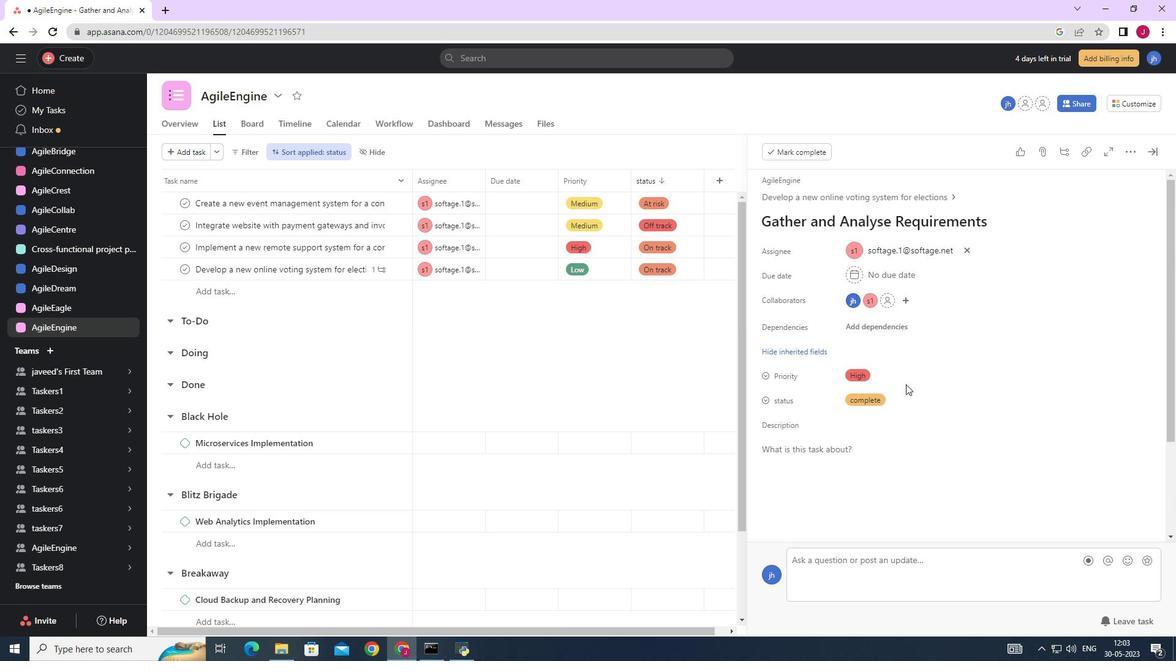 
Action: Mouse moved to (1128, 150)
Screenshot: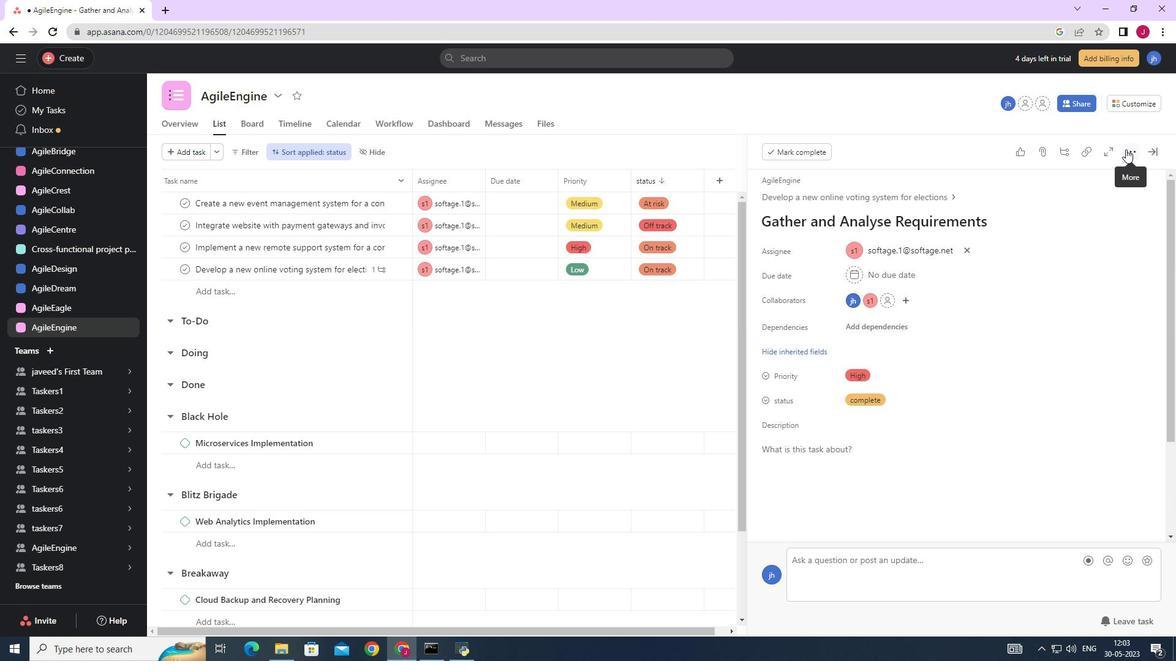 
Action: Mouse pressed left at (1128, 150)
Screenshot: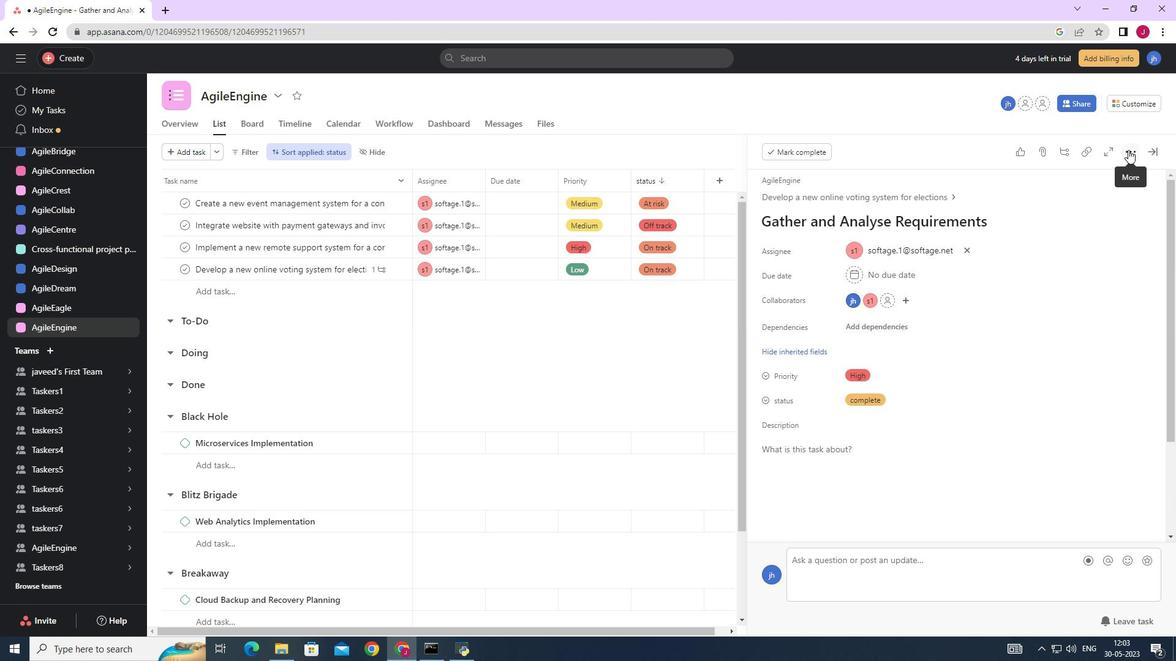 
Action: Mouse moved to (549, 355)
Screenshot: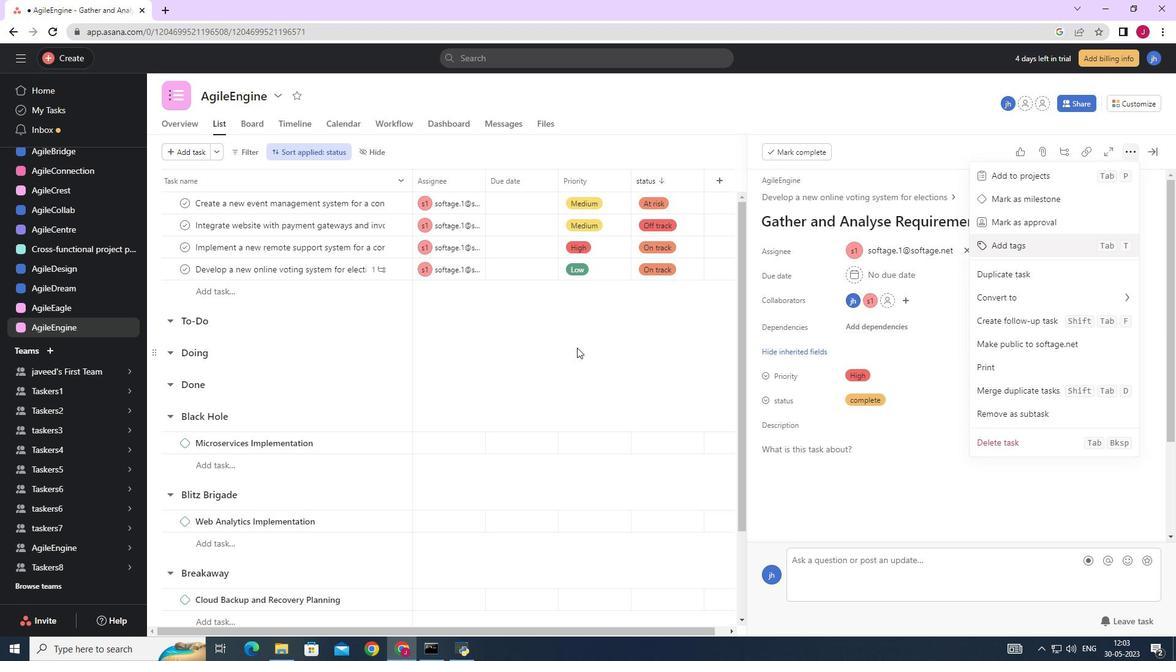 
Action: Mouse pressed left at (549, 355)
Screenshot: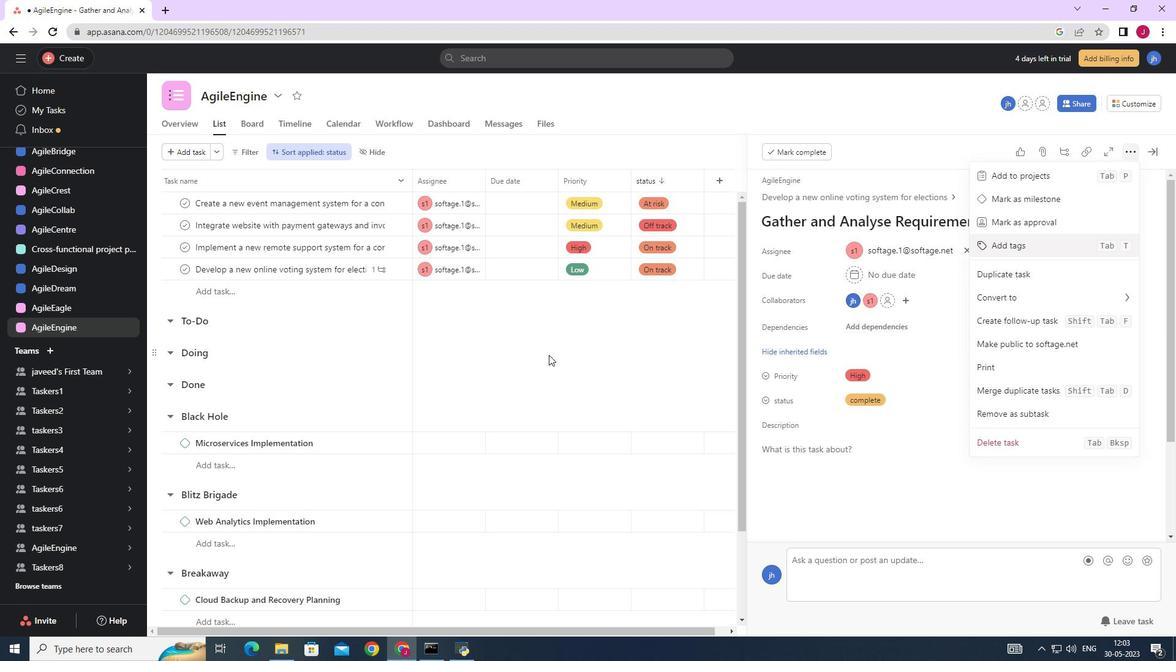 
Action: Mouse moved to (1148, 152)
Screenshot: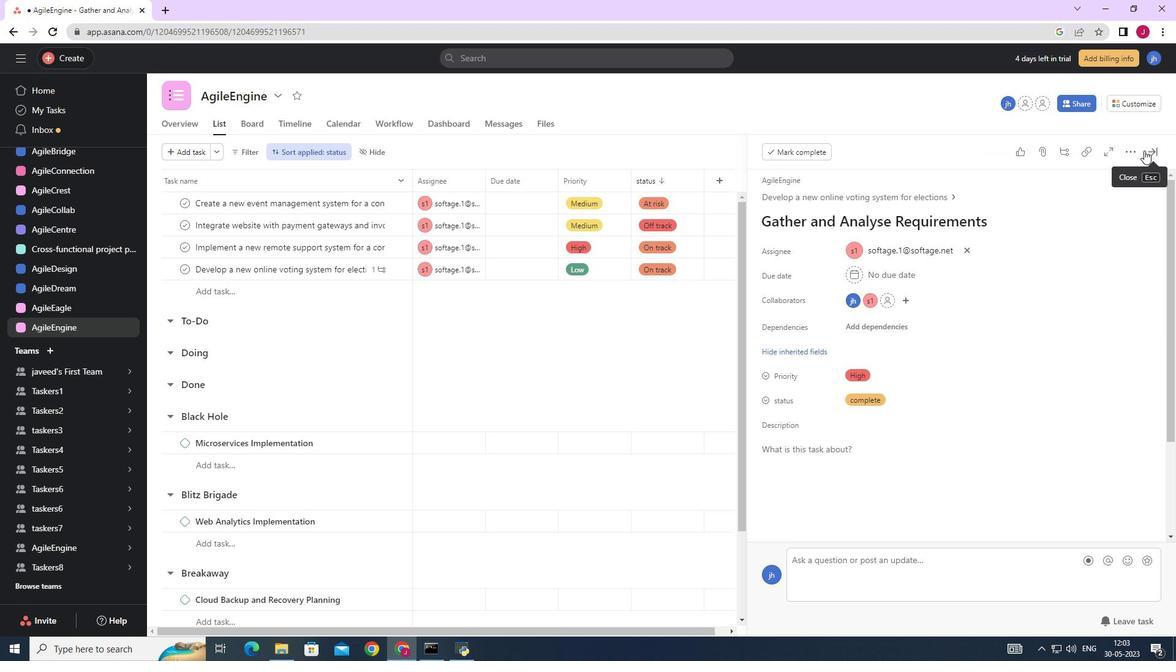 
Action: Mouse pressed left at (1148, 152)
Screenshot: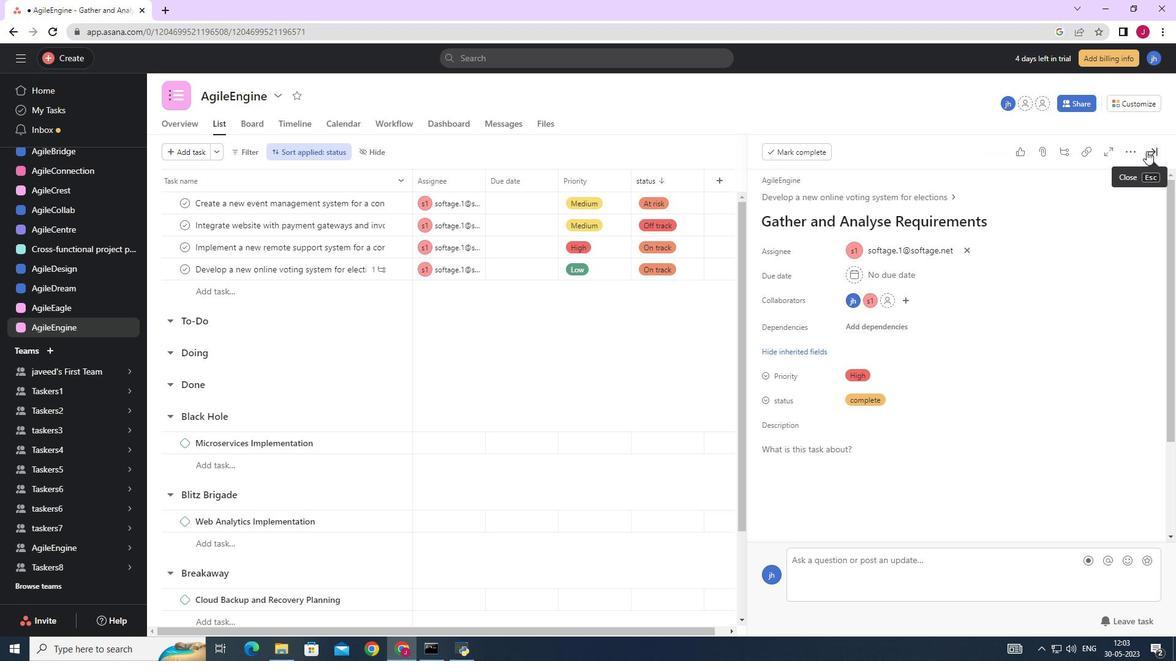 
Action: Mouse moved to (656, 368)
Screenshot: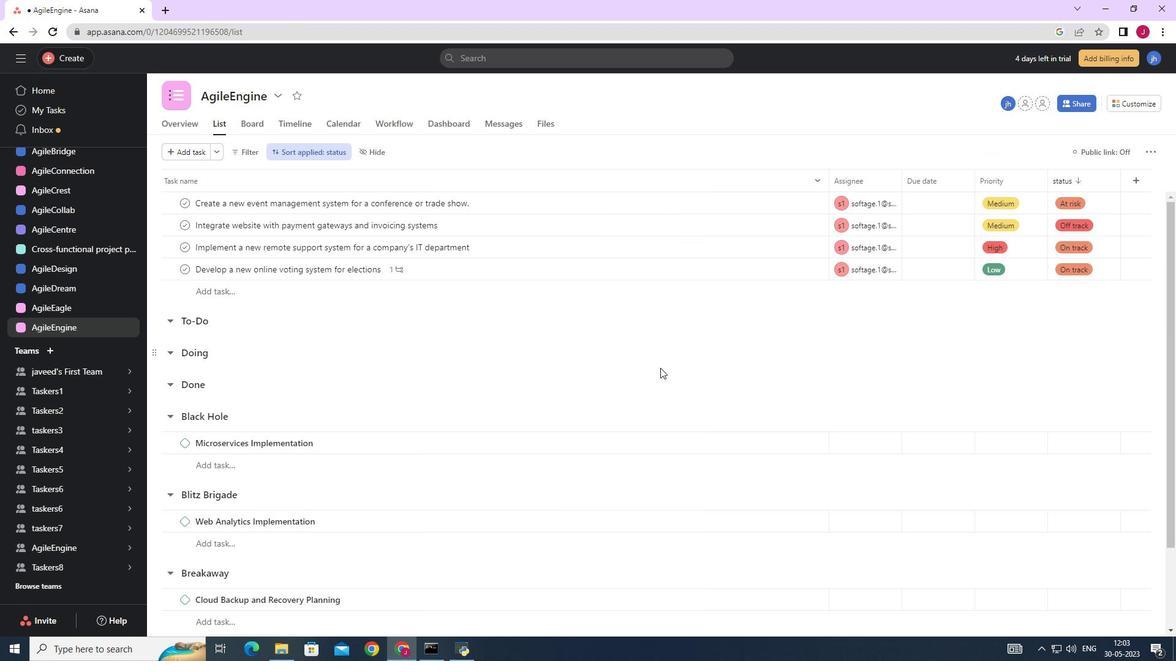 
